 Task: Find a property in Scunthorpe, UK for 9 guests from 8th to 15th August with a price range of ₹10,000 to ₹14,000, 5 bedrooms, 8+ beds, 5 bathrooms, house type, and amenities including free parking, Wifi, TV, gym, breakfast, and self check-in.
Action: Mouse moved to (576, 125)
Screenshot: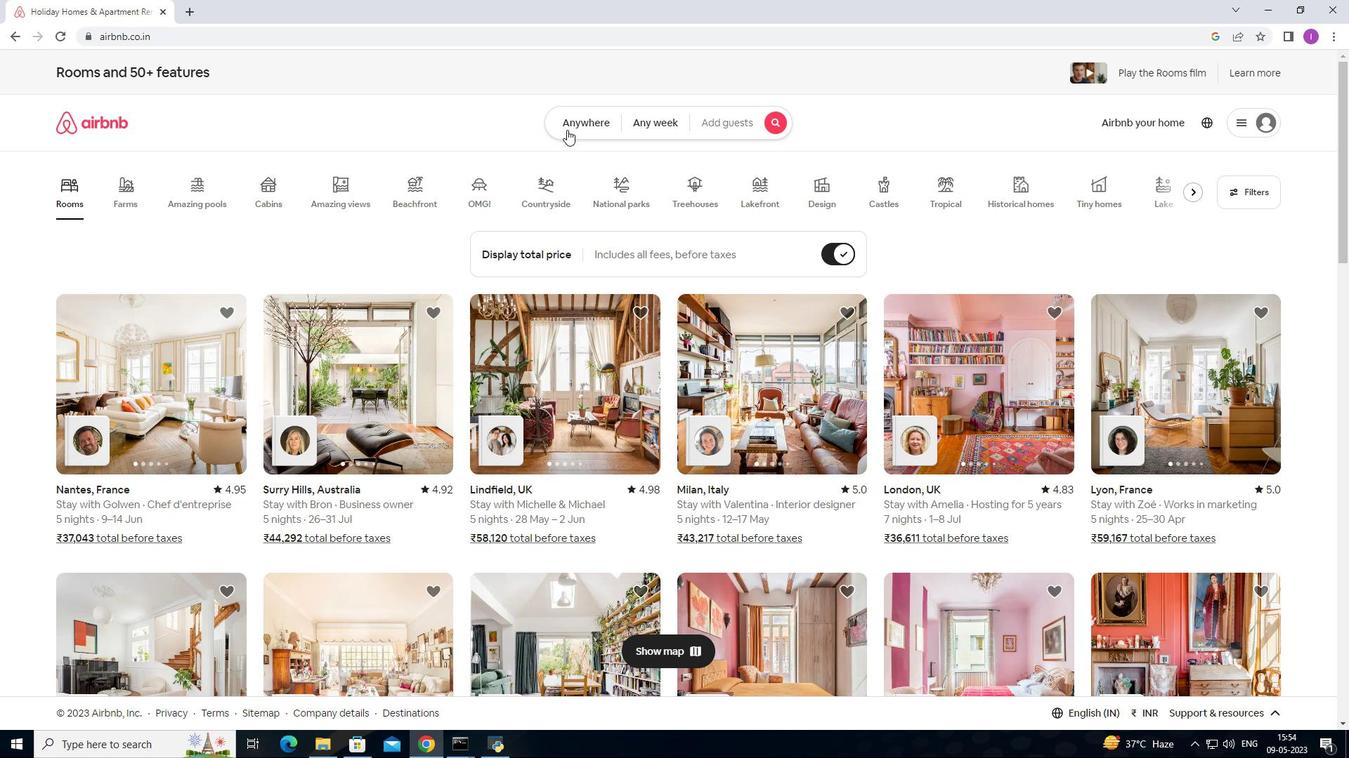 
Action: Mouse pressed left at (576, 125)
Screenshot: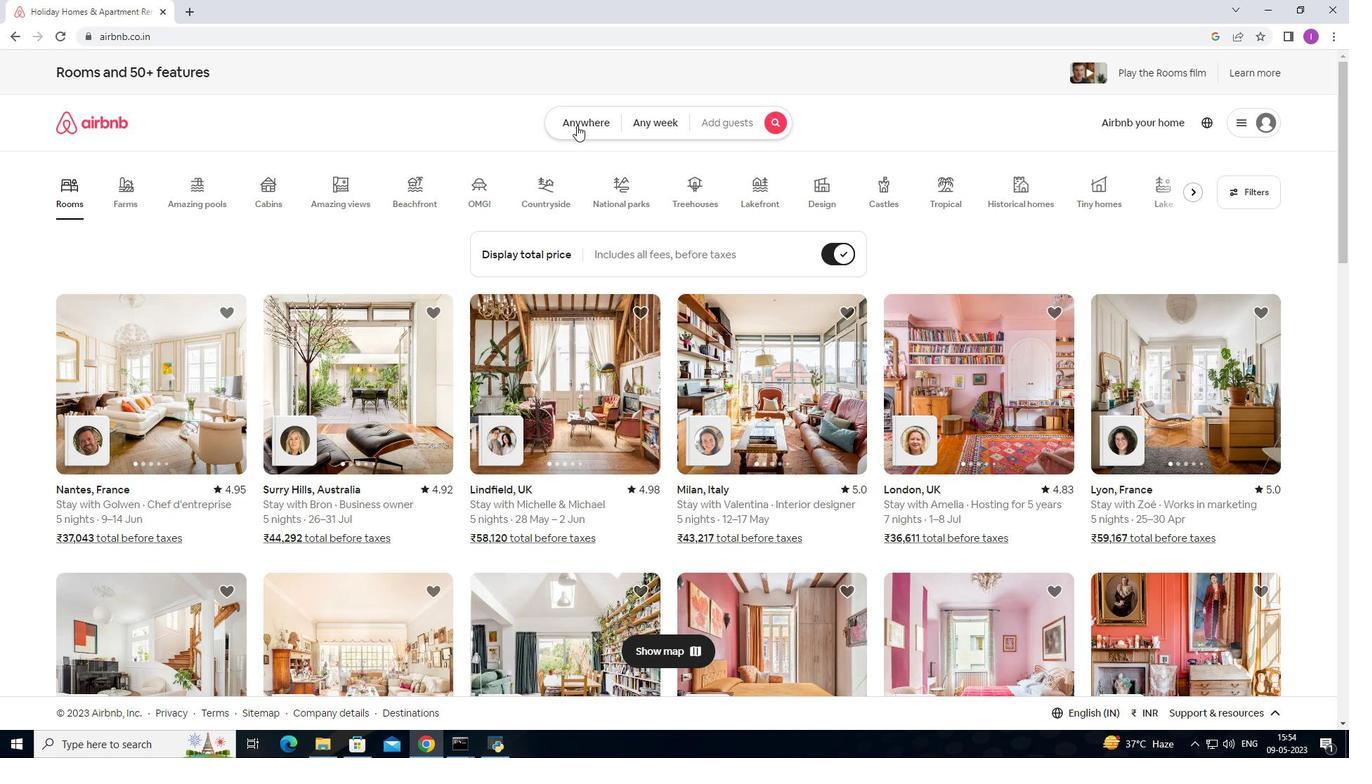 
Action: Mouse moved to (489, 179)
Screenshot: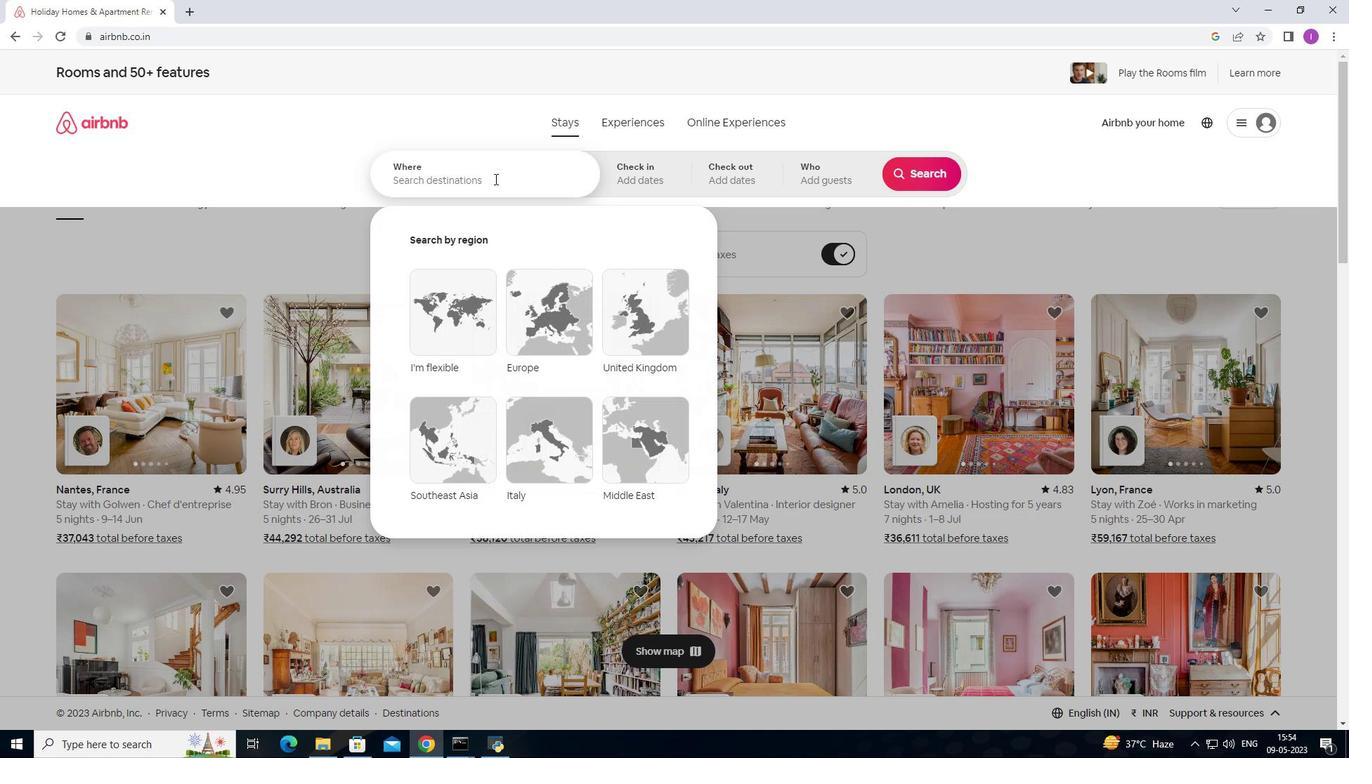 
Action: Mouse pressed left at (489, 179)
Screenshot: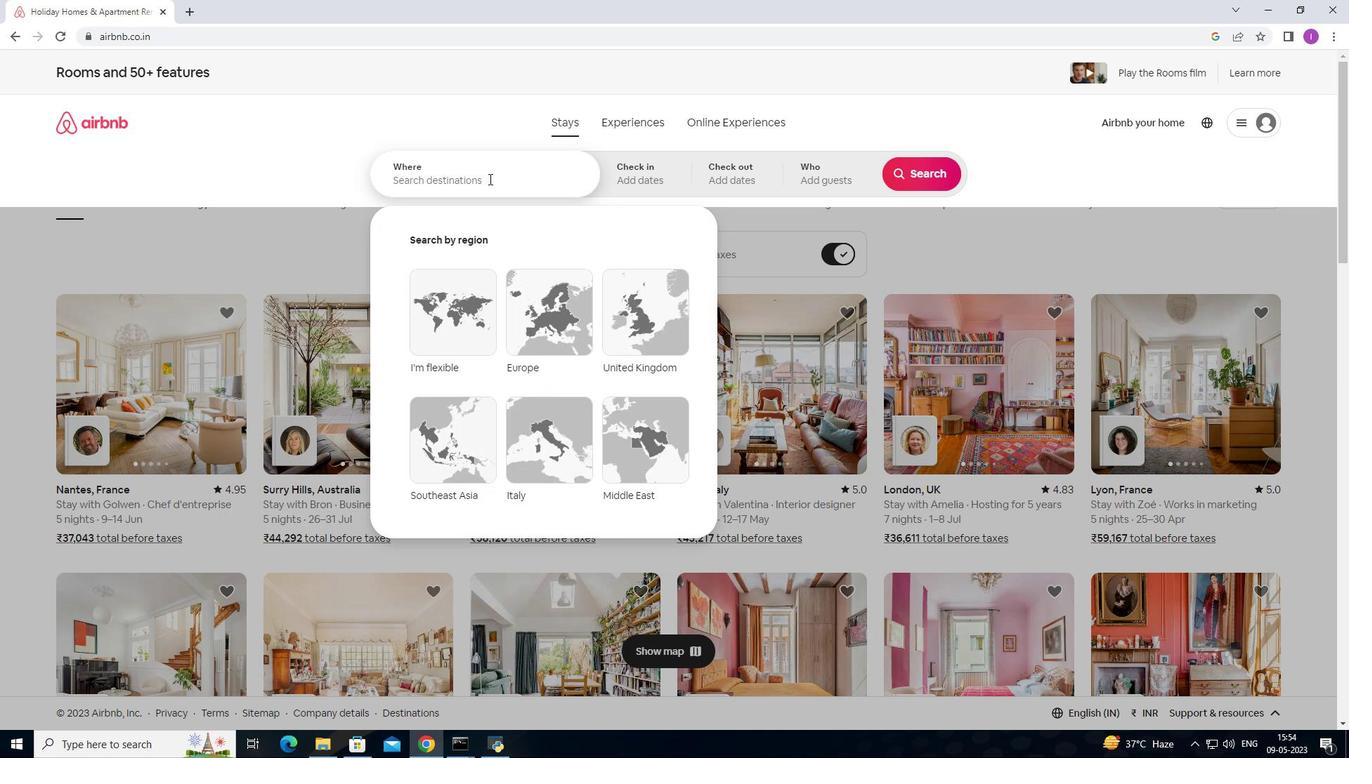 
Action: Mouse moved to (535, 196)
Screenshot: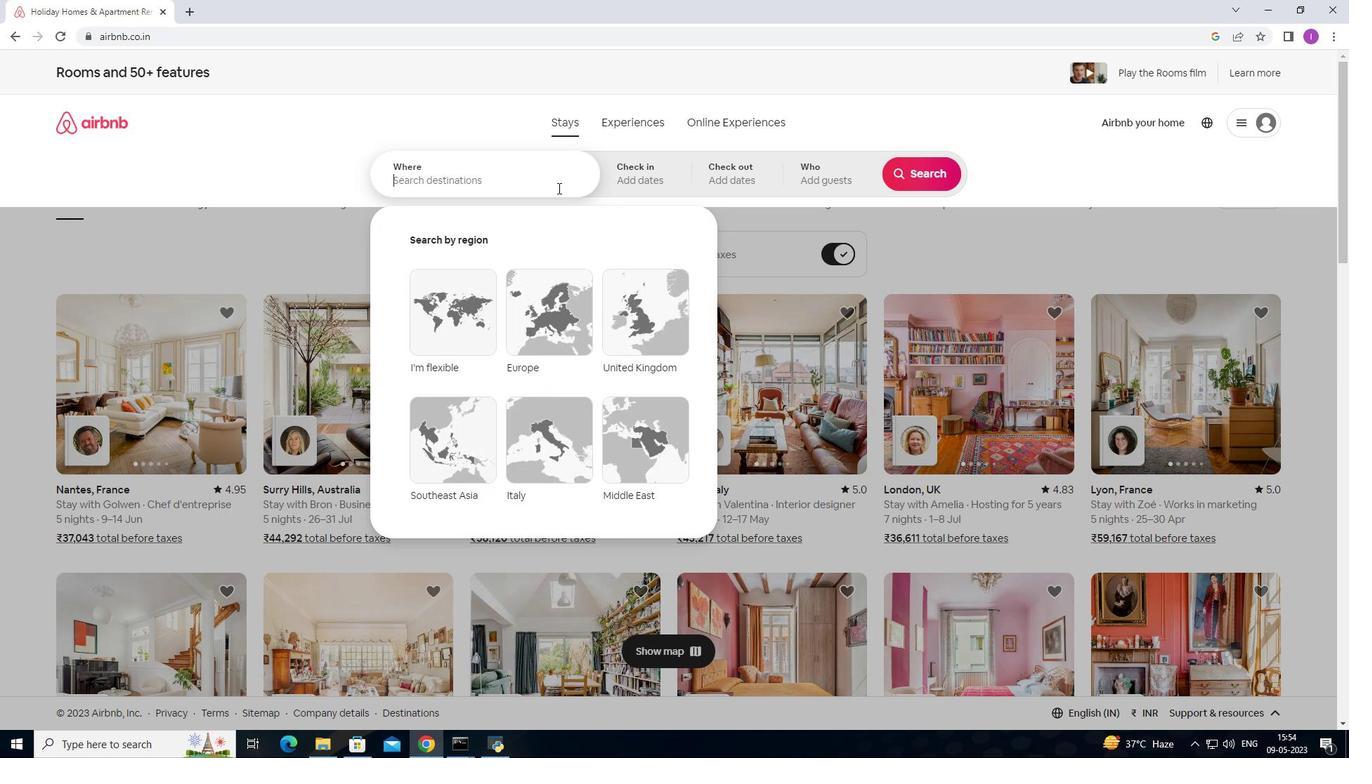 
Action: Key pressed <Key.shift>Scunthorpe,<Key.shift>United<Key.space><Key.shift><Key.shift><Key.shift><Key.shift><Key.shift><Key.shift><Key.shift><Key.shift><Key.shift><Key.shift>Kin
Screenshot: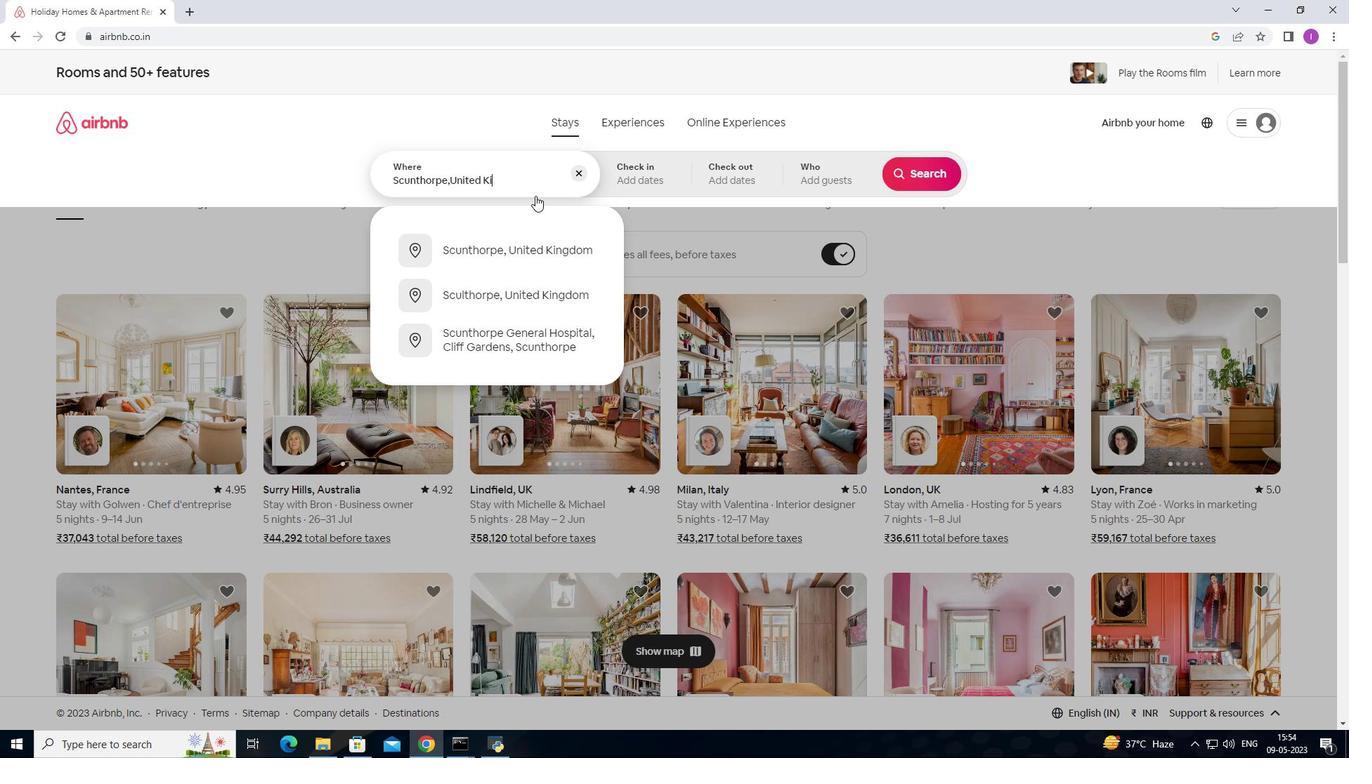 
Action: Mouse moved to (538, 243)
Screenshot: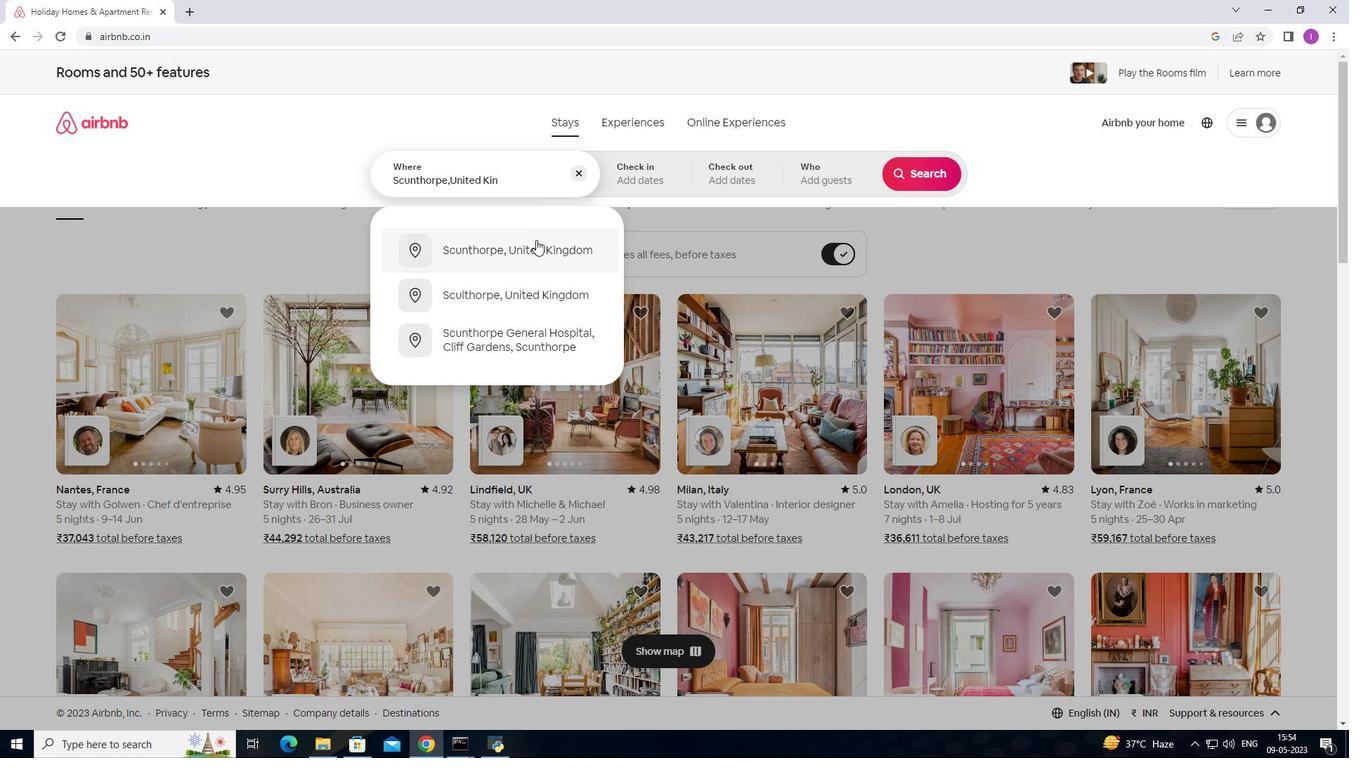 
Action: Mouse pressed left at (538, 243)
Screenshot: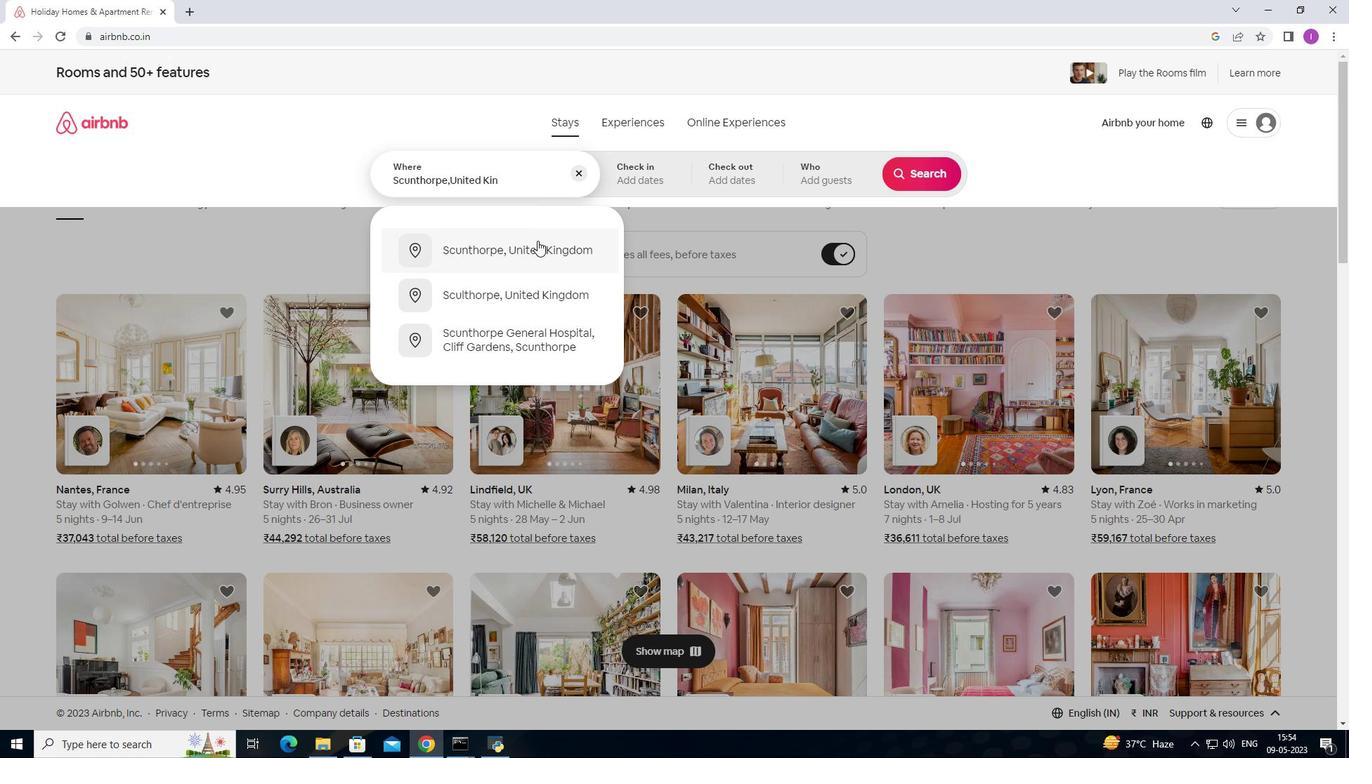
Action: Mouse moved to (916, 287)
Screenshot: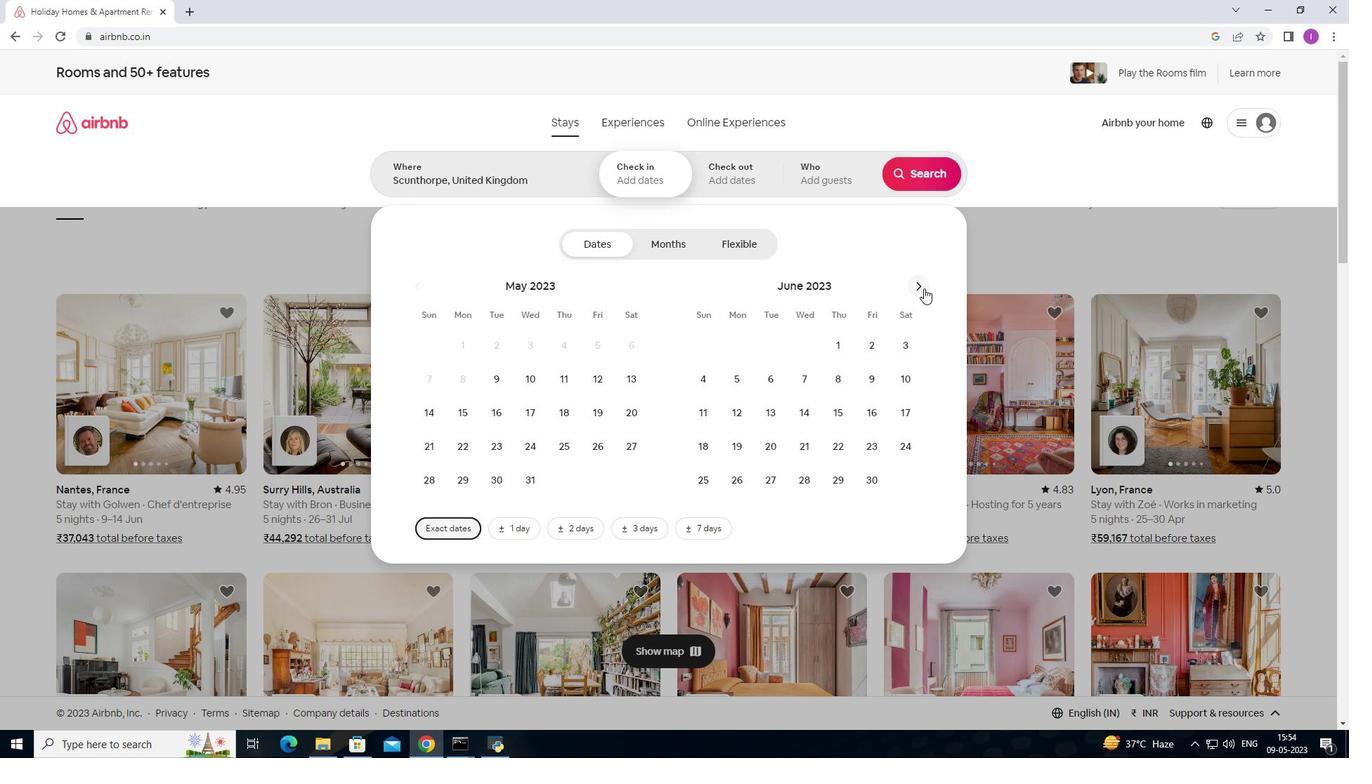 
Action: Mouse pressed left at (916, 287)
Screenshot: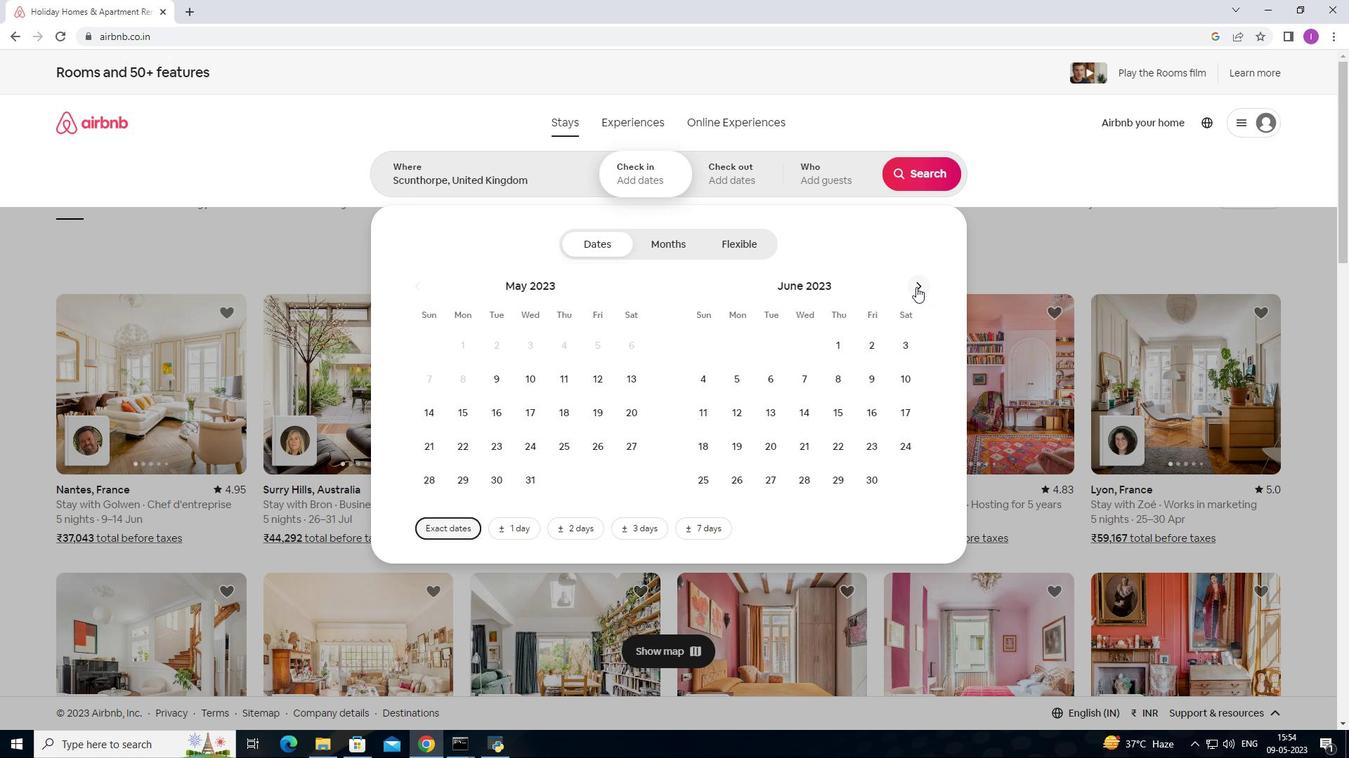 
Action: Mouse pressed left at (916, 287)
Screenshot: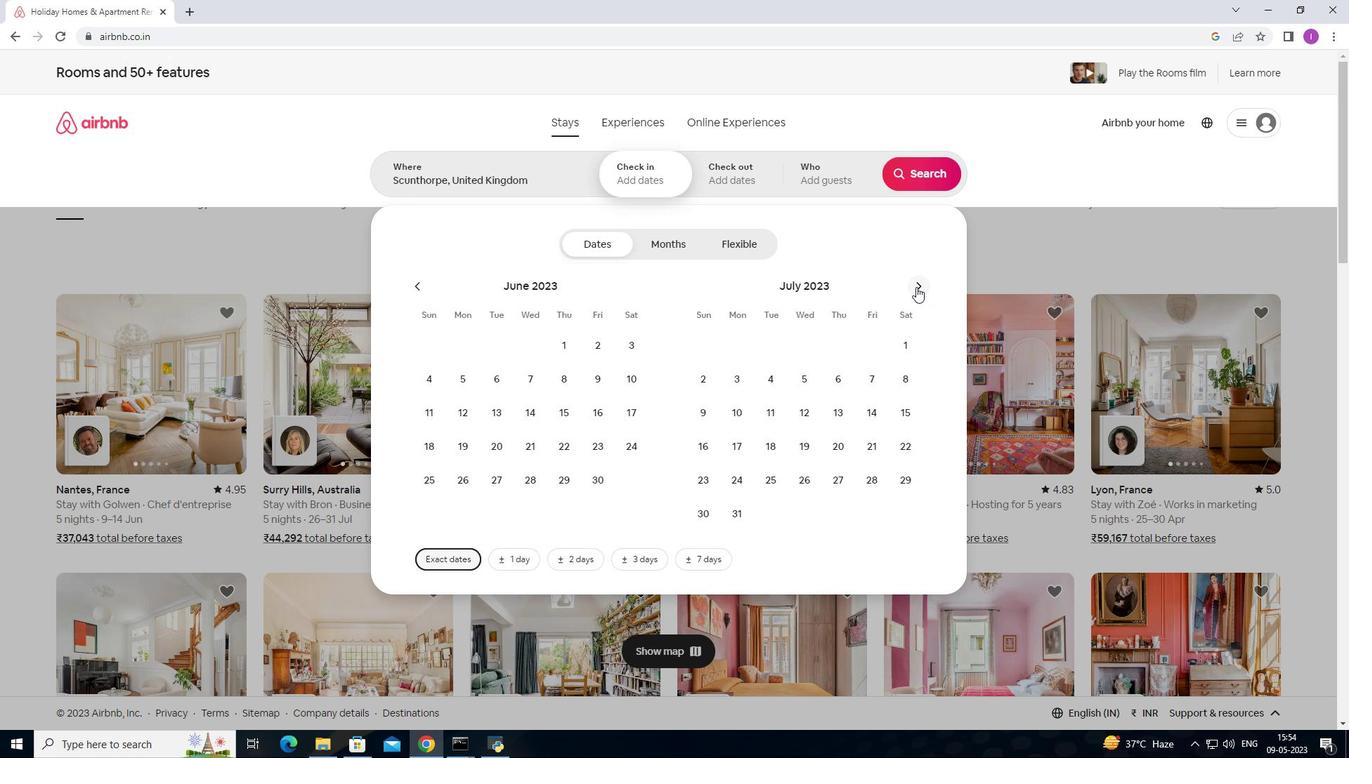 
Action: Mouse moved to (770, 377)
Screenshot: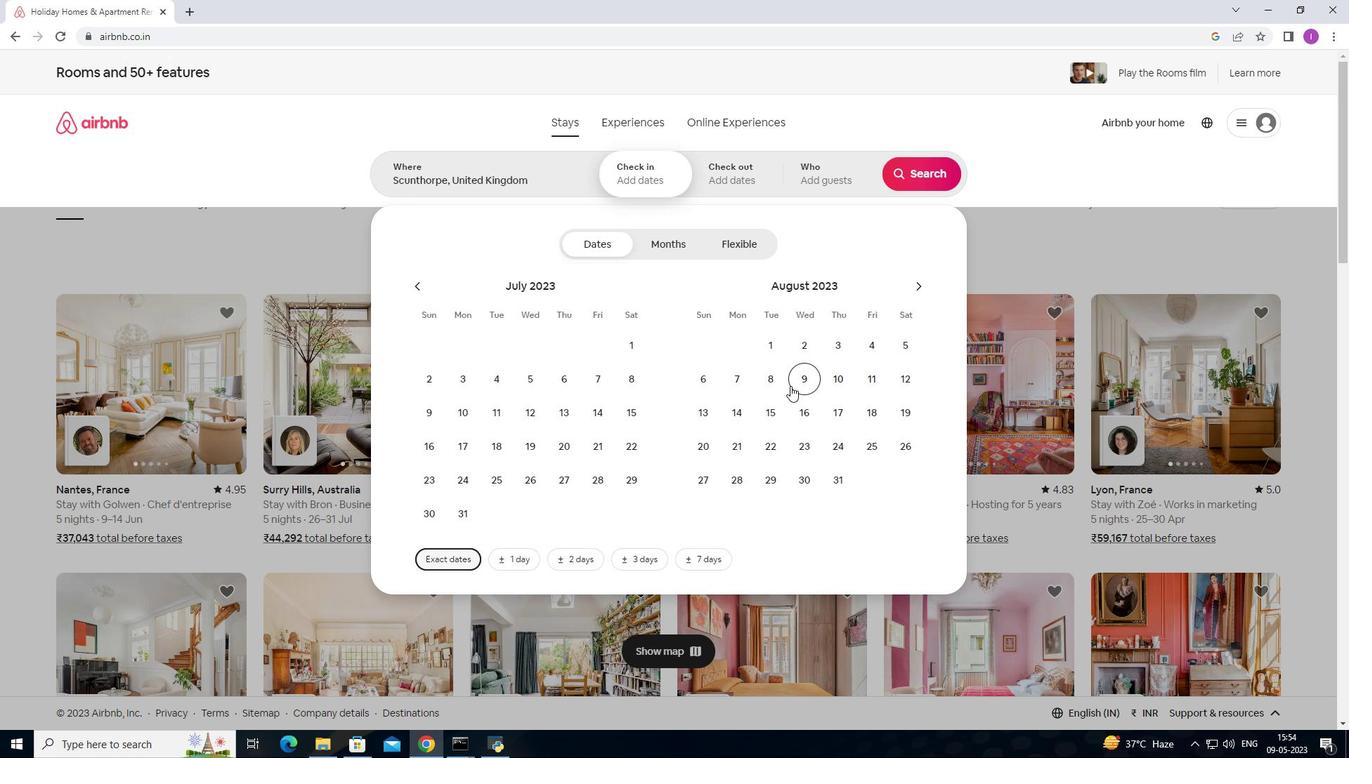 
Action: Mouse pressed left at (770, 377)
Screenshot: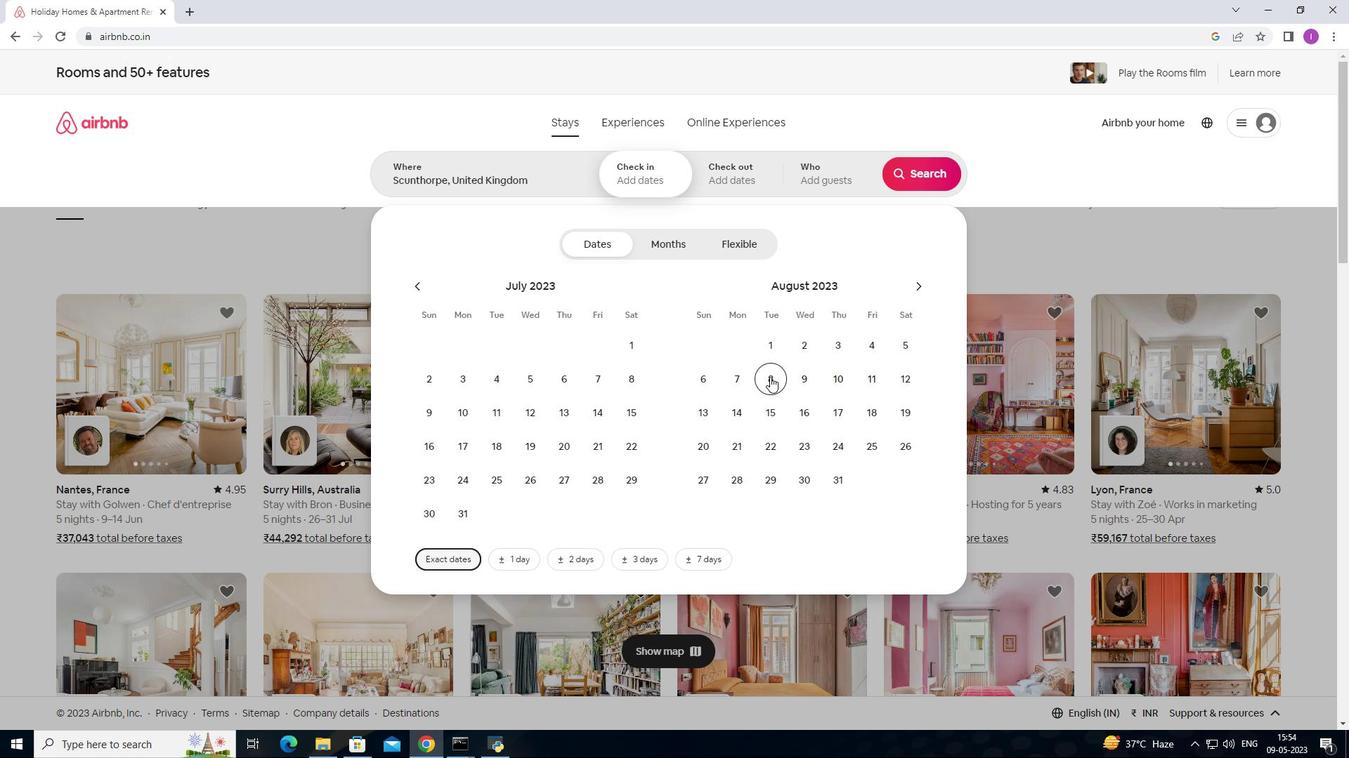 
Action: Mouse moved to (779, 412)
Screenshot: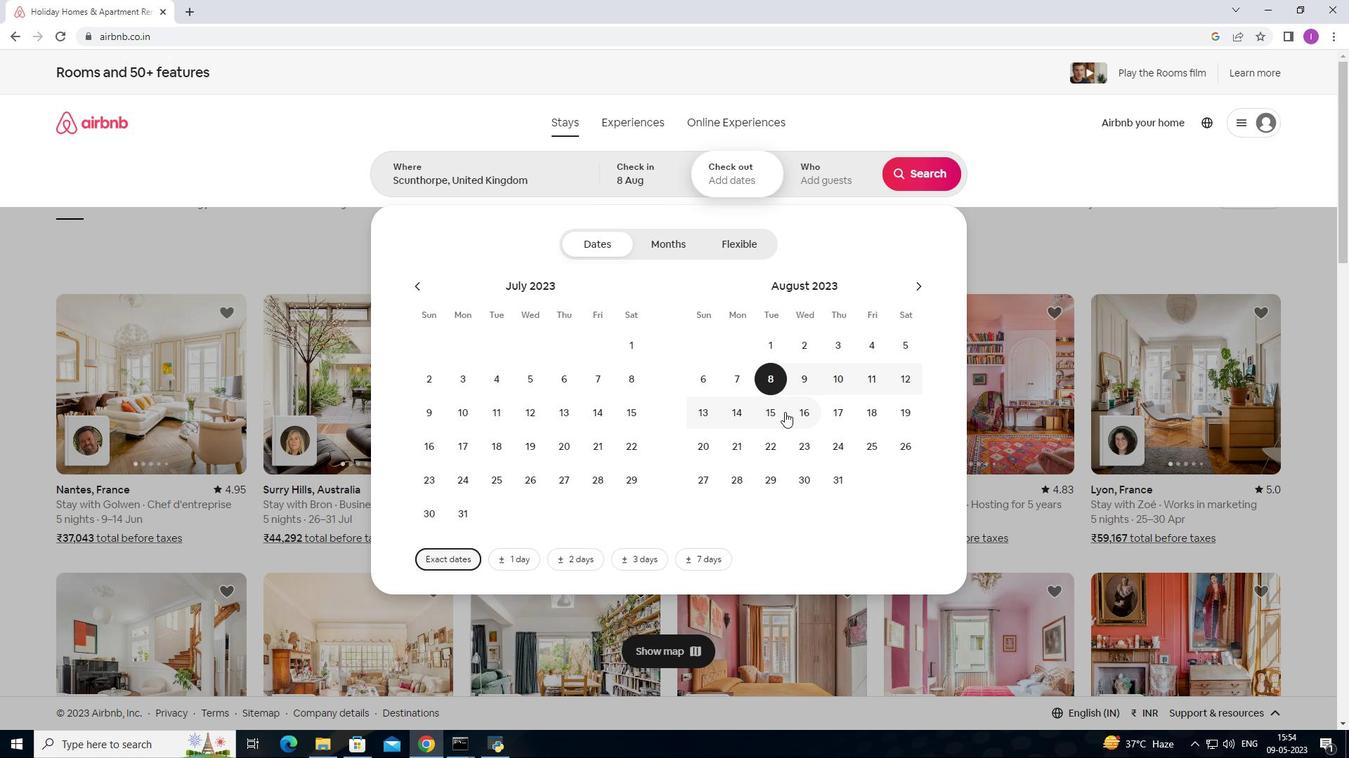 
Action: Mouse pressed left at (779, 412)
Screenshot: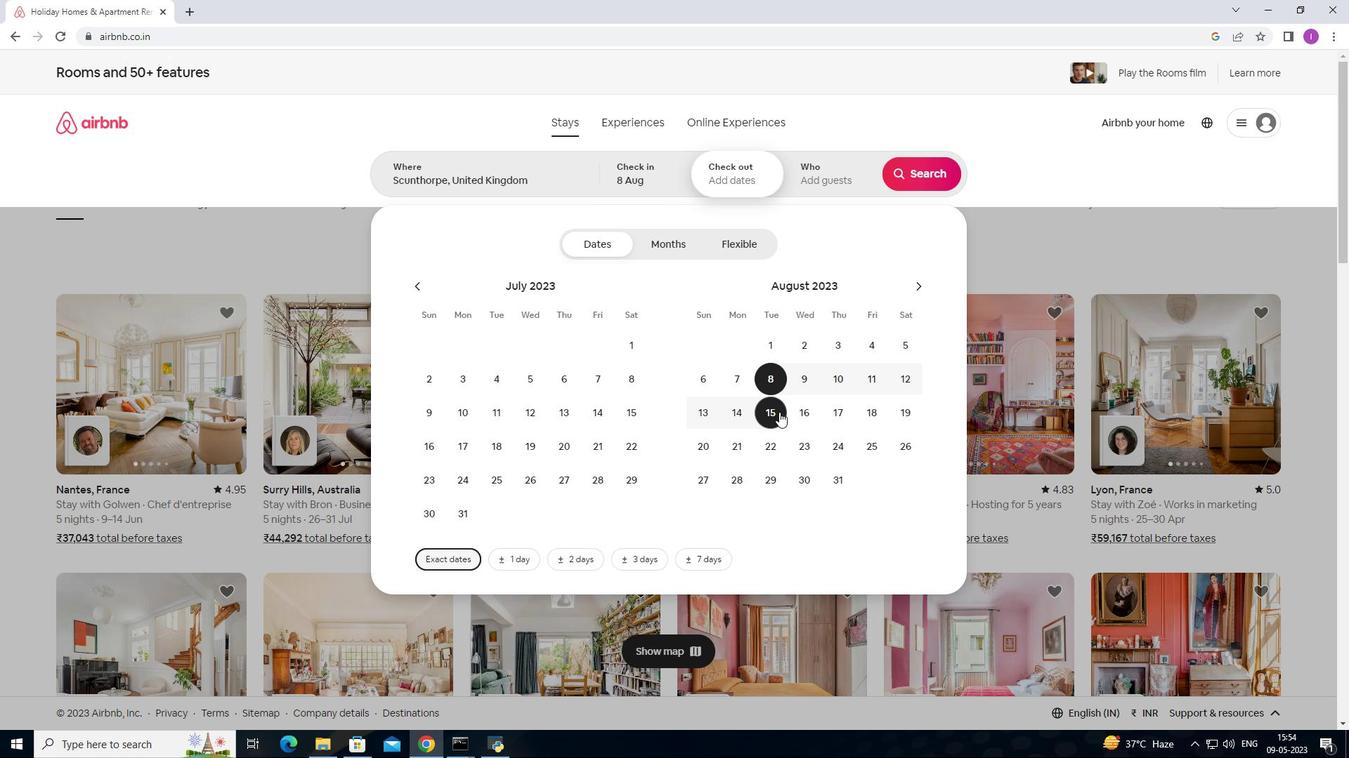 
Action: Mouse moved to (817, 183)
Screenshot: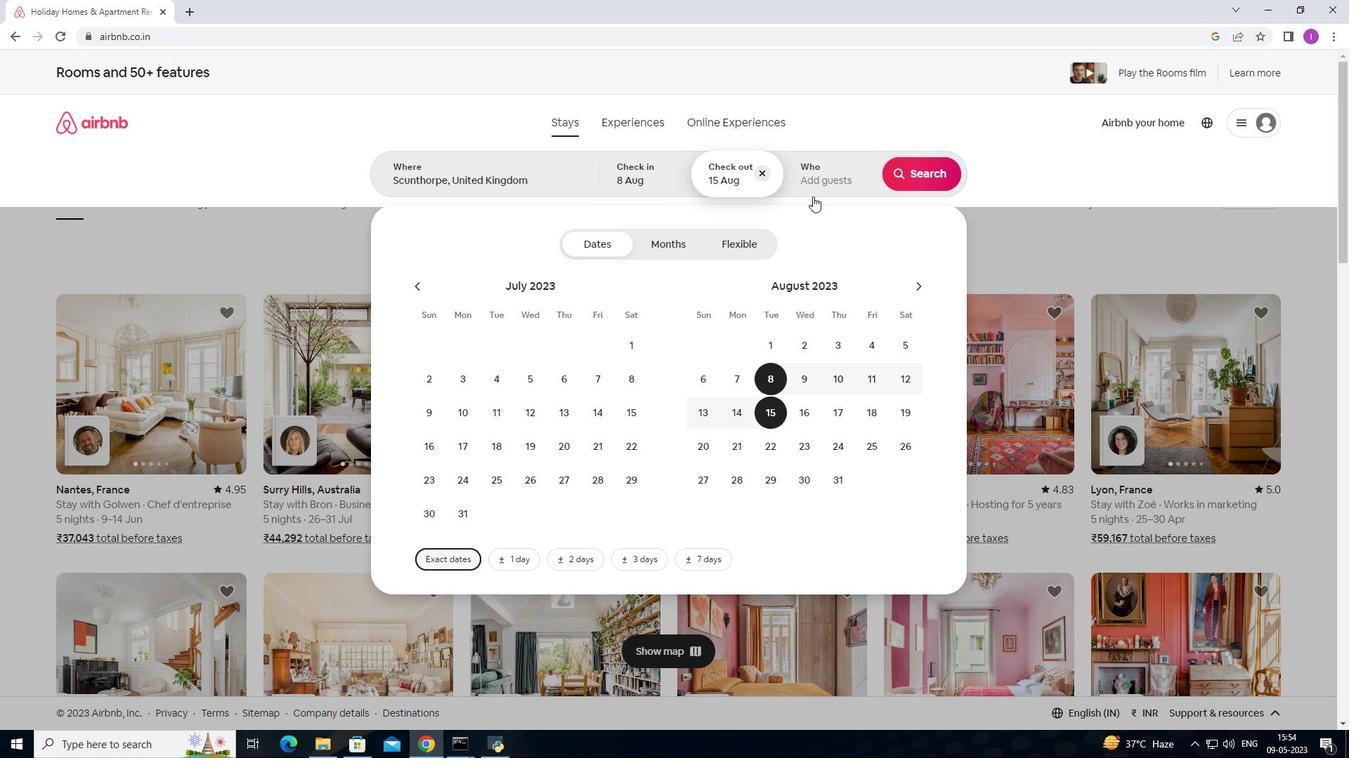 
Action: Mouse pressed left at (817, 183)
Screenshot: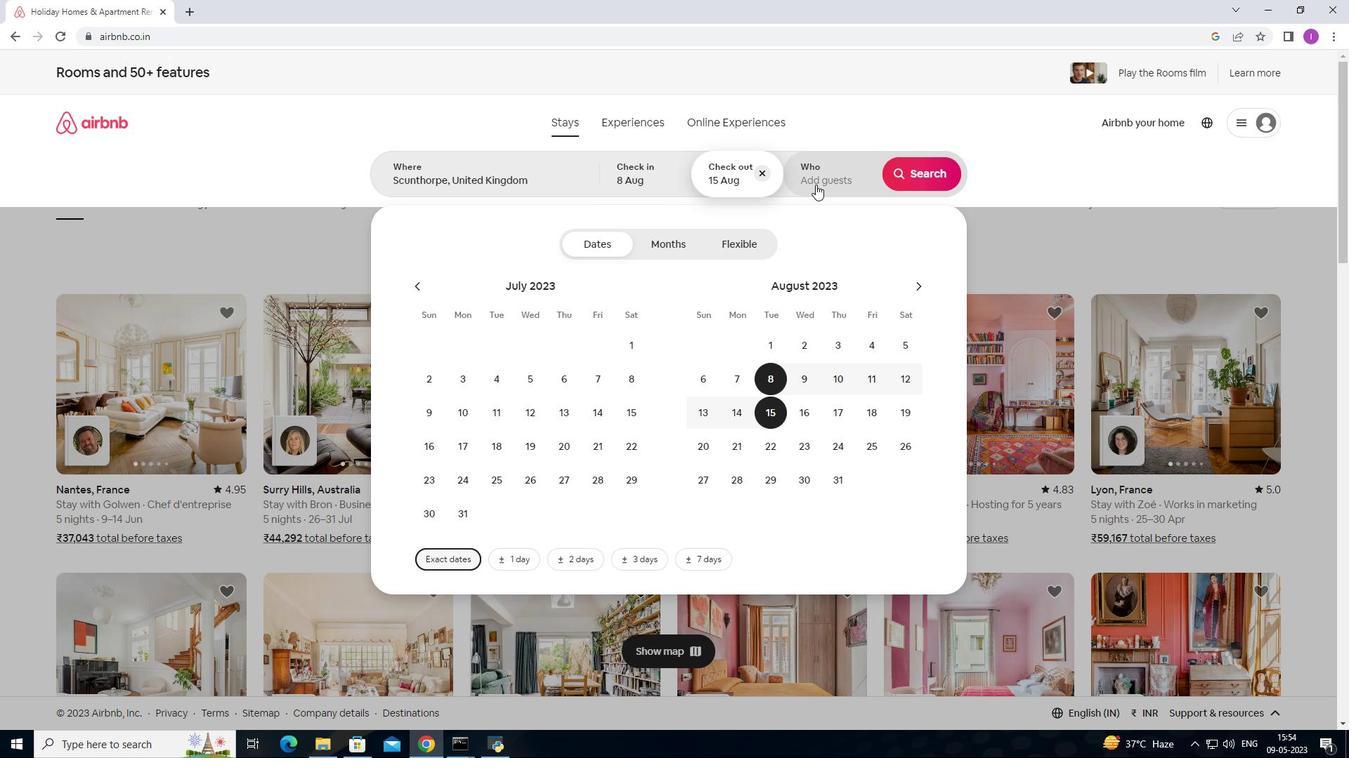 
Action: Mouse moved to (926, 252)
Screenshot: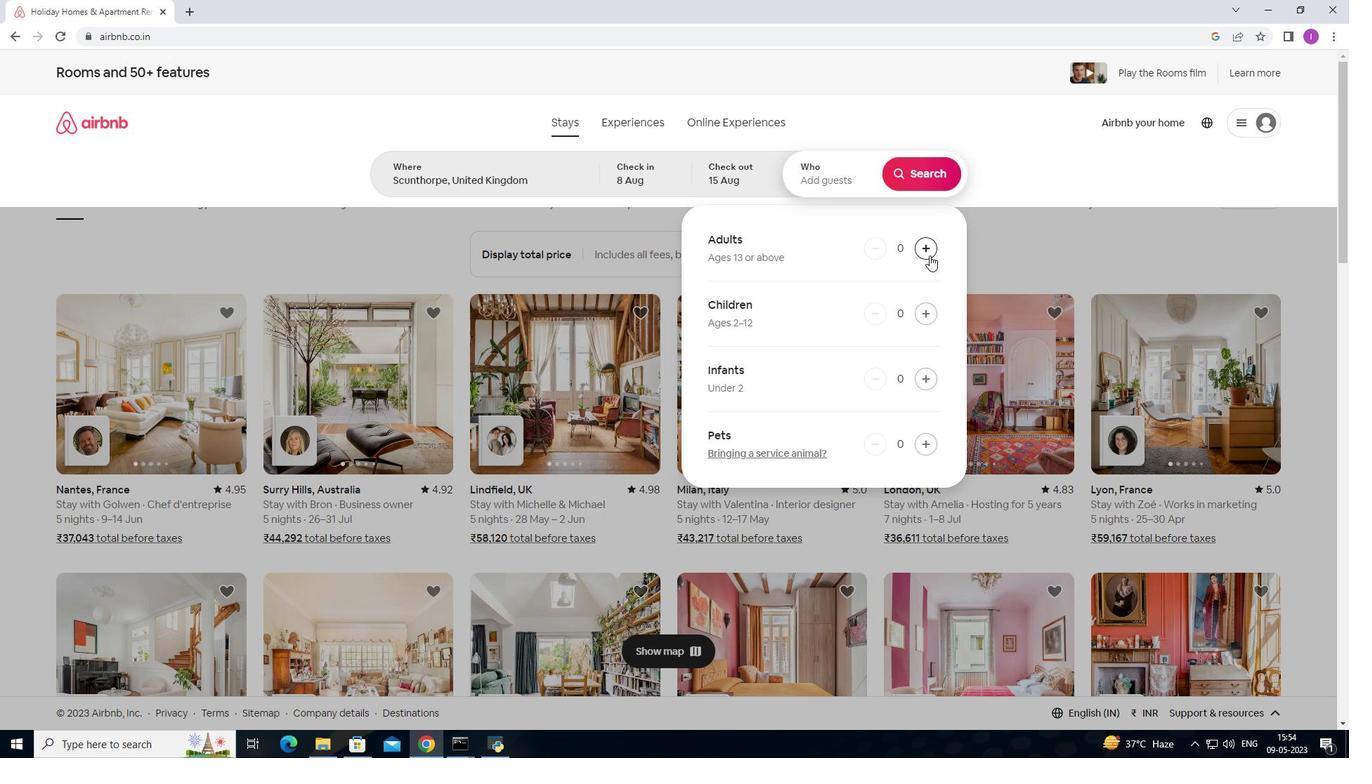 
Action: Mouse pressed left at (926, 252)
Screenshot: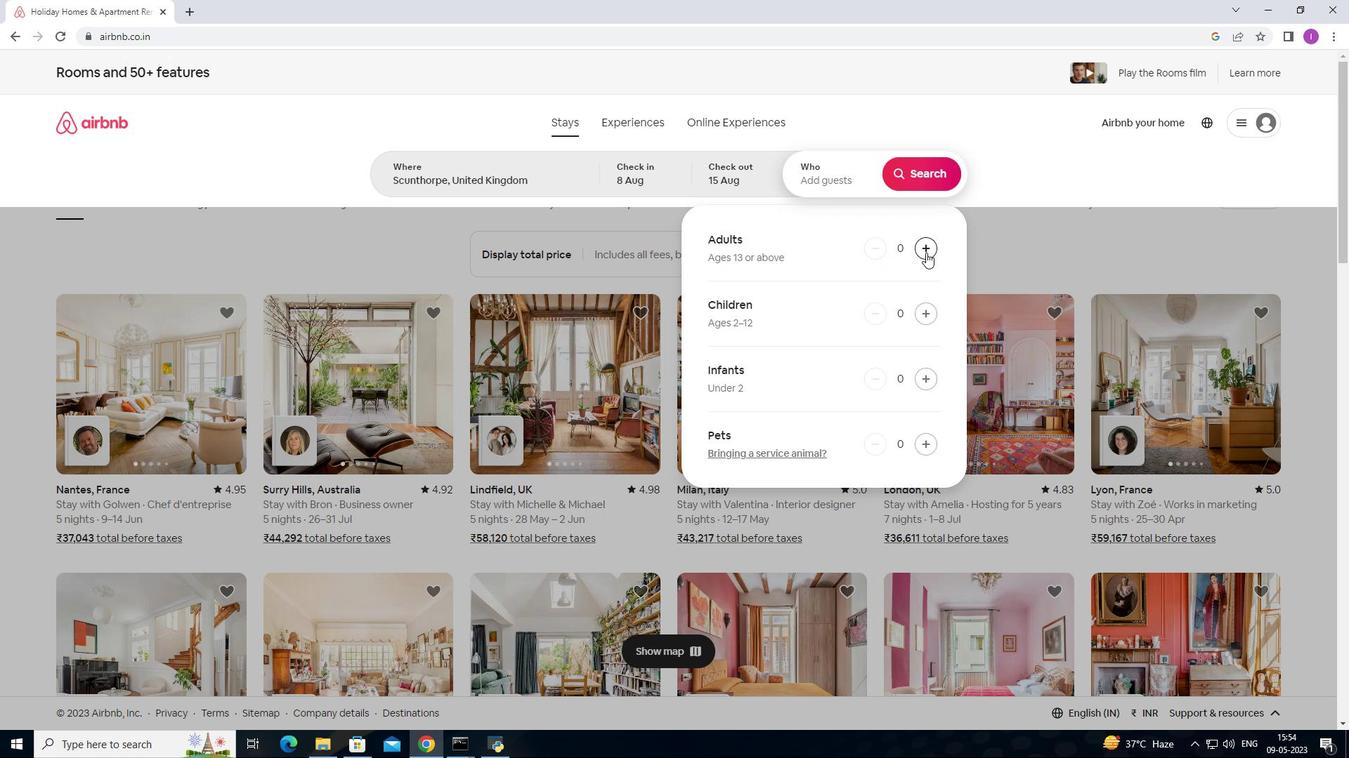 
Action: Mouse pressed left at (926, 252)
Screenshot: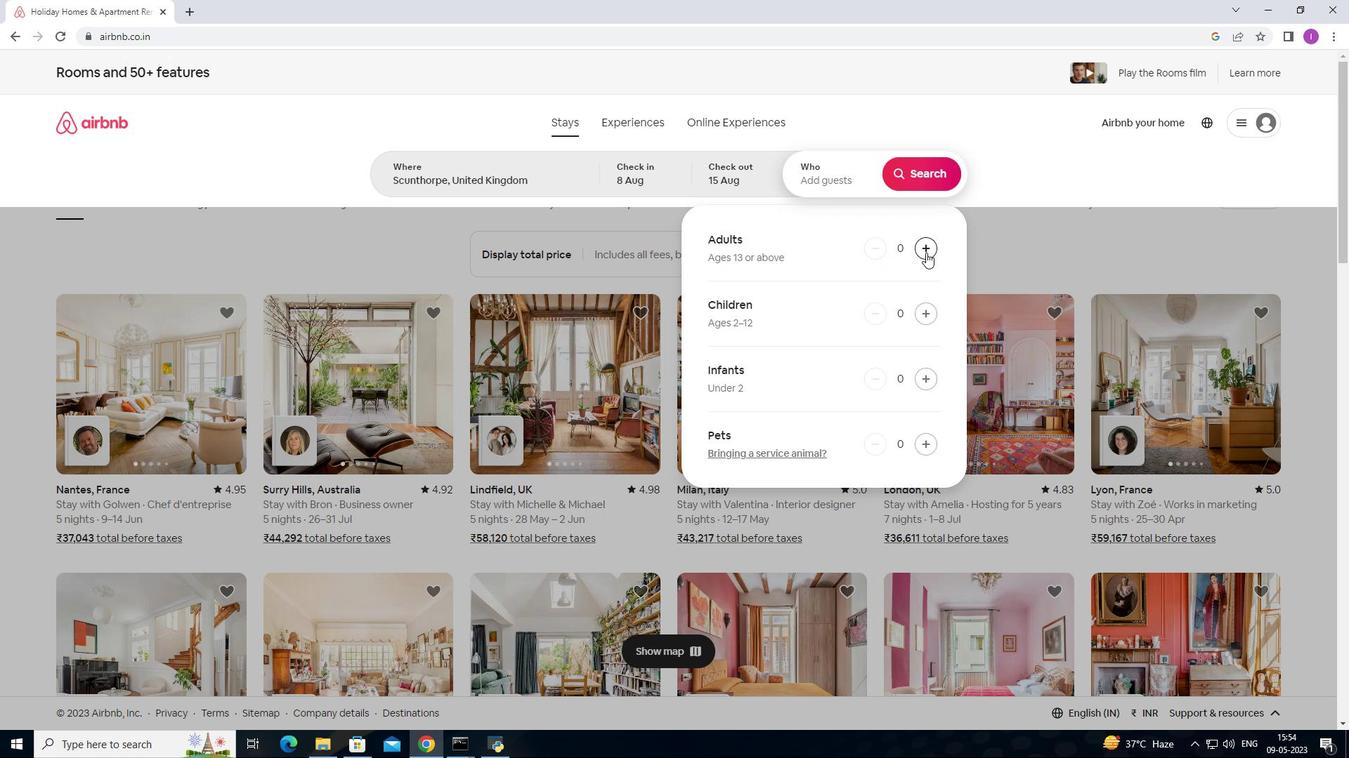 
Action: Mouse pressed left at (926, 252)
Screenshot: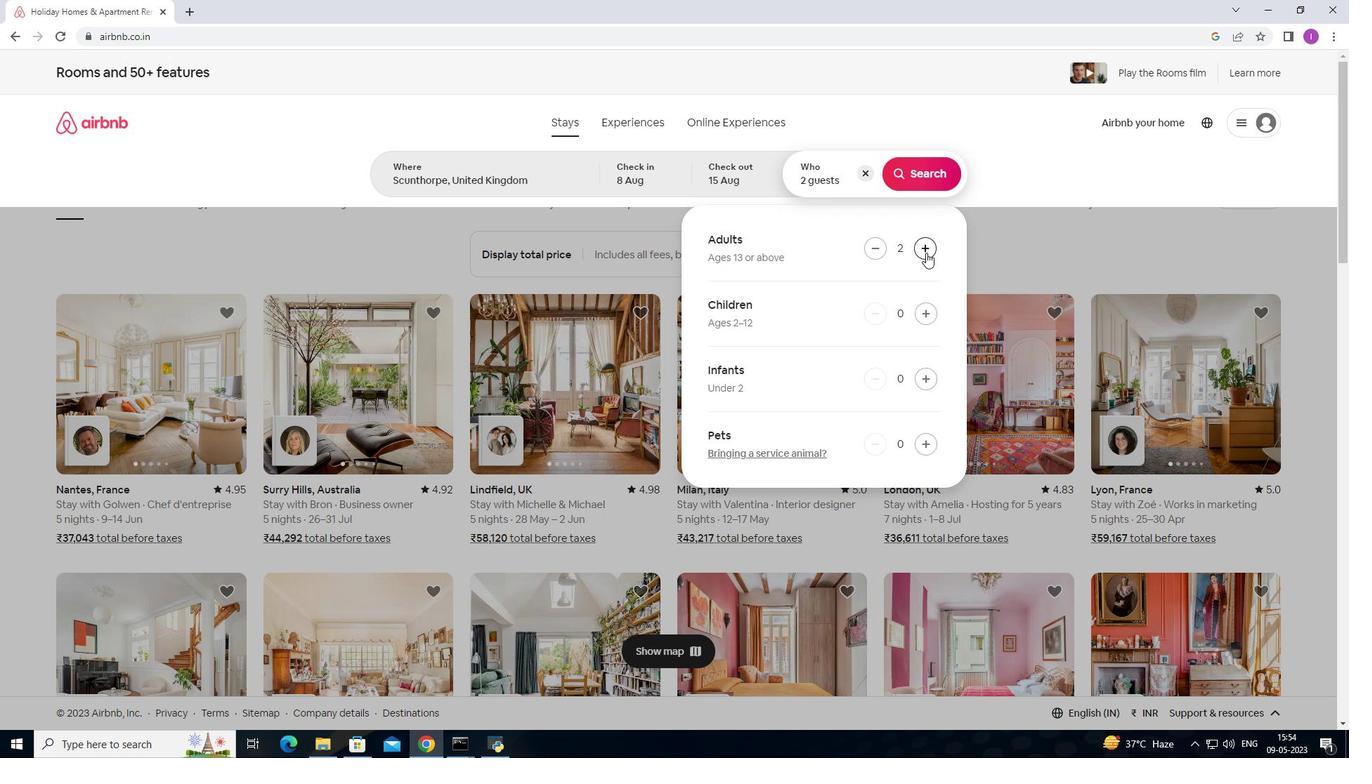 
Action: Mouse pressed left at (926, 252)
Screenshot: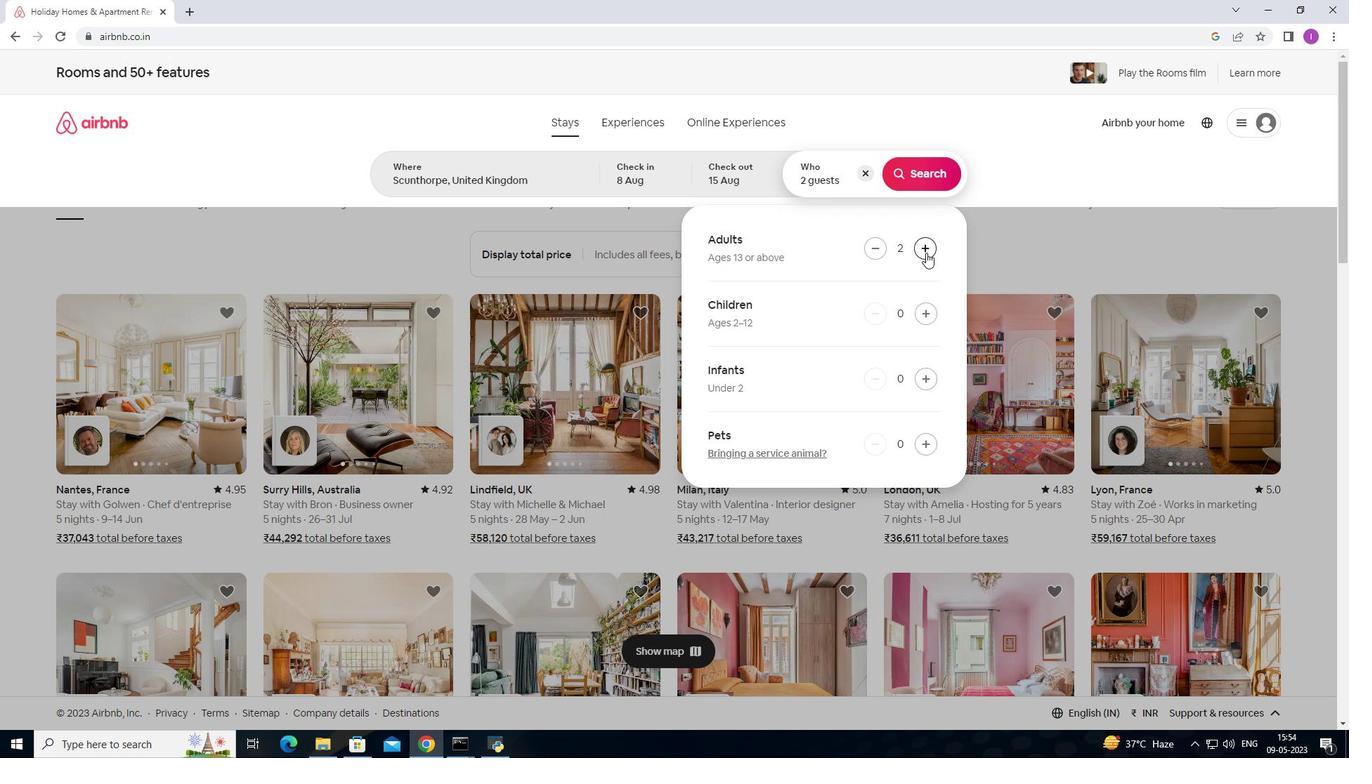 
Action: Mouse pressed left at (926, 252)
Screenshot: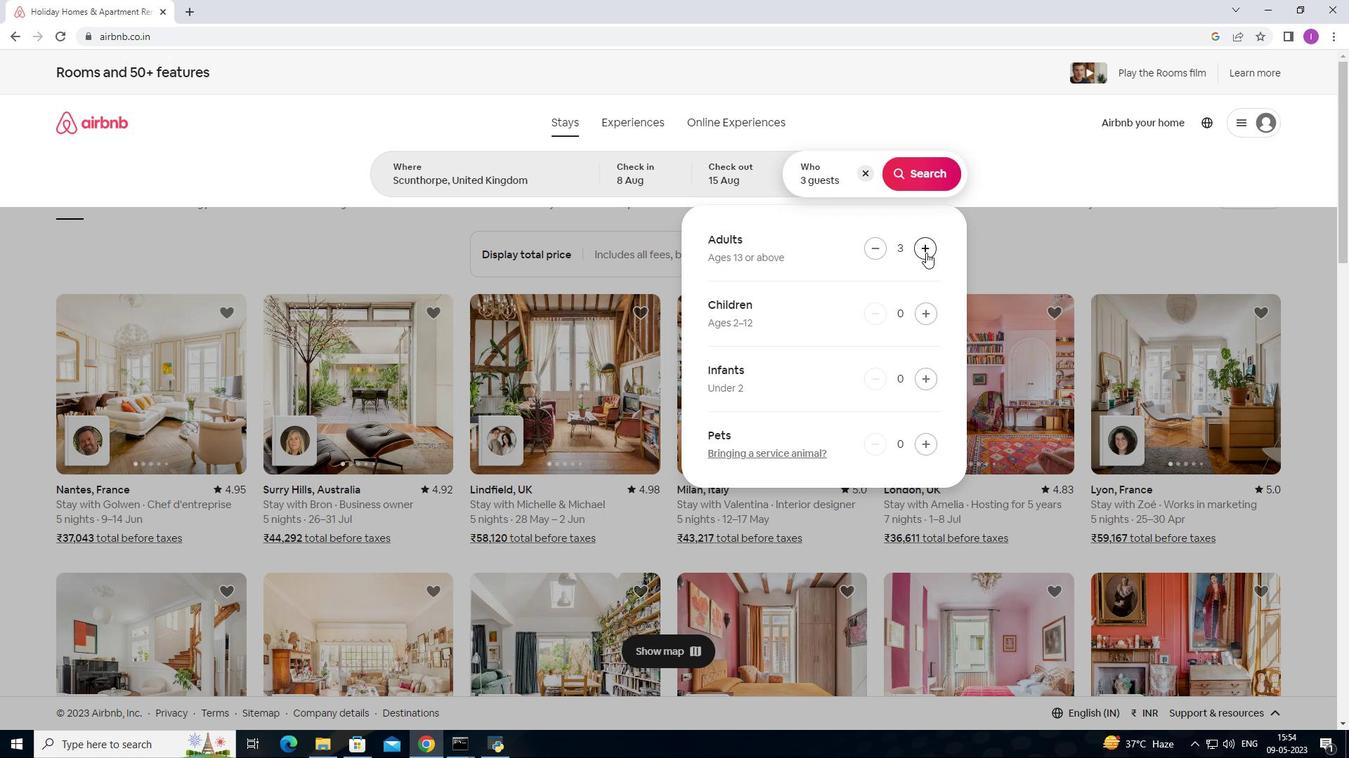 
Action: Mouse pressed left at (926, 252)
Screenshot: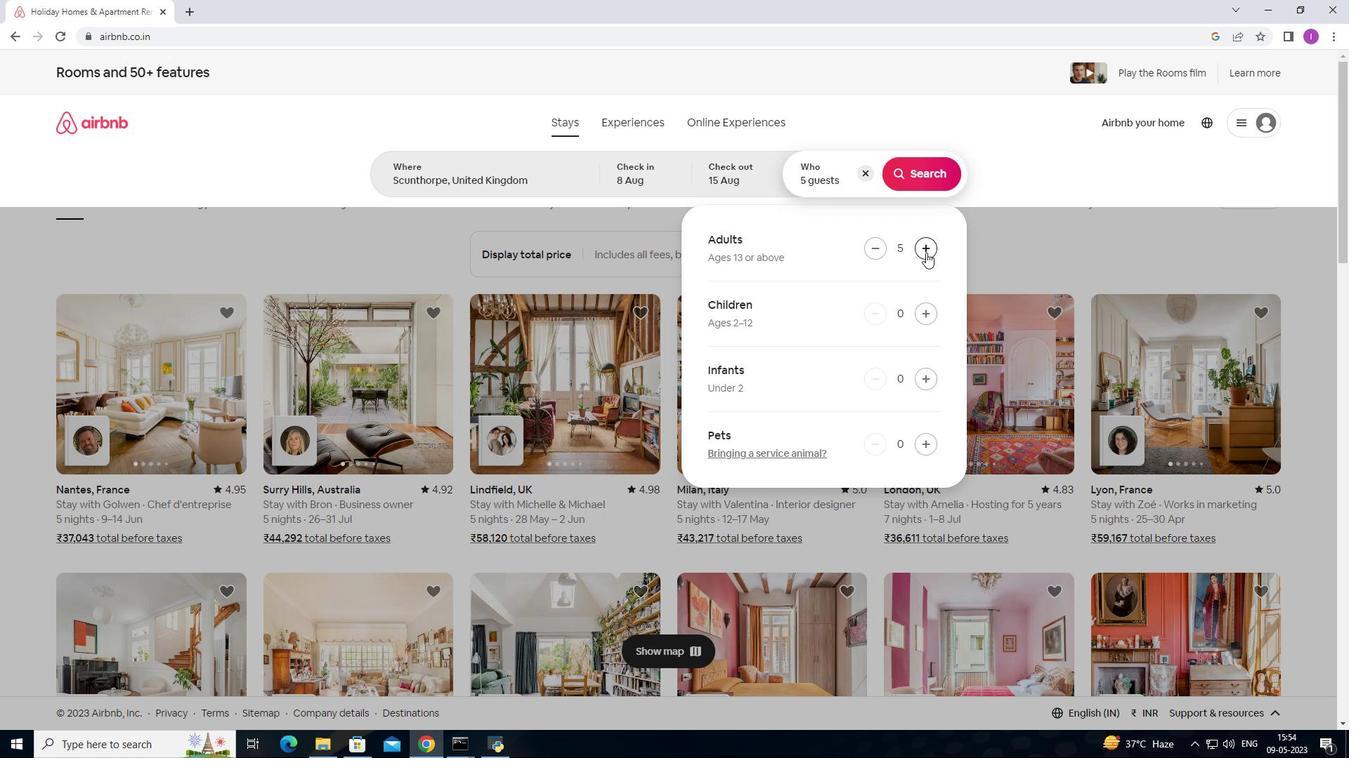 
Action: Mouse pressed left at (926, 252)
Screenshot: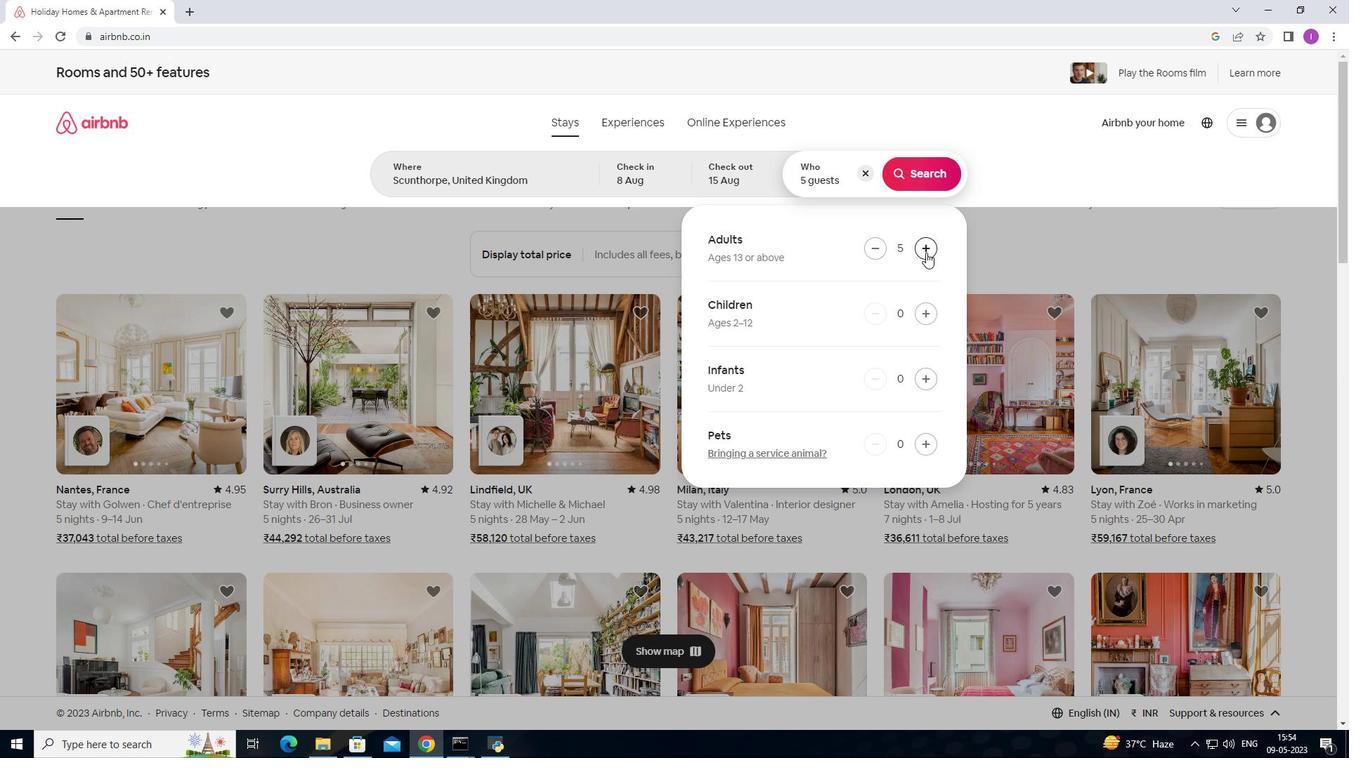 
Action: Mouse pressed left at (926, 252)
Screenshot: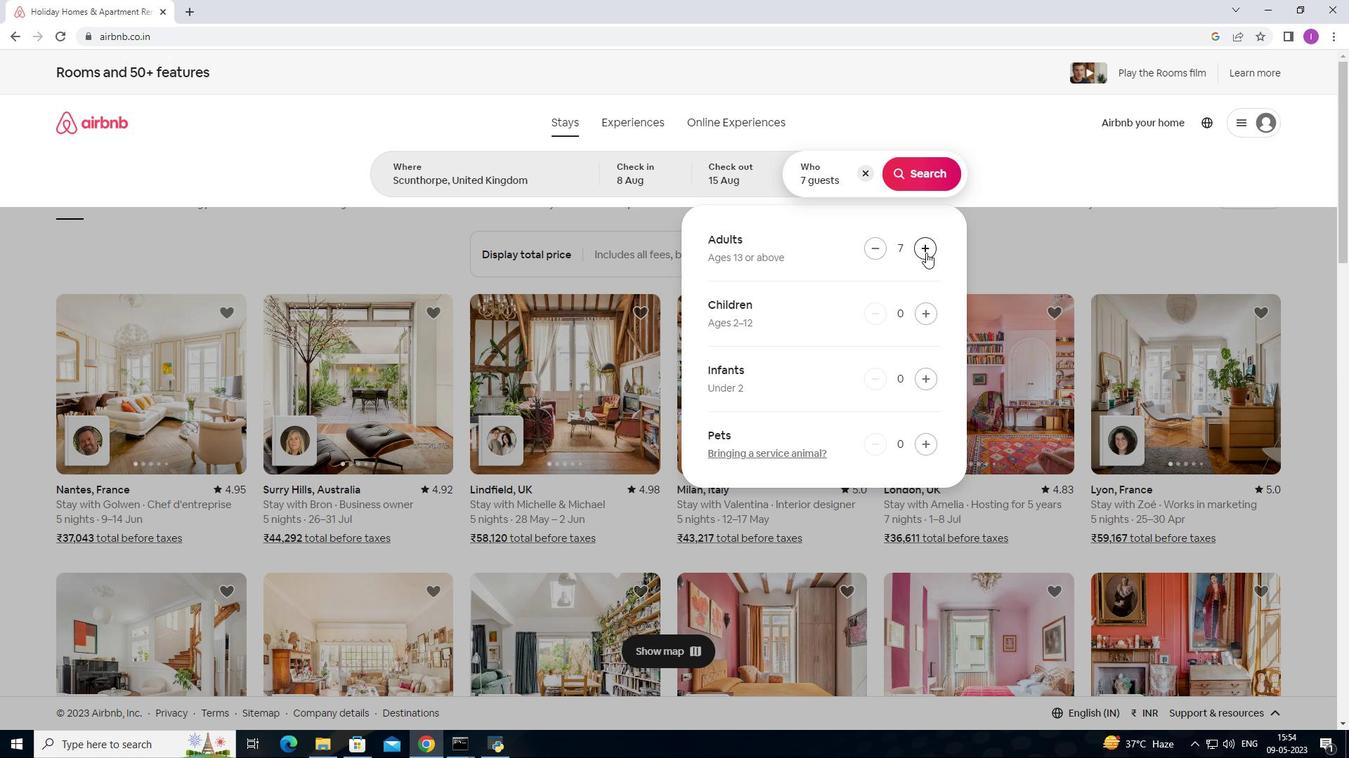 
Action: Mouse pressed left at (926, 252)
Screenshot: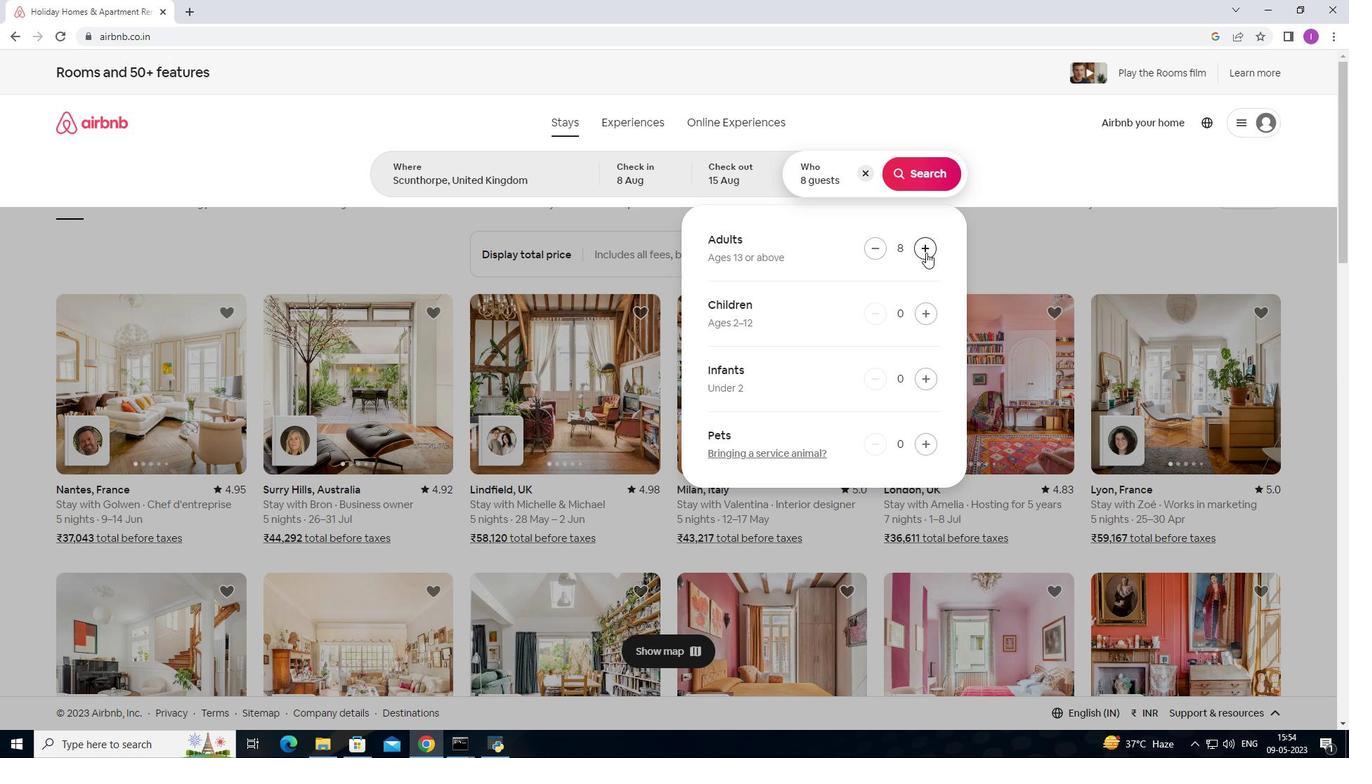 
Action: Mouse moved to (926, 177)
Screenshot: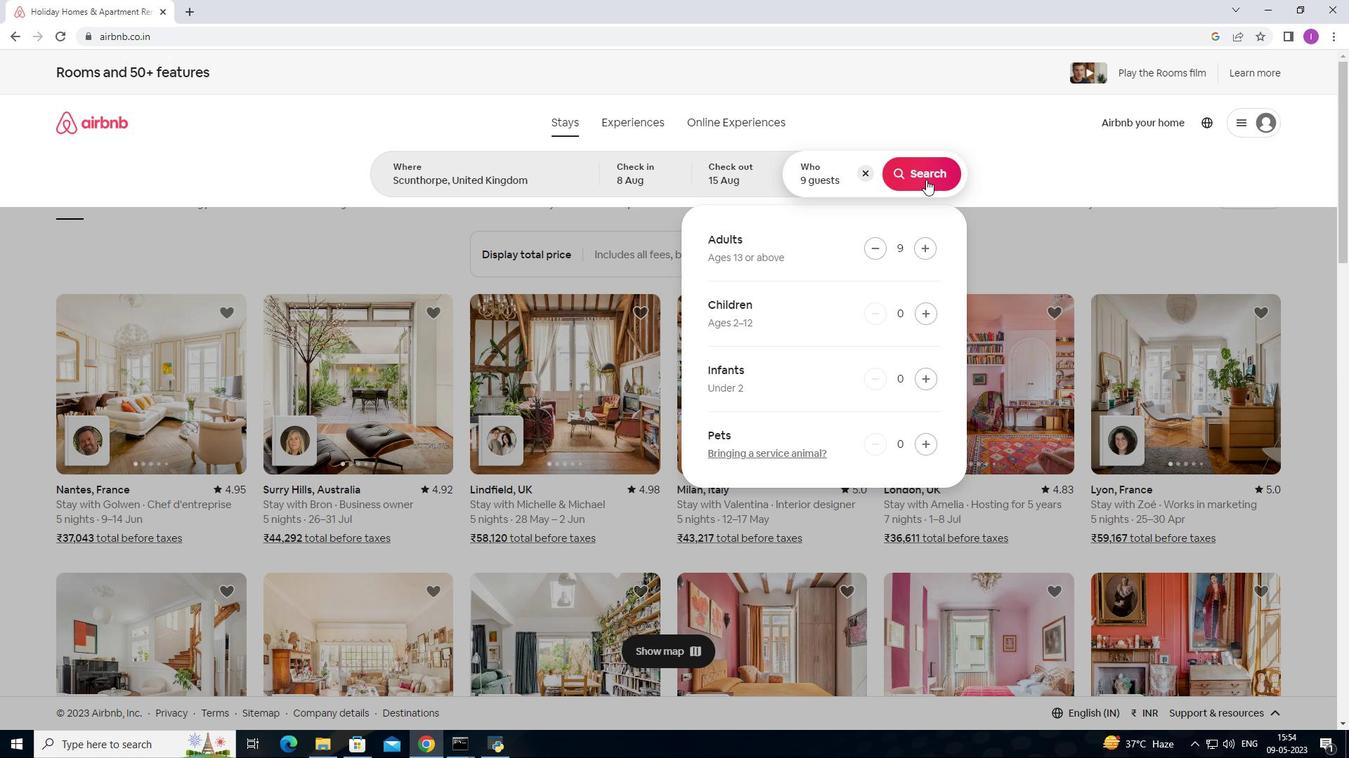 
Action: Mouse pressed left at (926, 177)
Screenshot: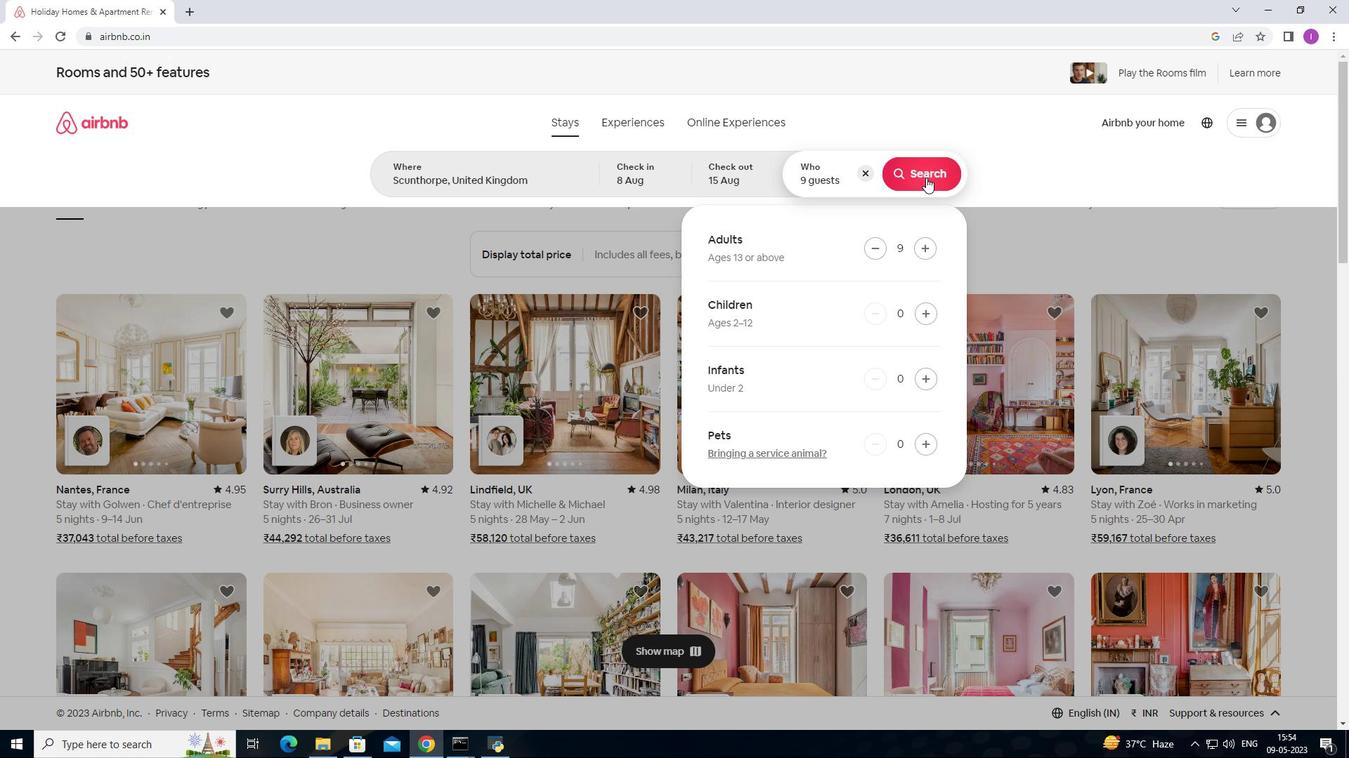 
Action: Mouse moved to (1294, 140)
Screenshot: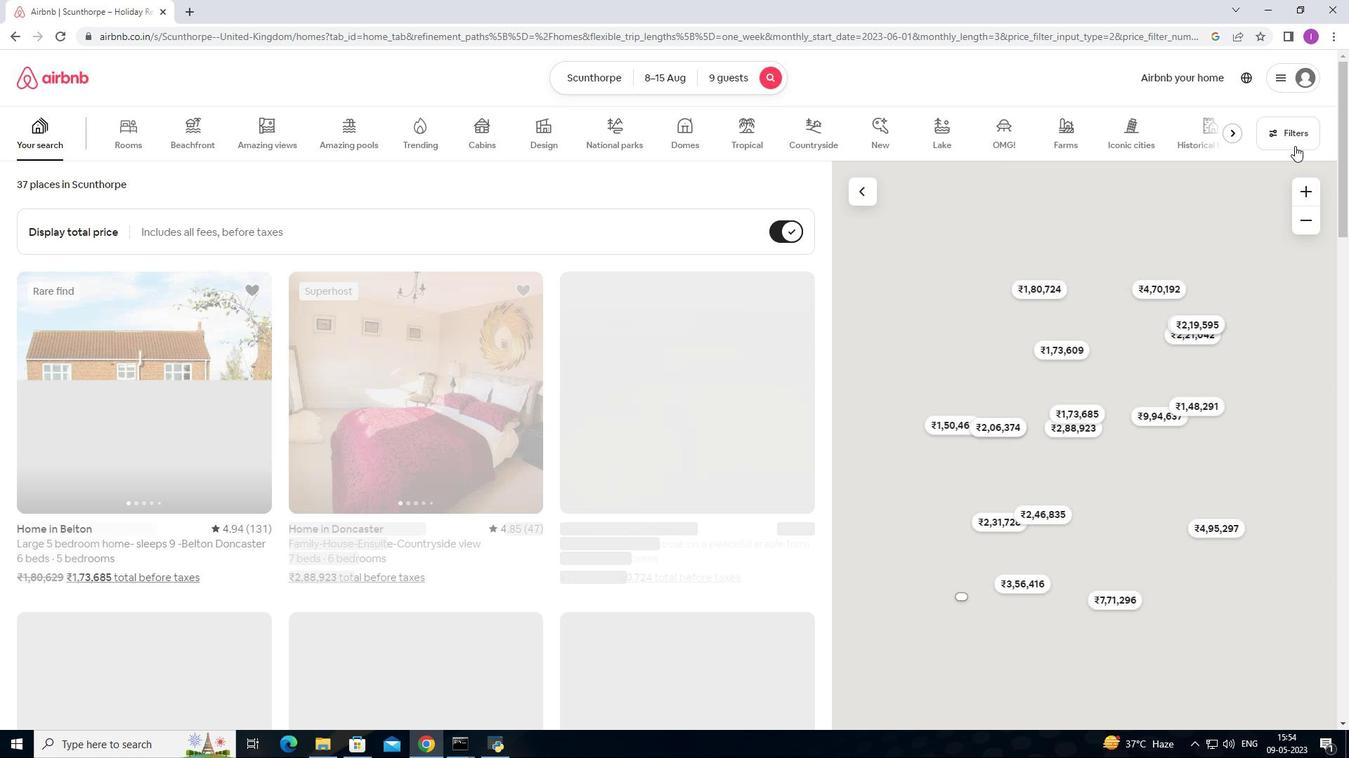 
Action: Mouse pressed left at (1294, 140)
Screenshot: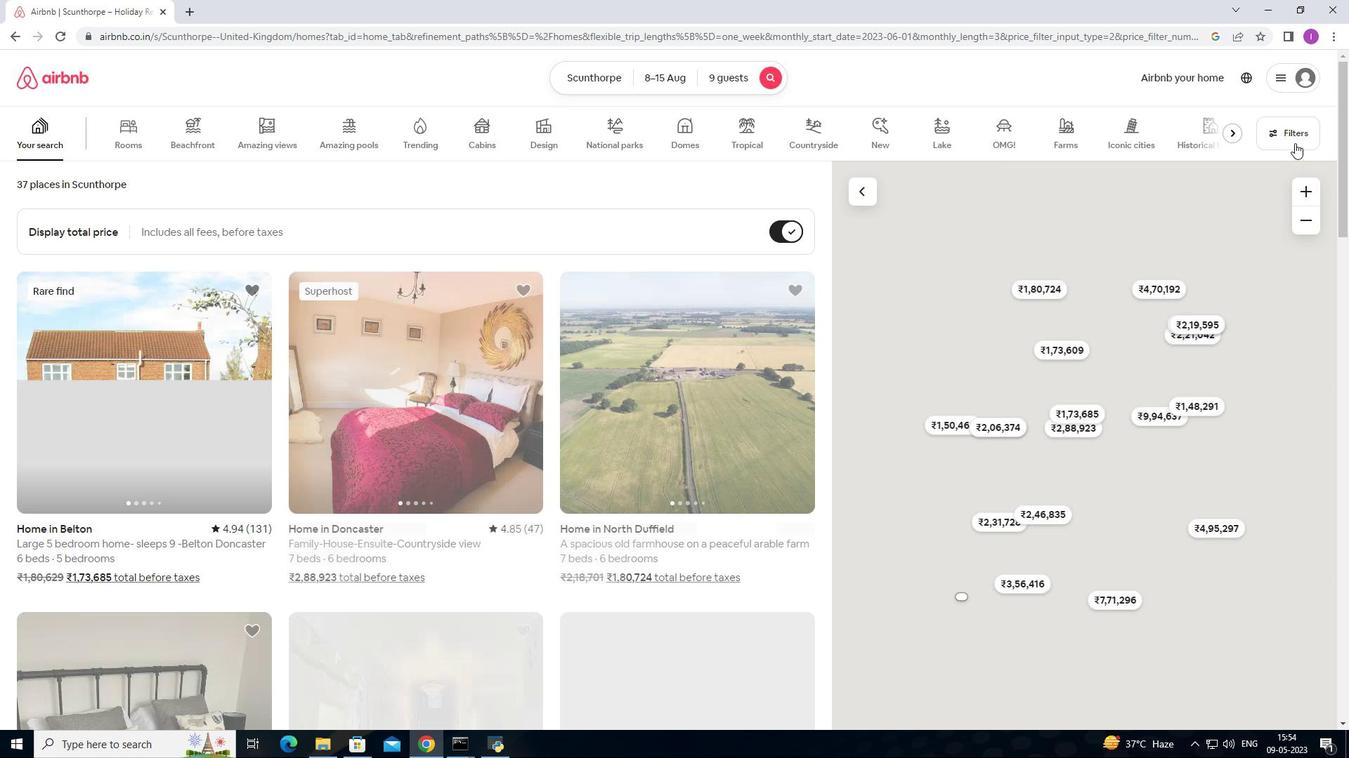 
Action: Mouse moved to (496, 480)
Screenshot: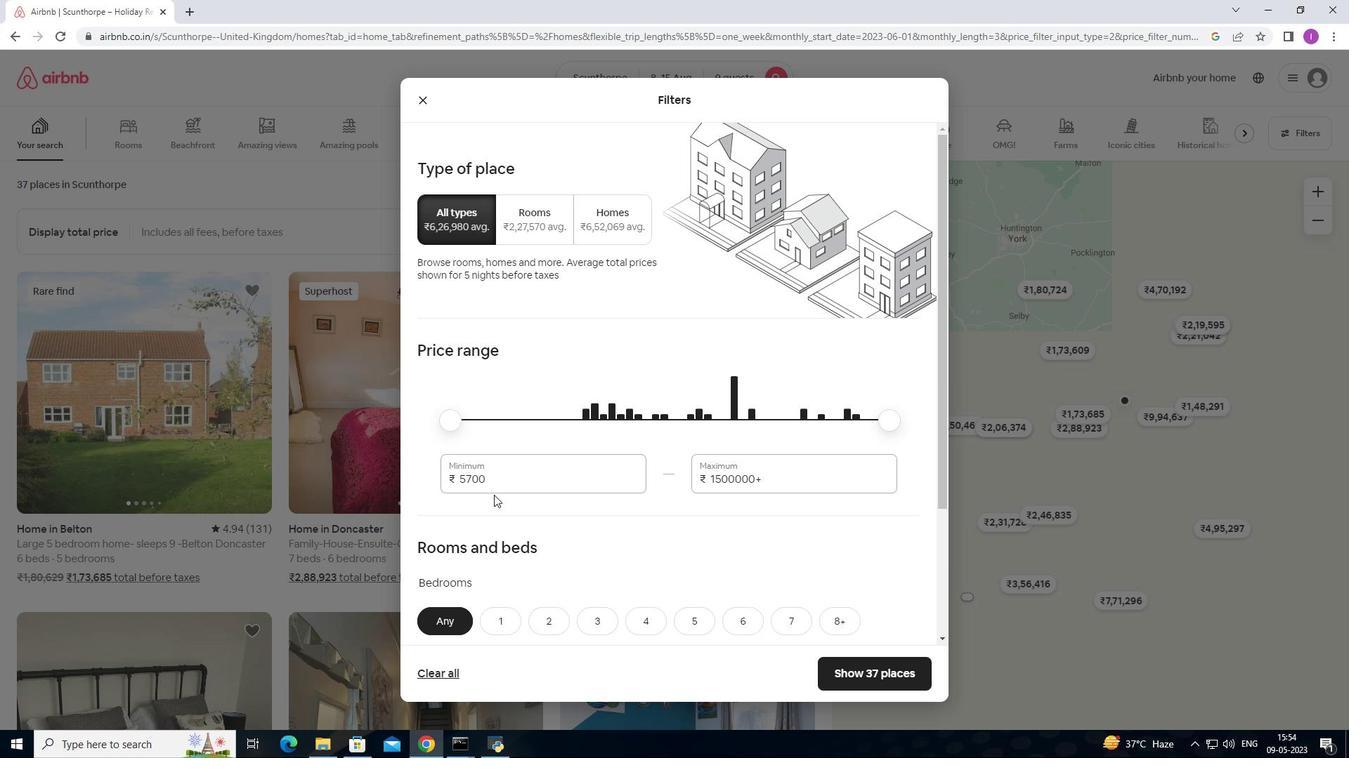 
Action: Mouse pressed left at (496, 480)
Screenshot: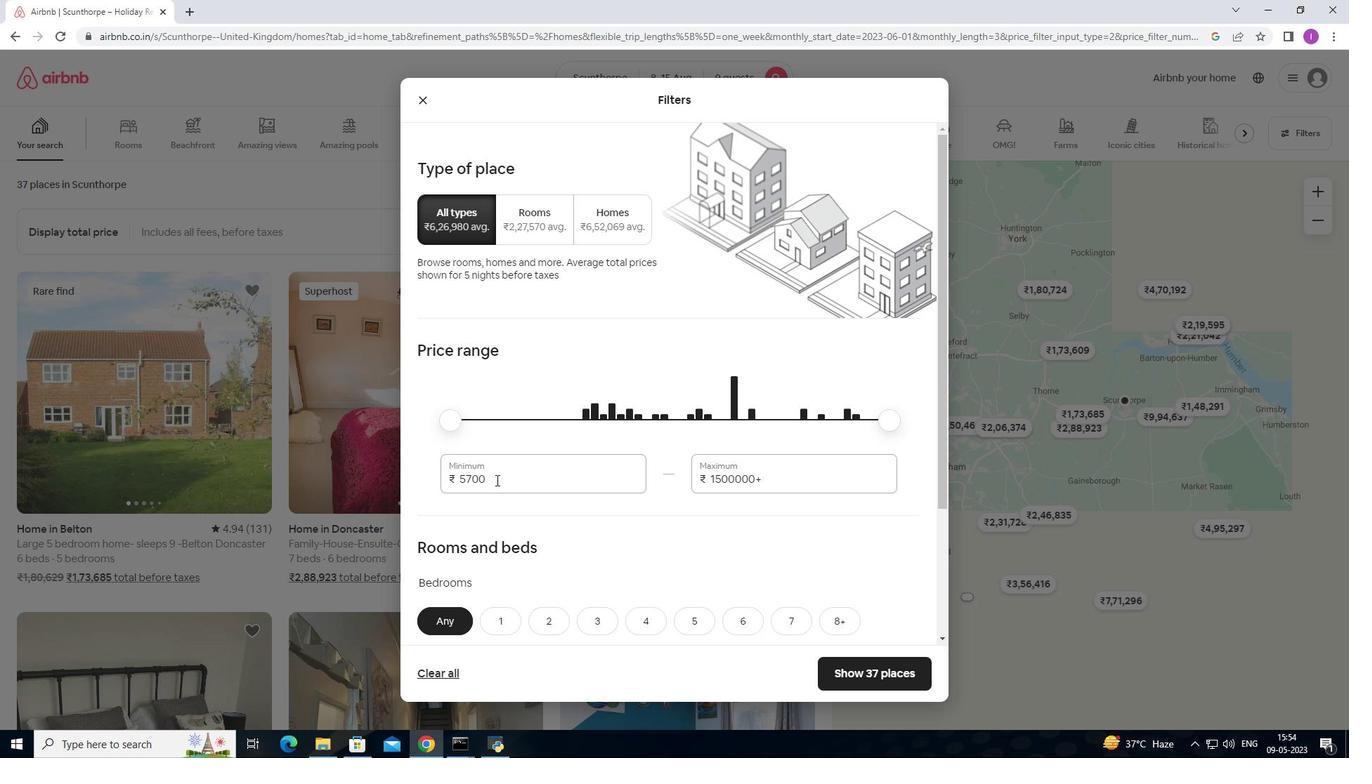 
Action: Mouse moved to (445, 478)
Screenshot: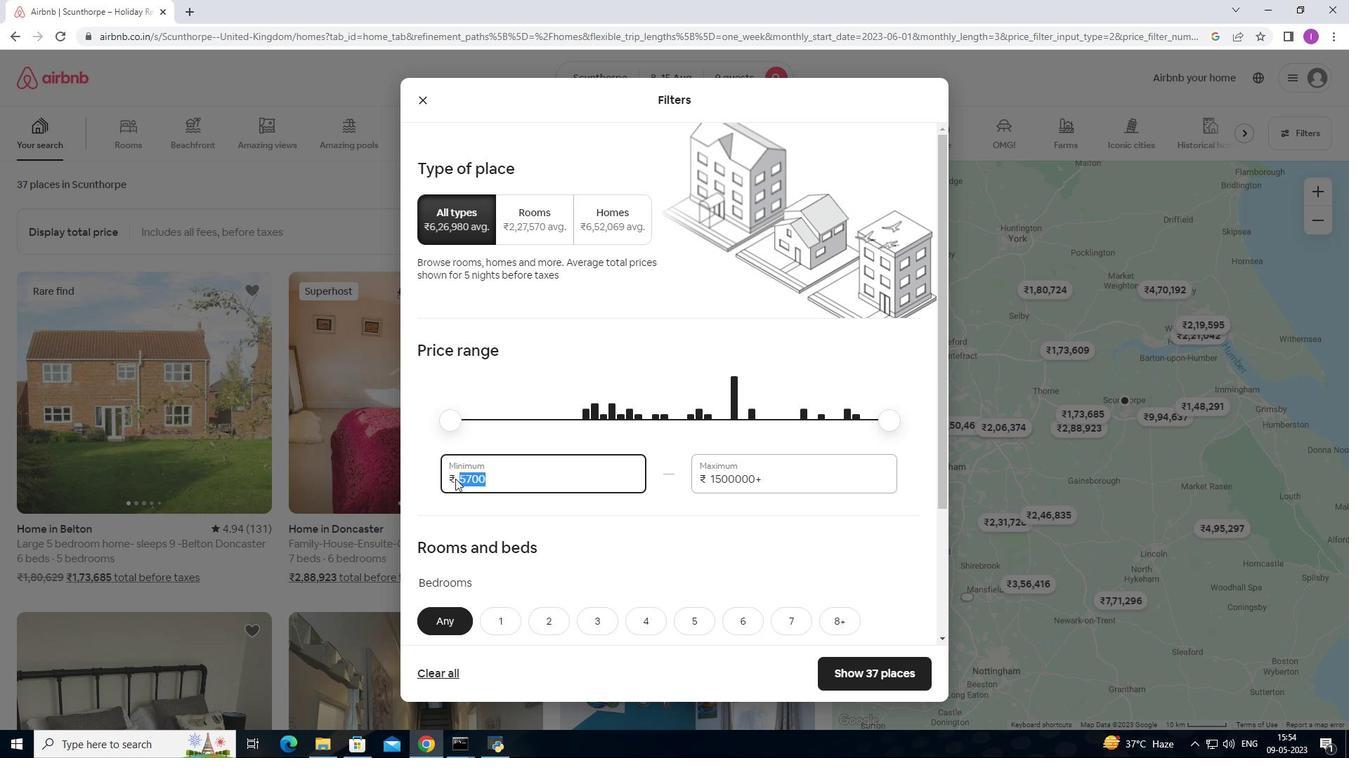 
Action: Key pressed 10000
Screenshot: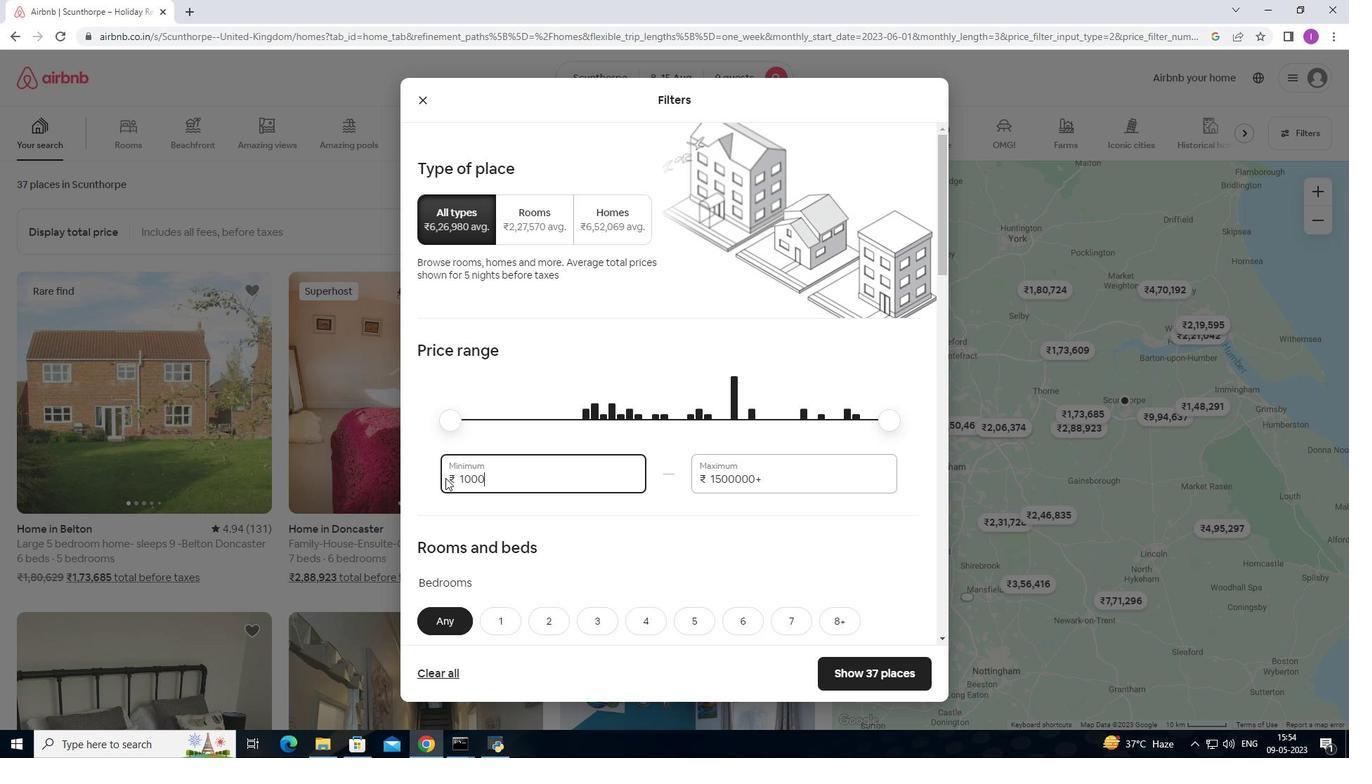 
Action: Mouse moved to (772, 474)
Screenshot: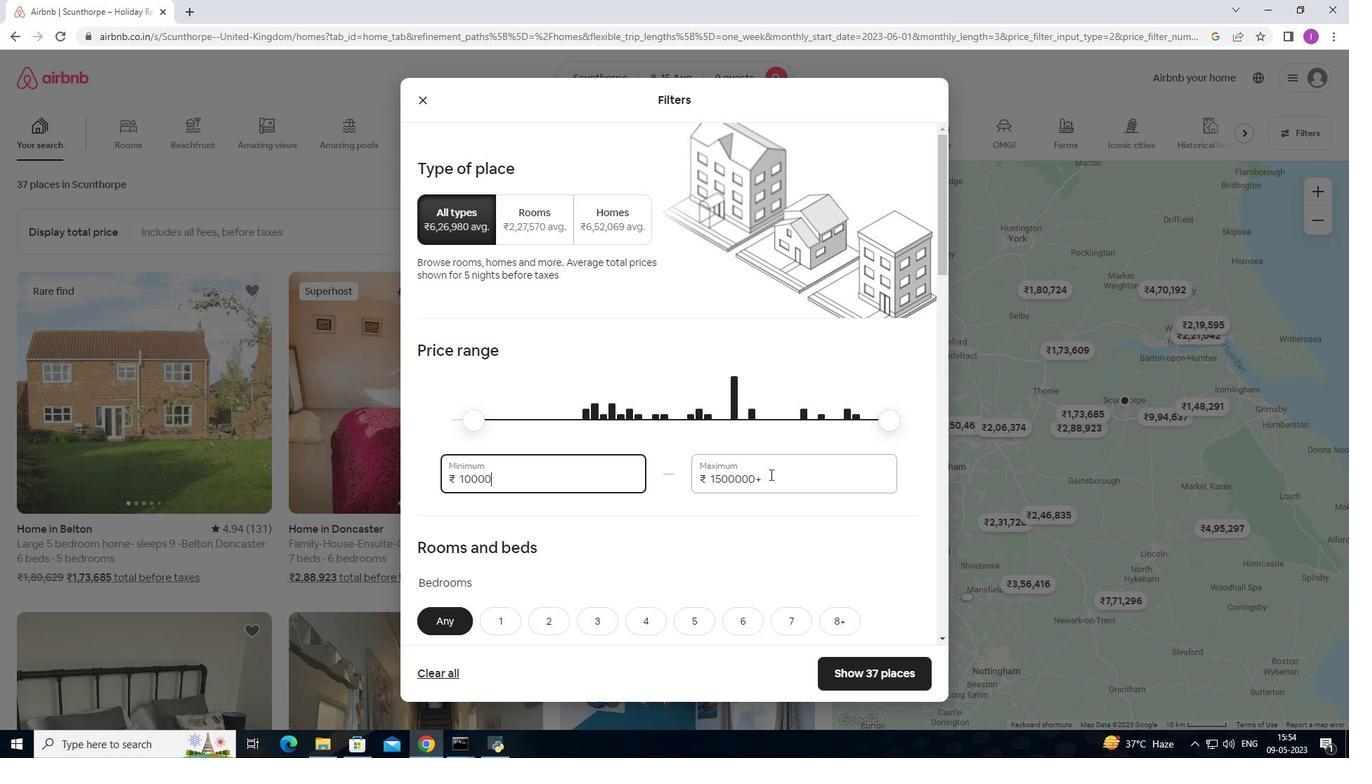 
Action: Mouse pressed left at (772, 474)
Screenshot: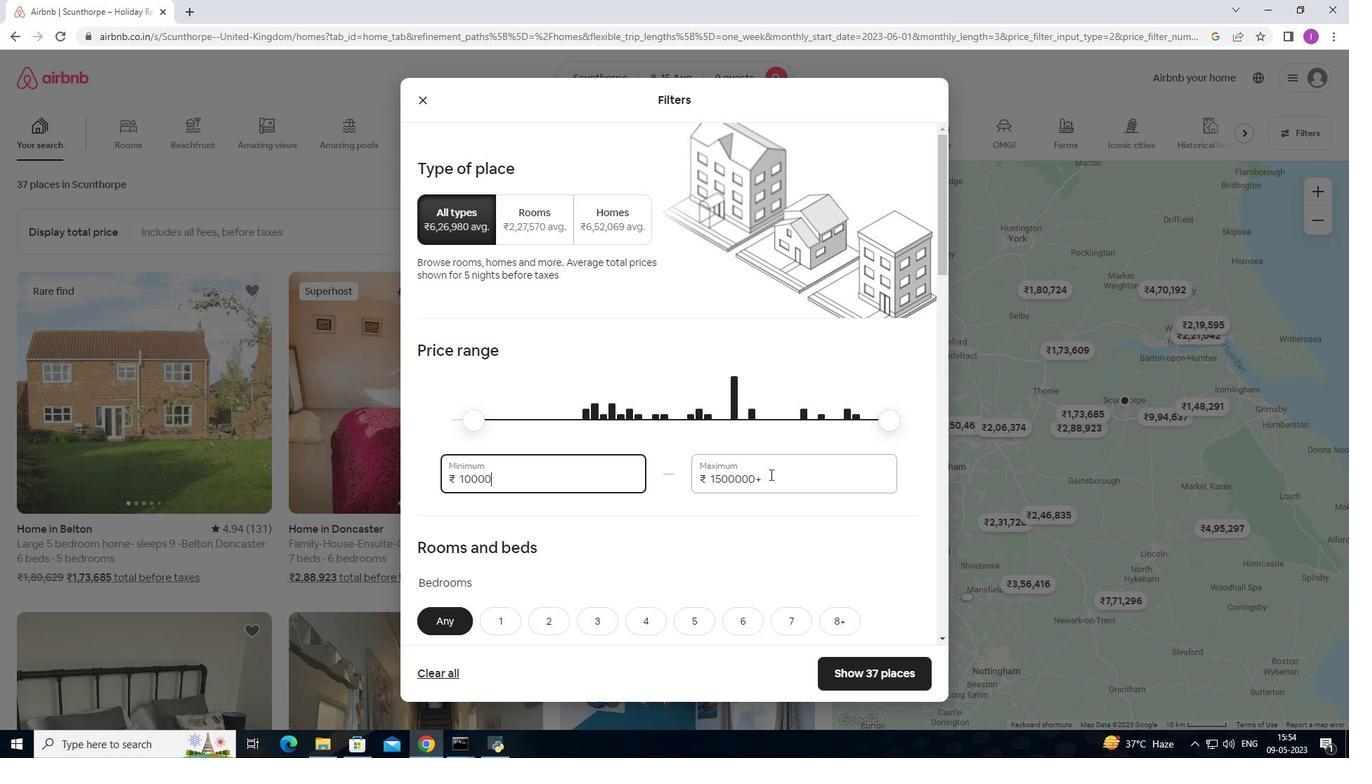 
Action: Mouse moved to (685, 480)
Screenshot: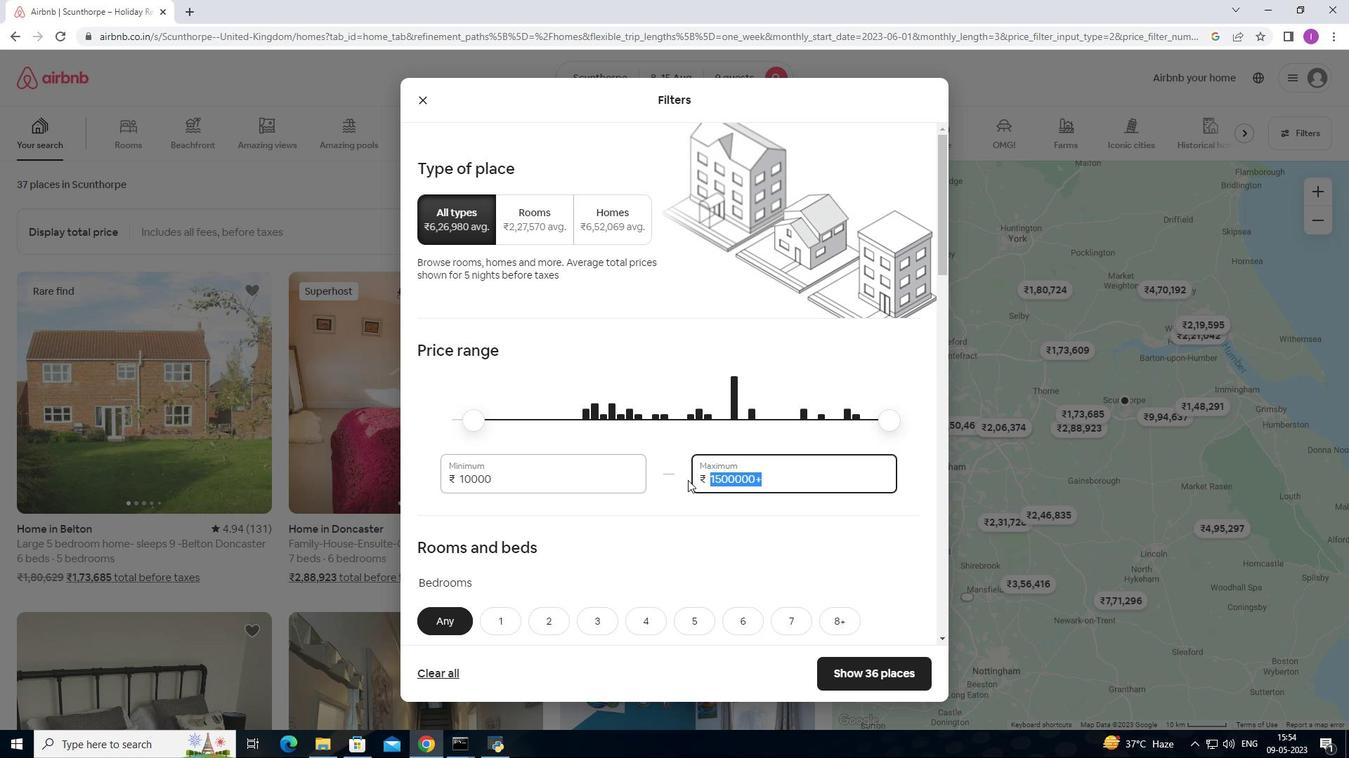 
Action: Key pressed 14000
Screenshot: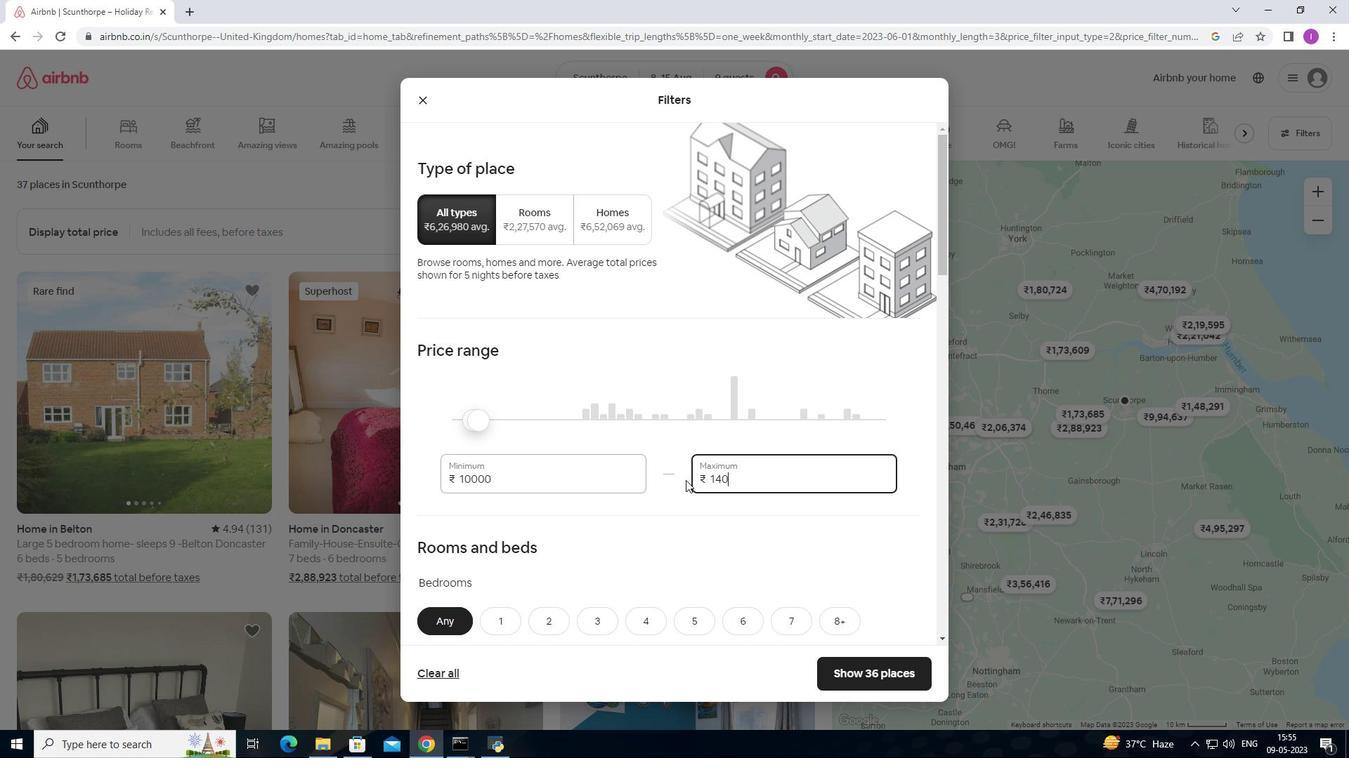
Action: Mouse scrolled (685, 479) with delta (0, 0)
Screenshot: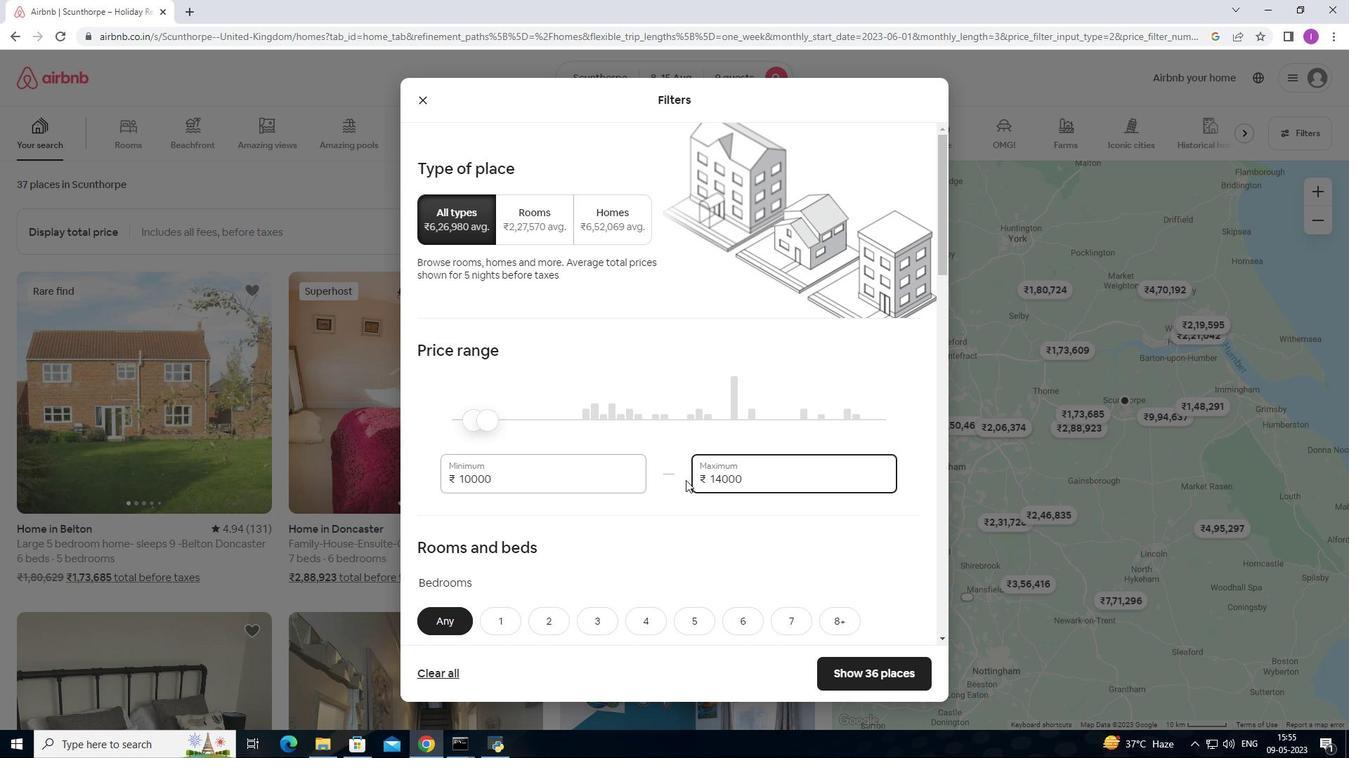 
Action: Mouse scrolled (685, 479) with delta (0, 0)
Screenshot: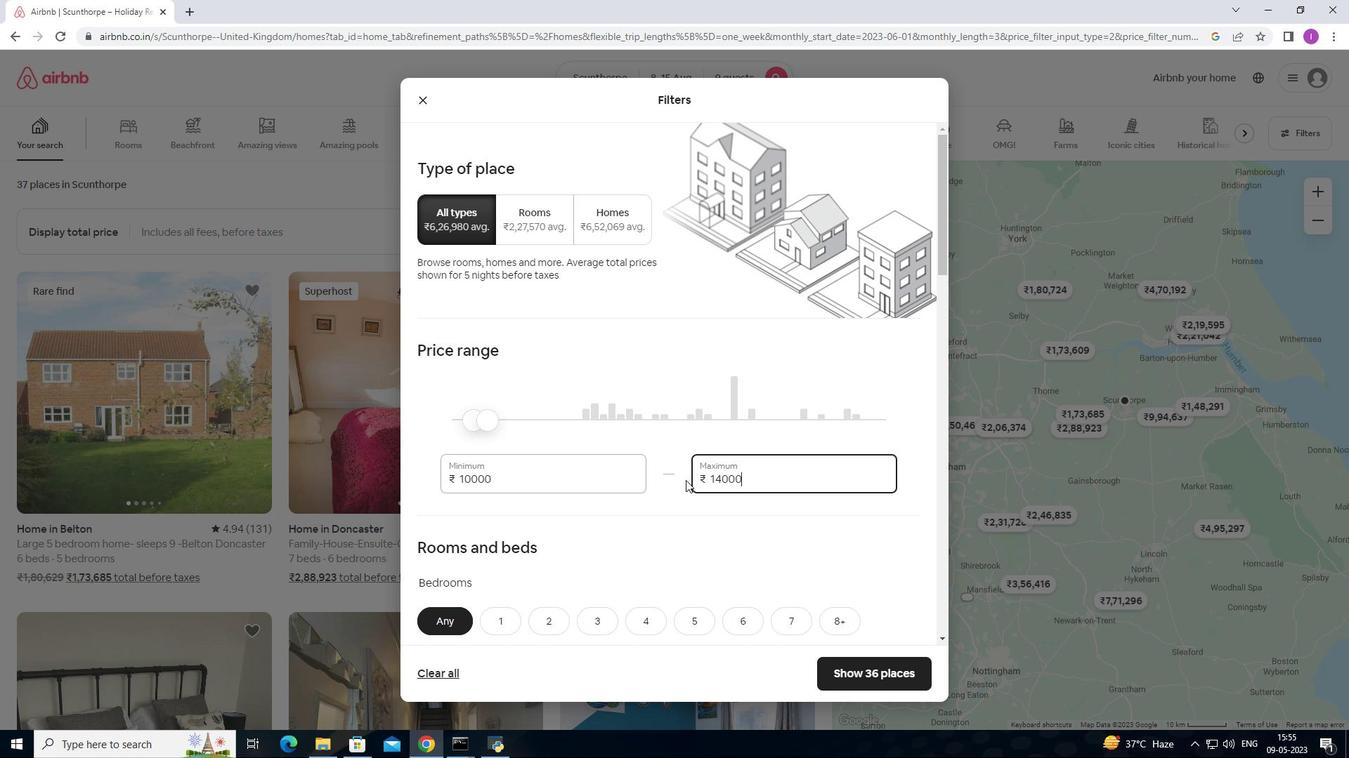 
Action: Mouse moved to (679, 480)
Screenshot: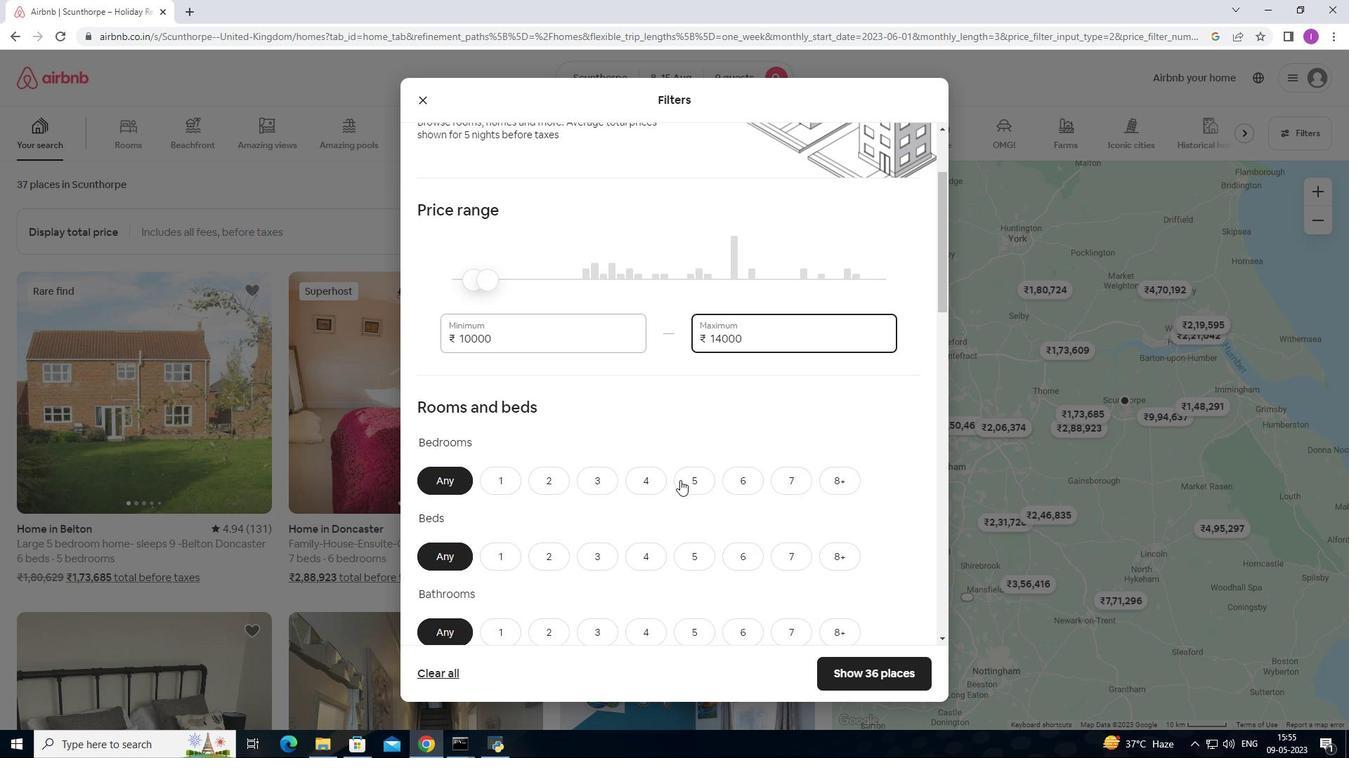 
Action: Mouse scrolled (679, 479) with delta (0, 0)
Screenshot: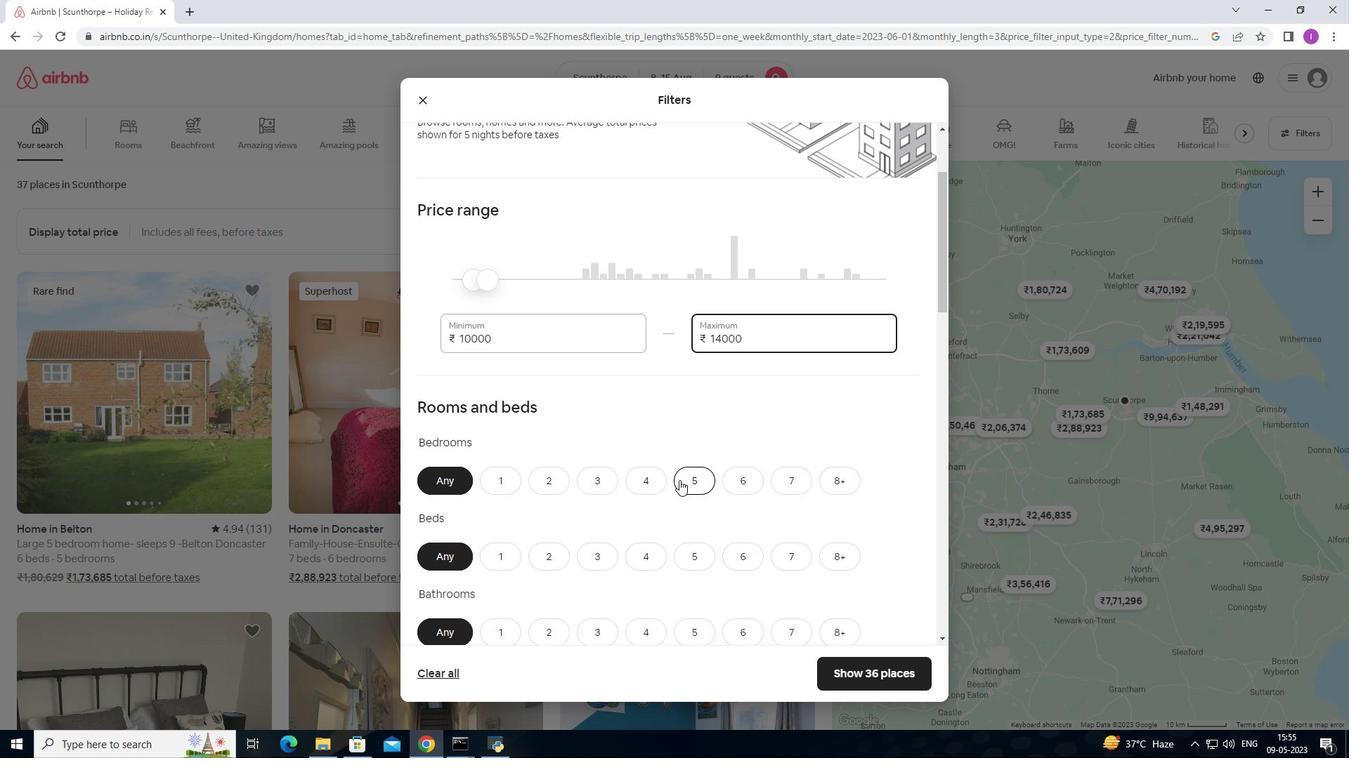 
Action: Mouse moved to (694, 413)
Screenshot: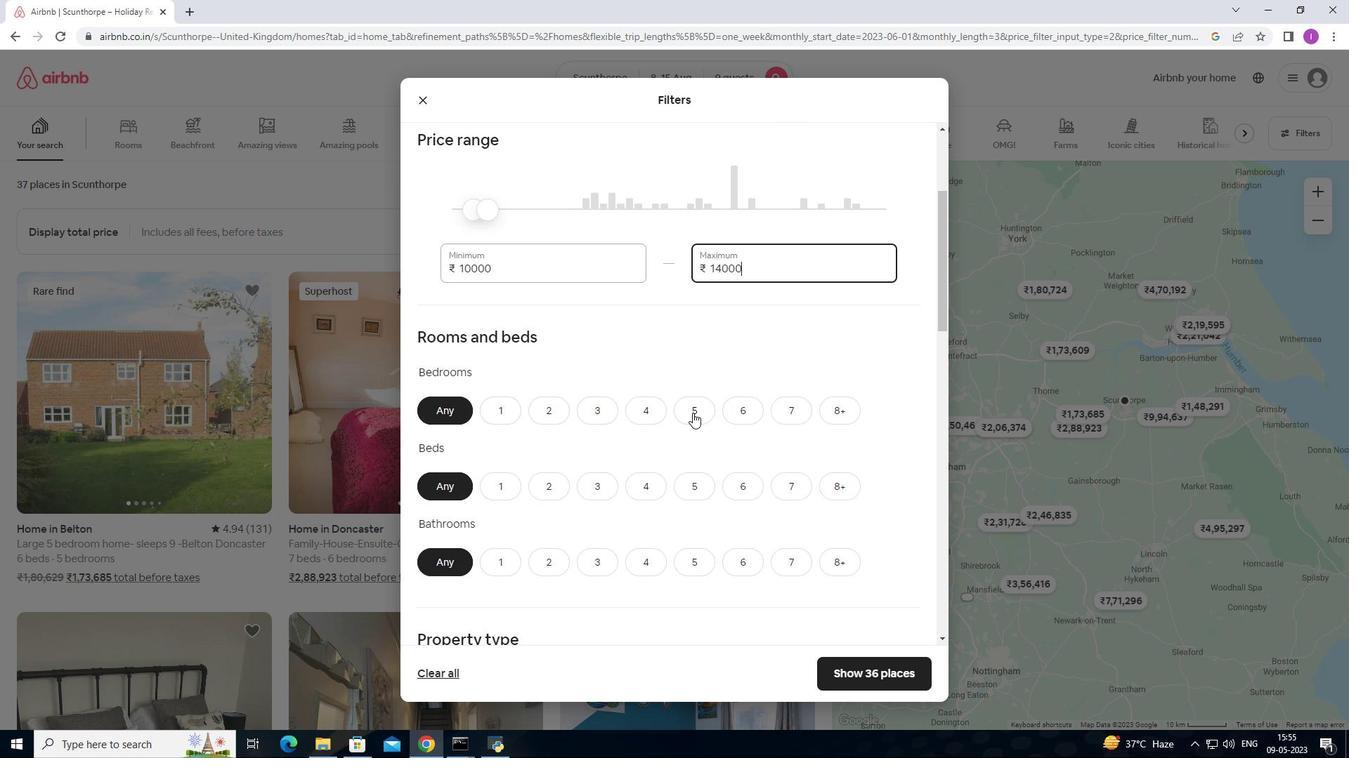 
Action: Mouse pressed left at (694, 413)
Screenshot: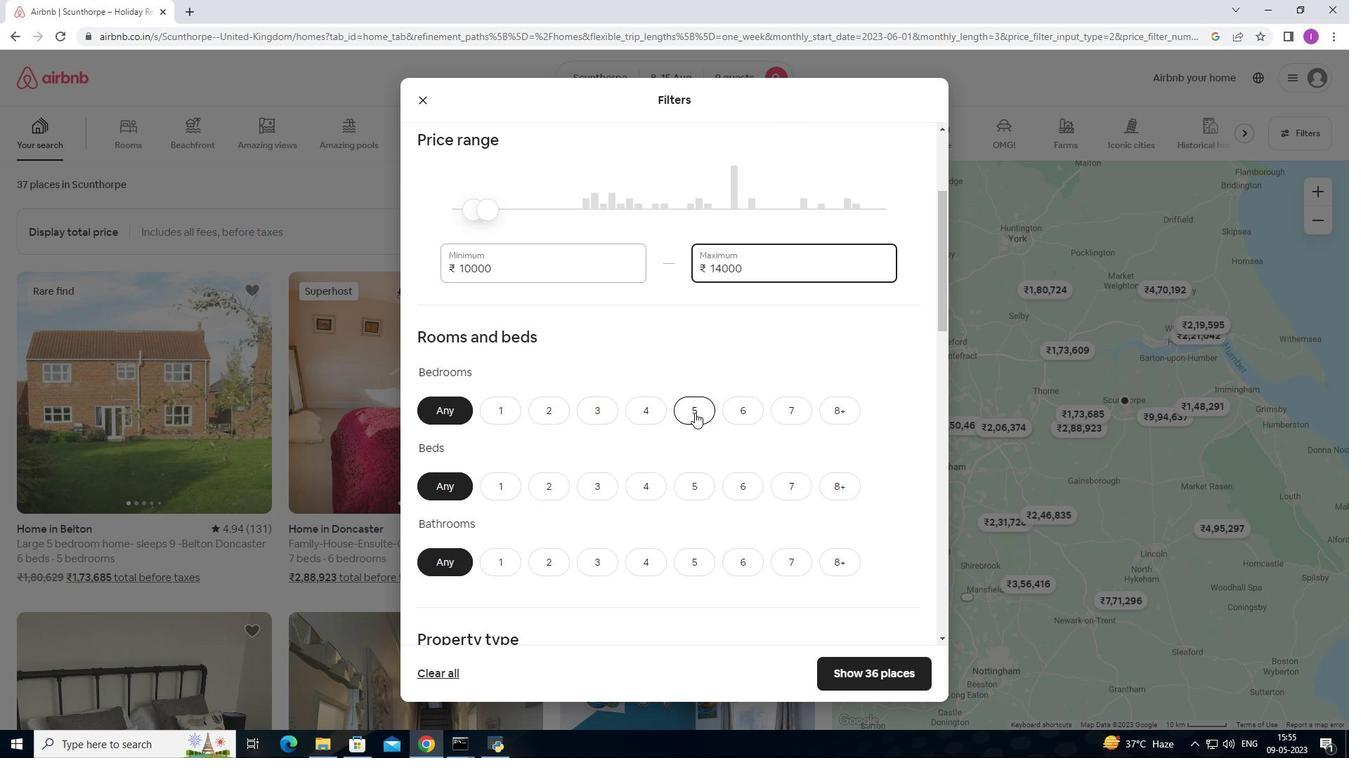 
Action: Mouse moved to (839, 486)
Screenshot: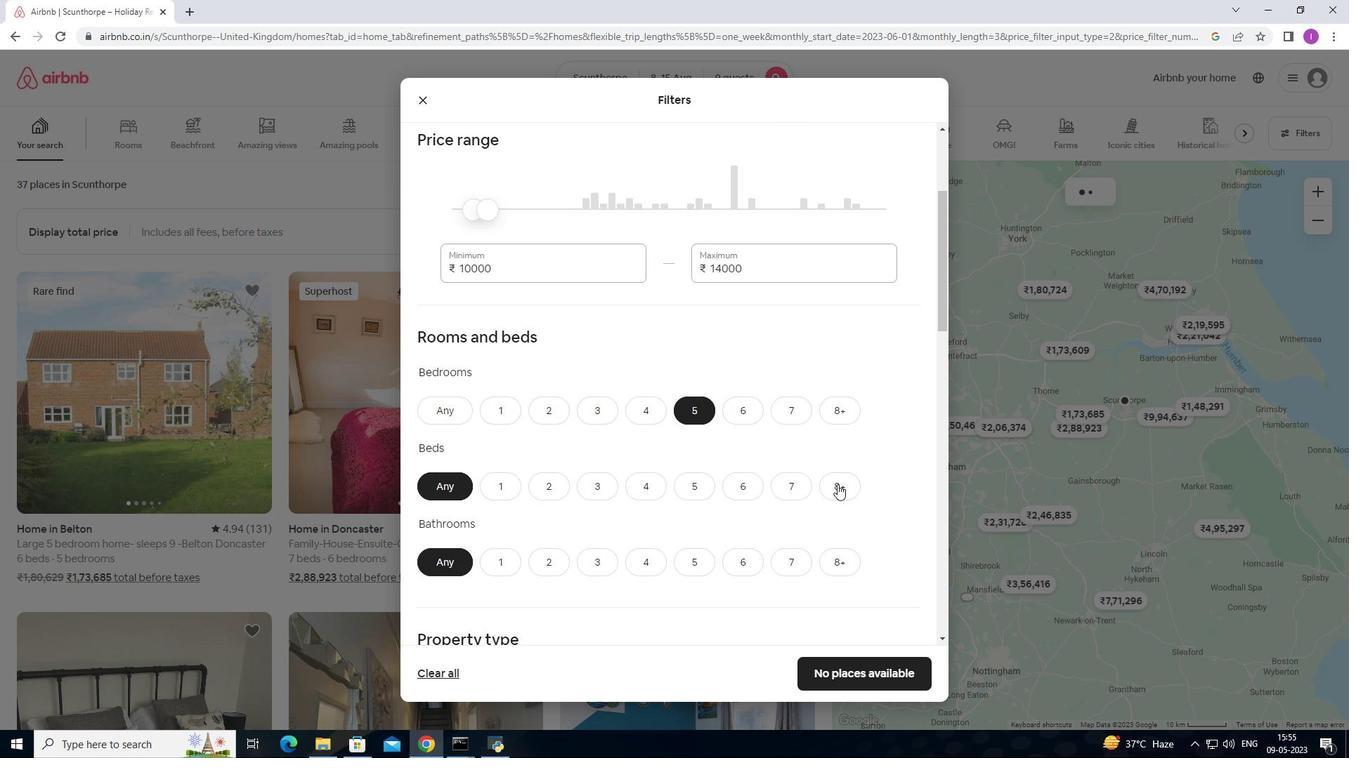 
Action: Mouse pressed left at (839, 486)
Screenshot: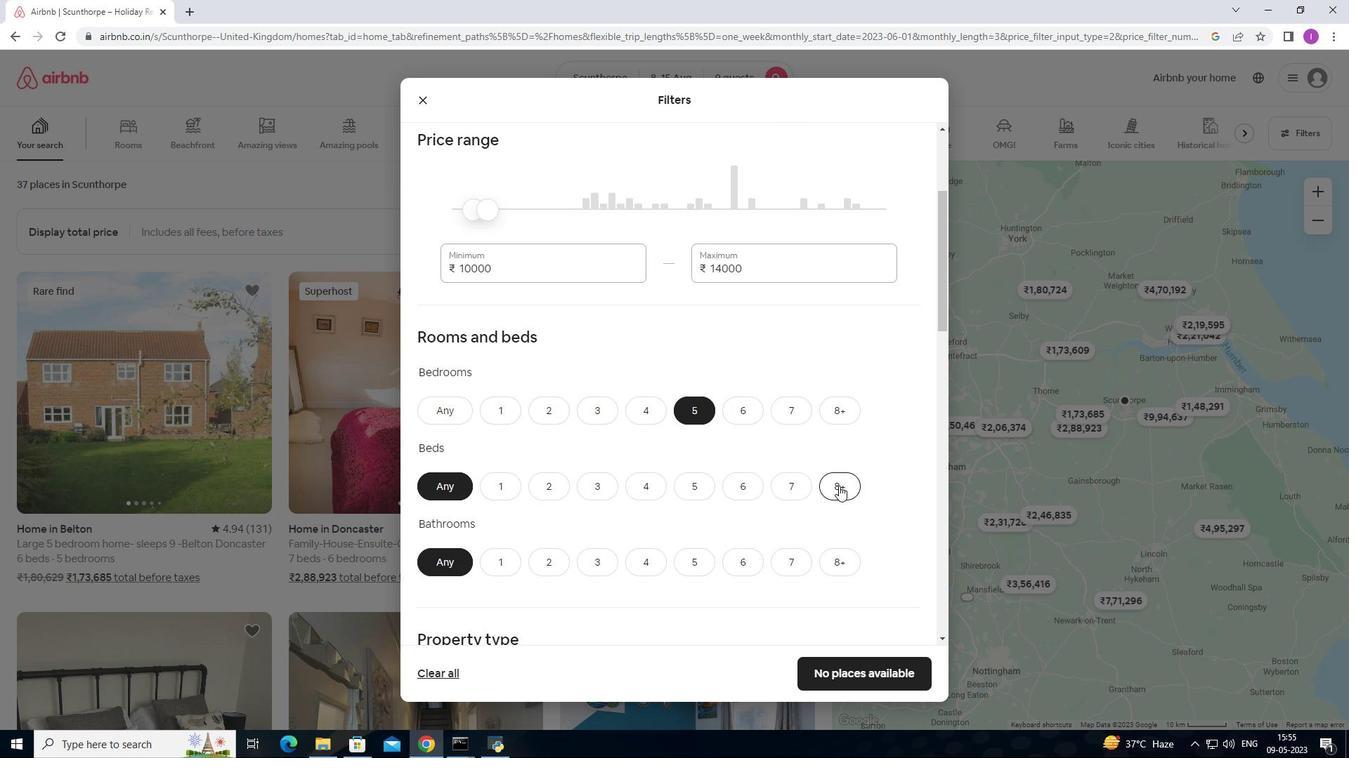 
Action: Mouse moved to (687, 563)
Screenshot: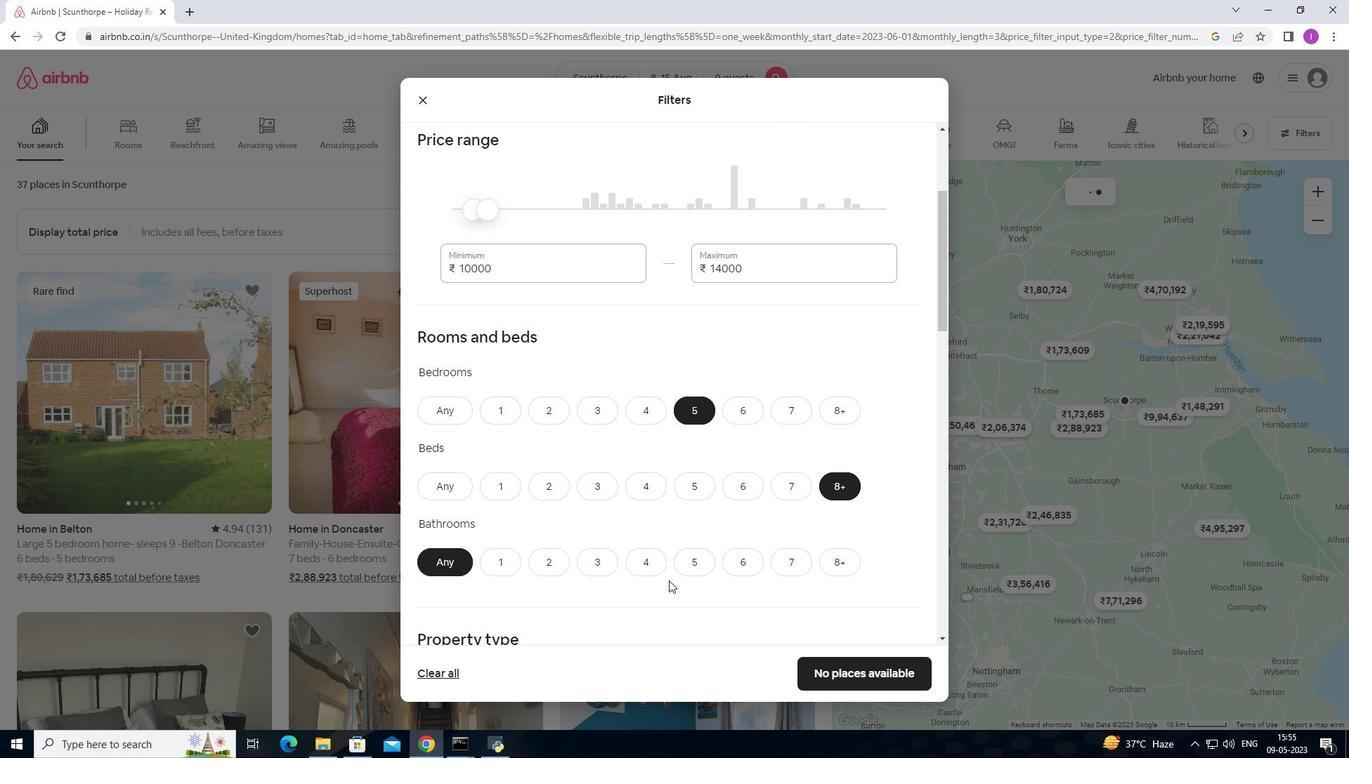 
Action: Mouse pressed left at (687, 563)
Screenshot: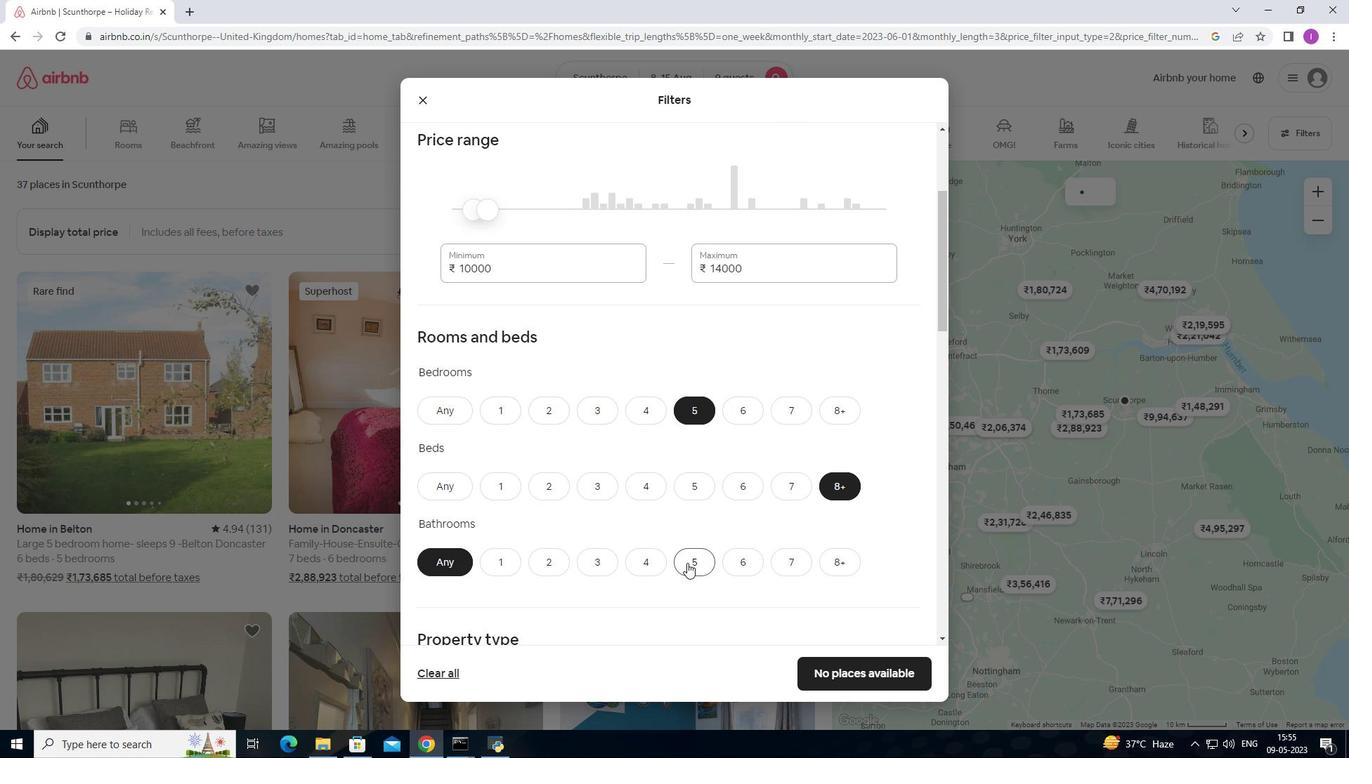 
Action: Mouse moved to (637, 597)
Screenshot: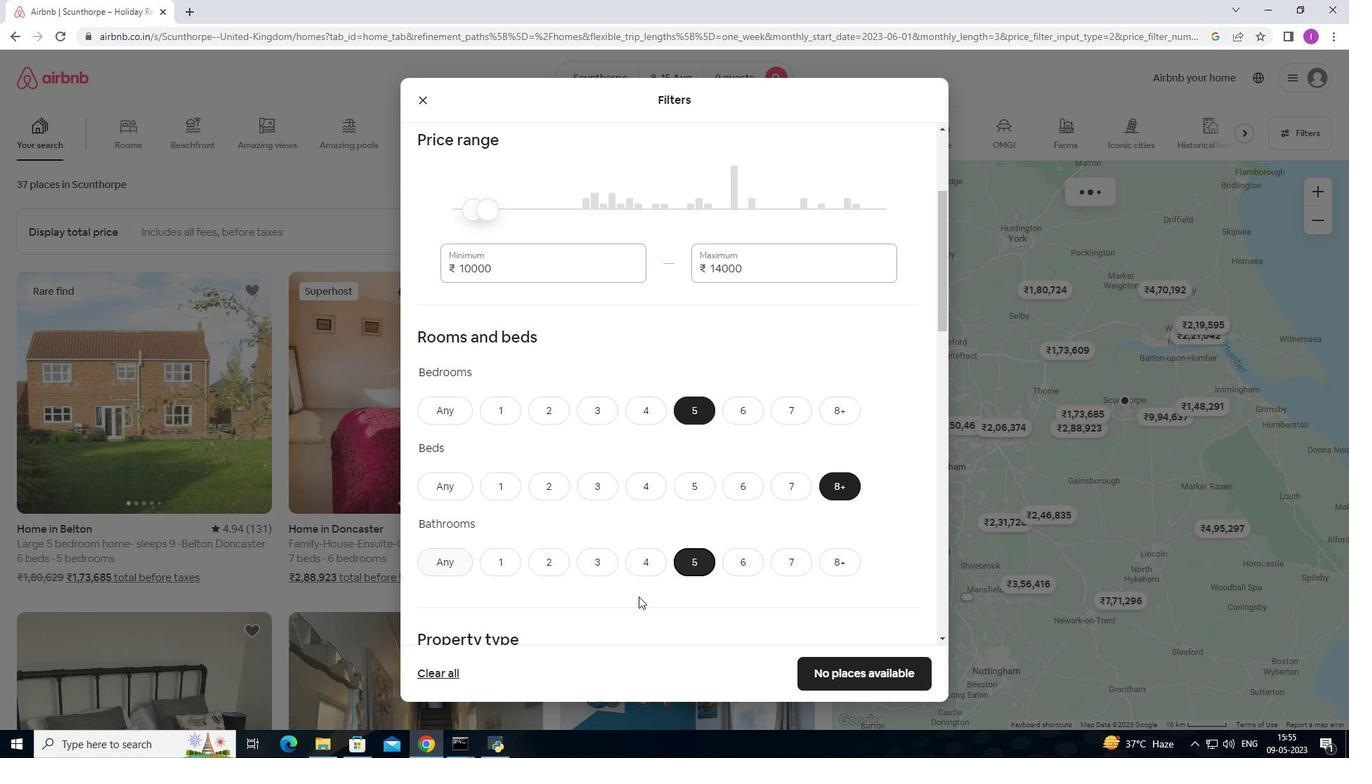 
Action: Mouse scrolled (637, 597) with delta (0, 0)
Screenshot: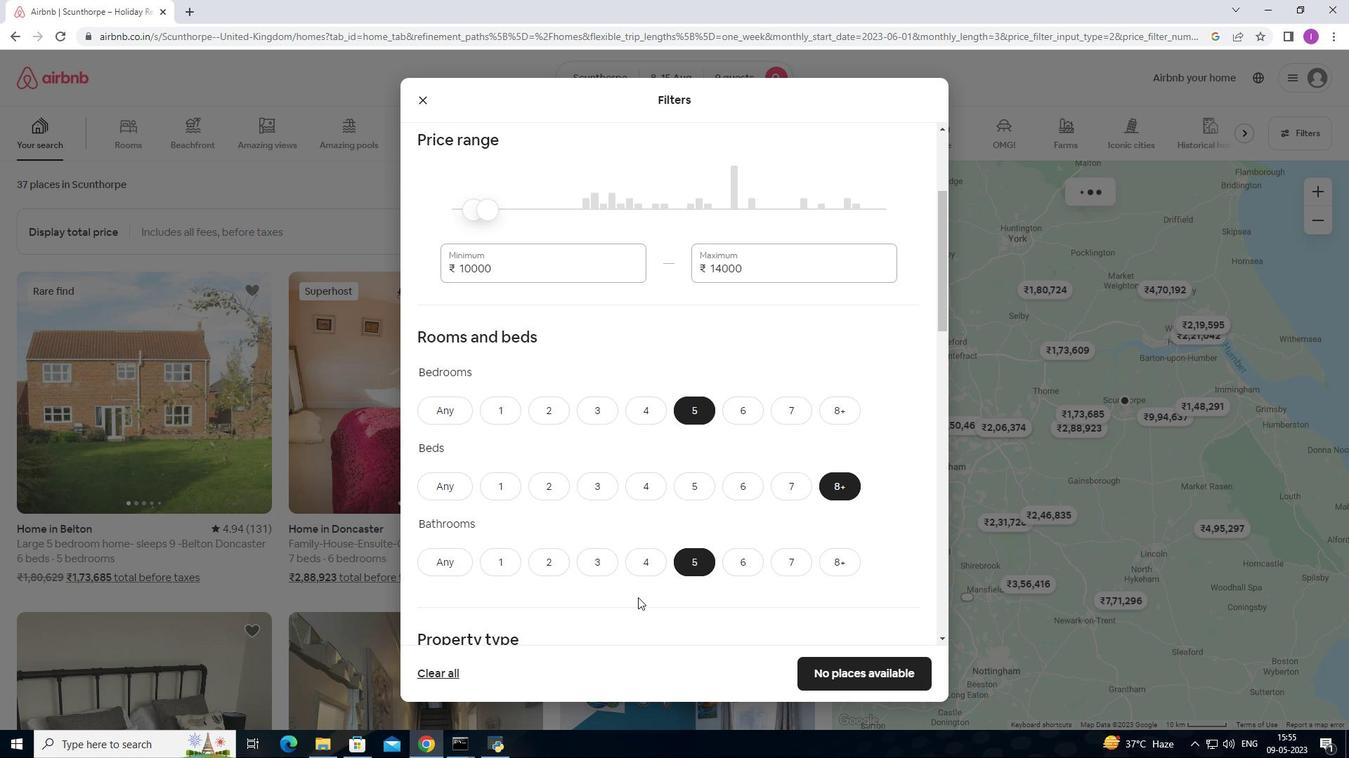 
Action: Mouse scrolled (637, 597) with delta (0, 0)
Screenshot: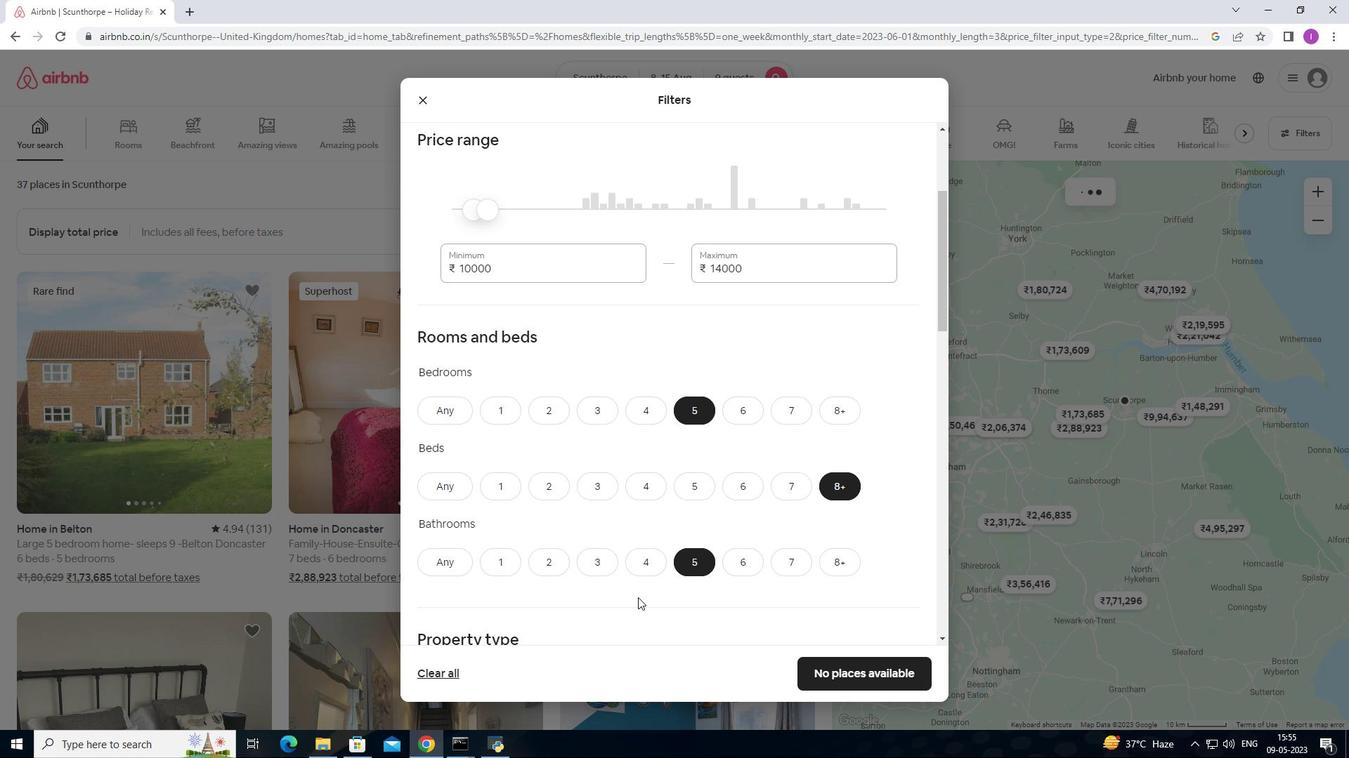 
Action: Mouse scrolled (637, 597) with delta (0, 0)
Screenshot: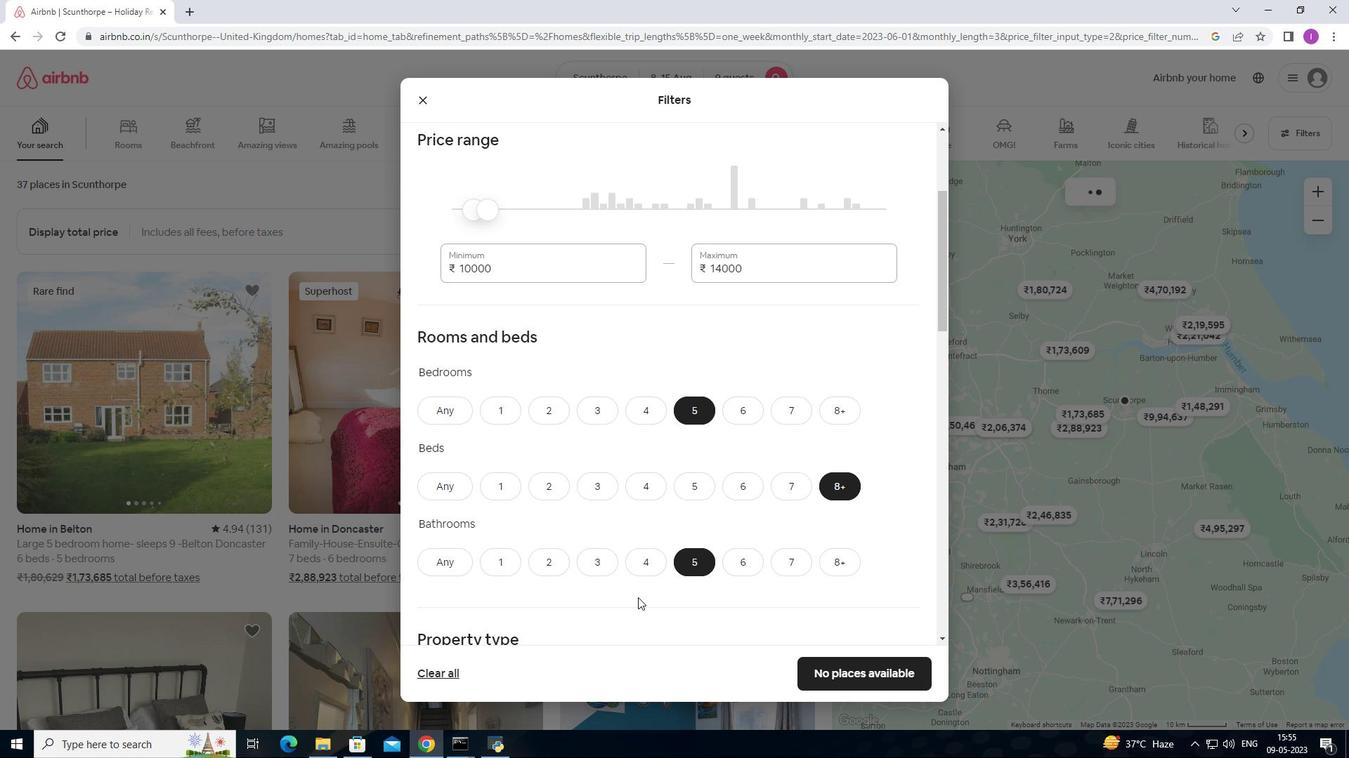 
Action: Mouse moved to (637, 588)
Screenshot: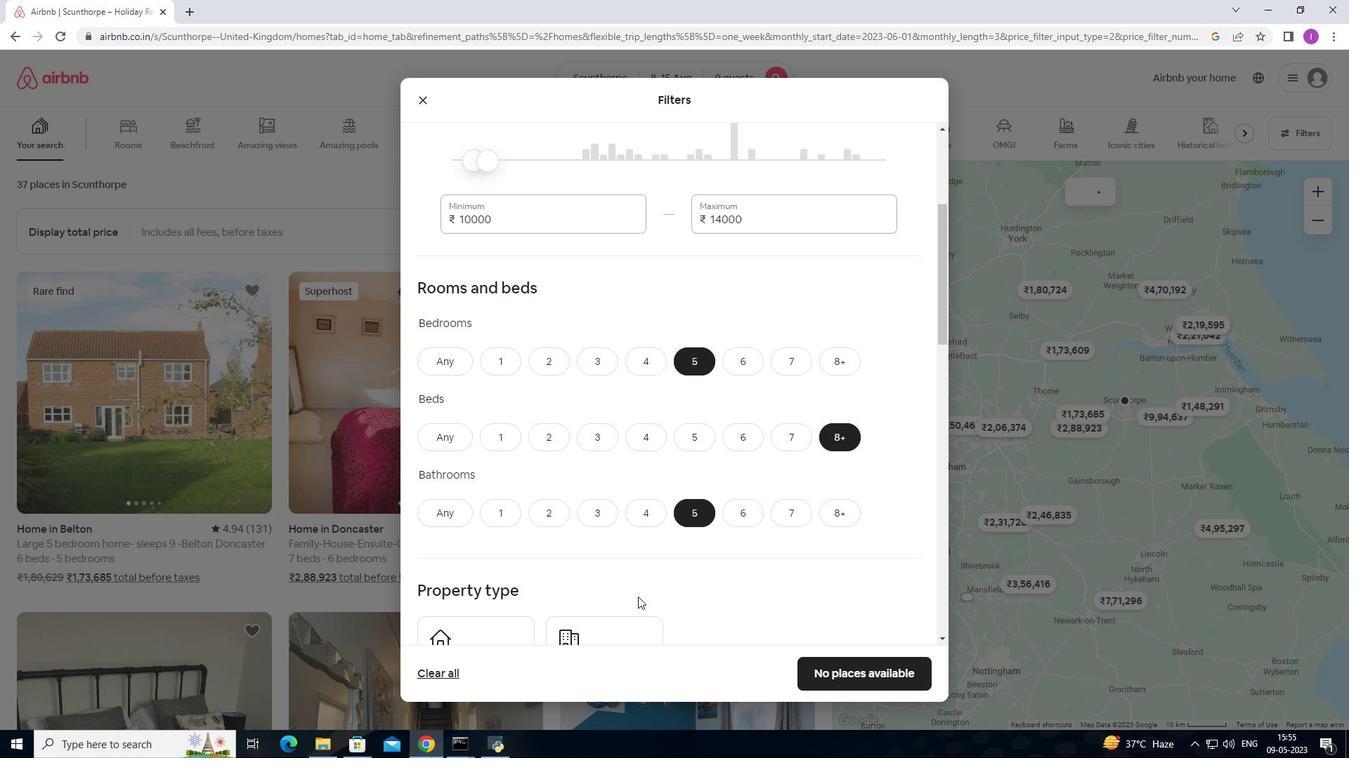 
Action: Mouse scrolled (637, 588) with delta (0, 0)
Screenshot: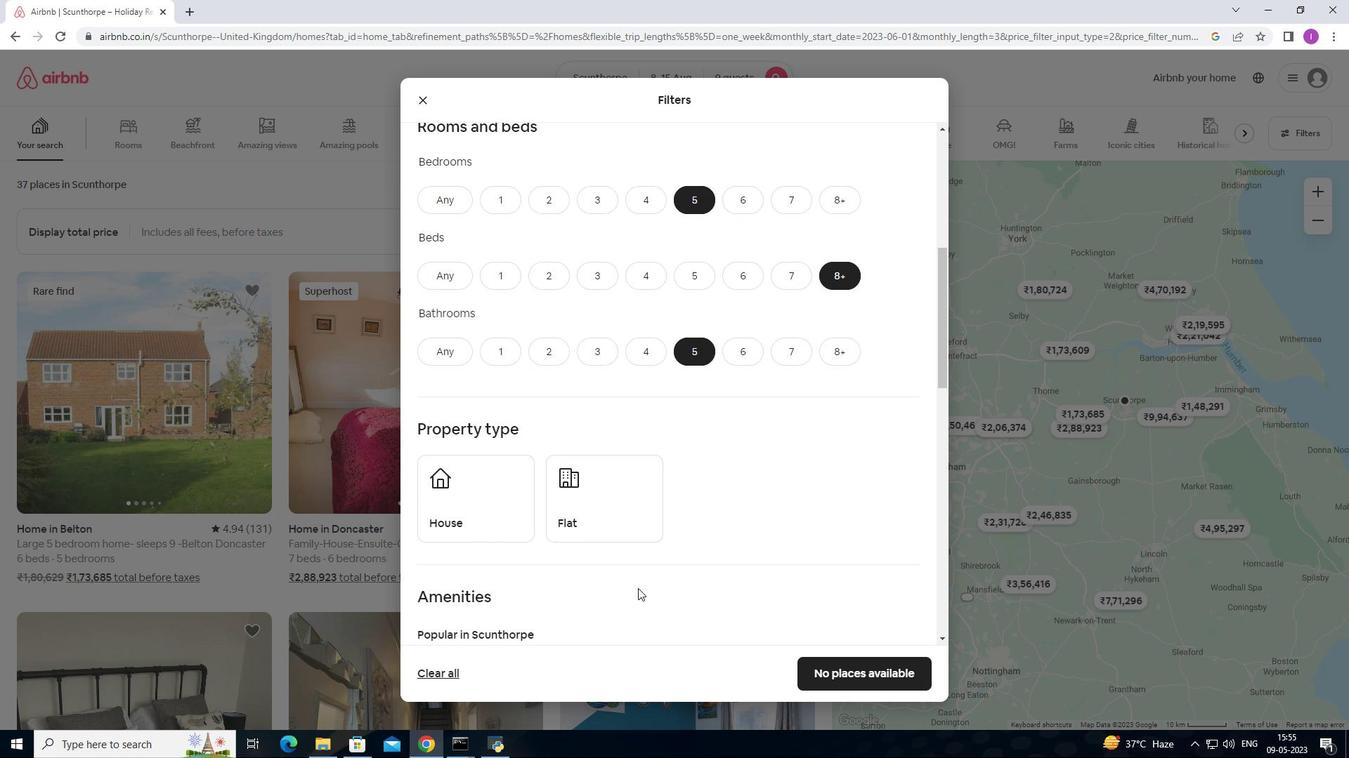 
Action: Mouse scrolled (637, 588) with delta (0, 0)
Screenshot: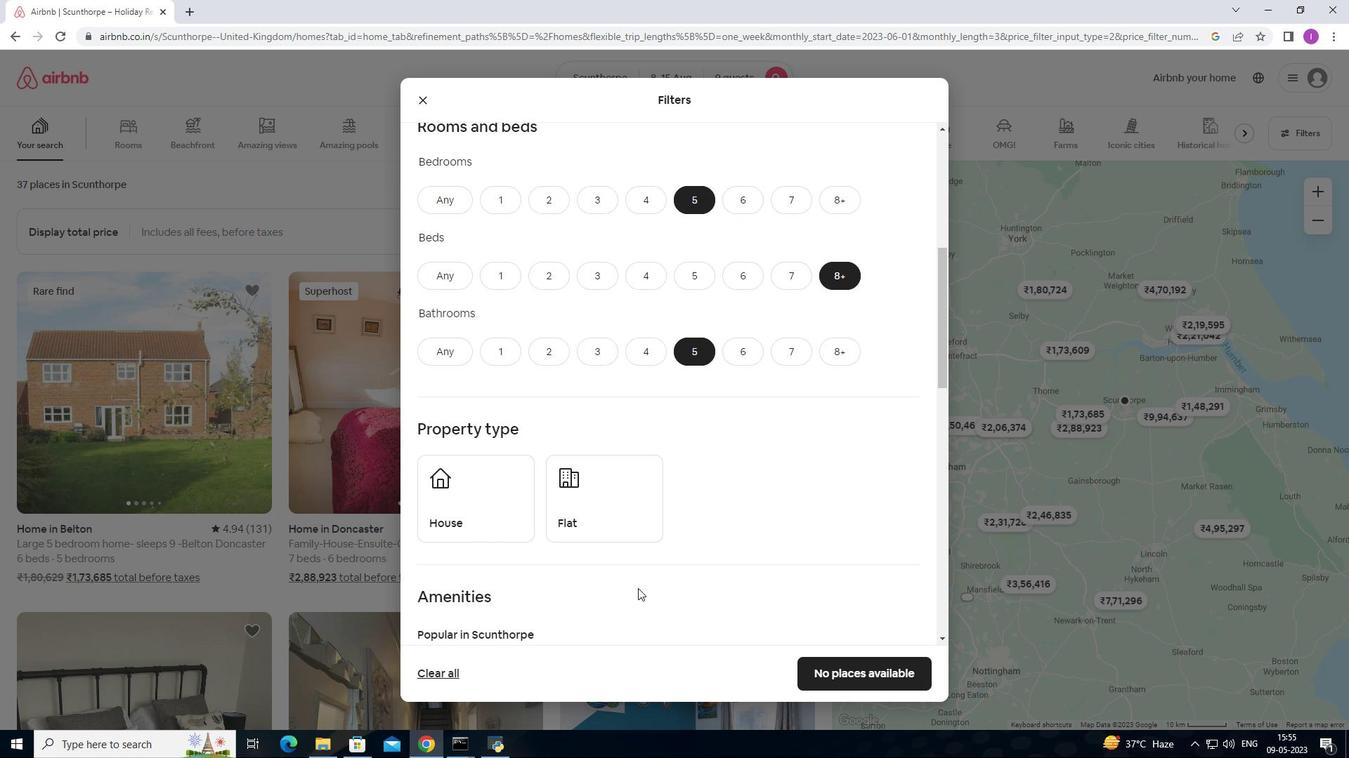 
Action: Mouse moved to (485, 381)
Screenshot: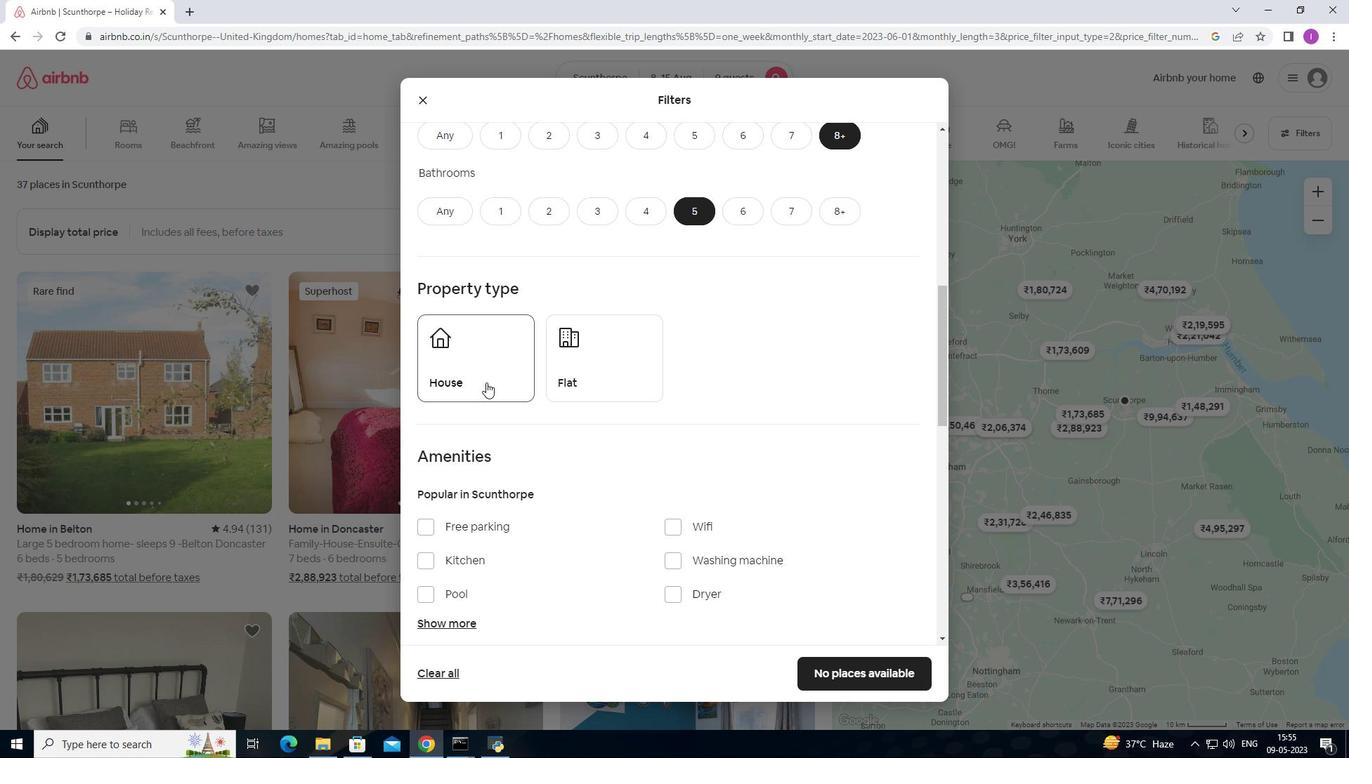 
Action: Mouse pressed left at (485, 381)
Screenshot: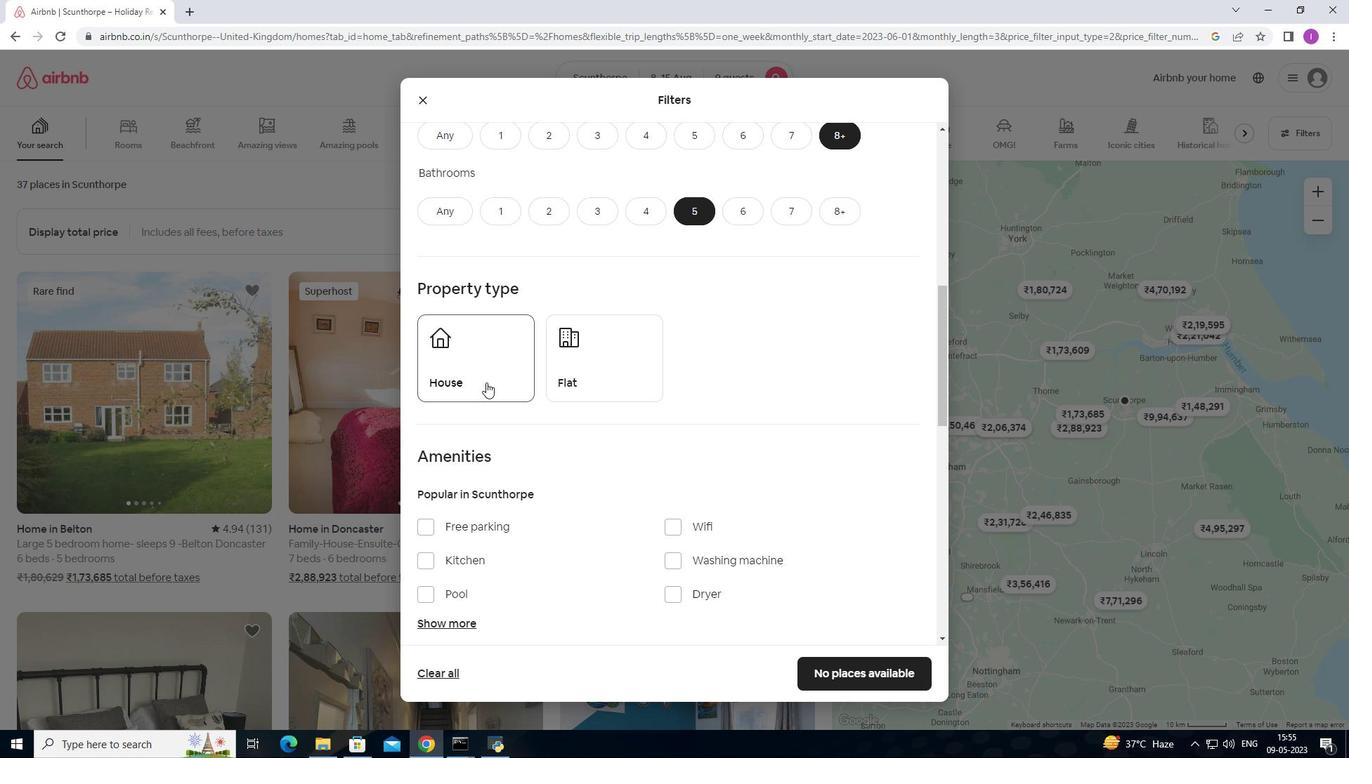 
Action: Mouse moved to (585, 378)
Screenshot: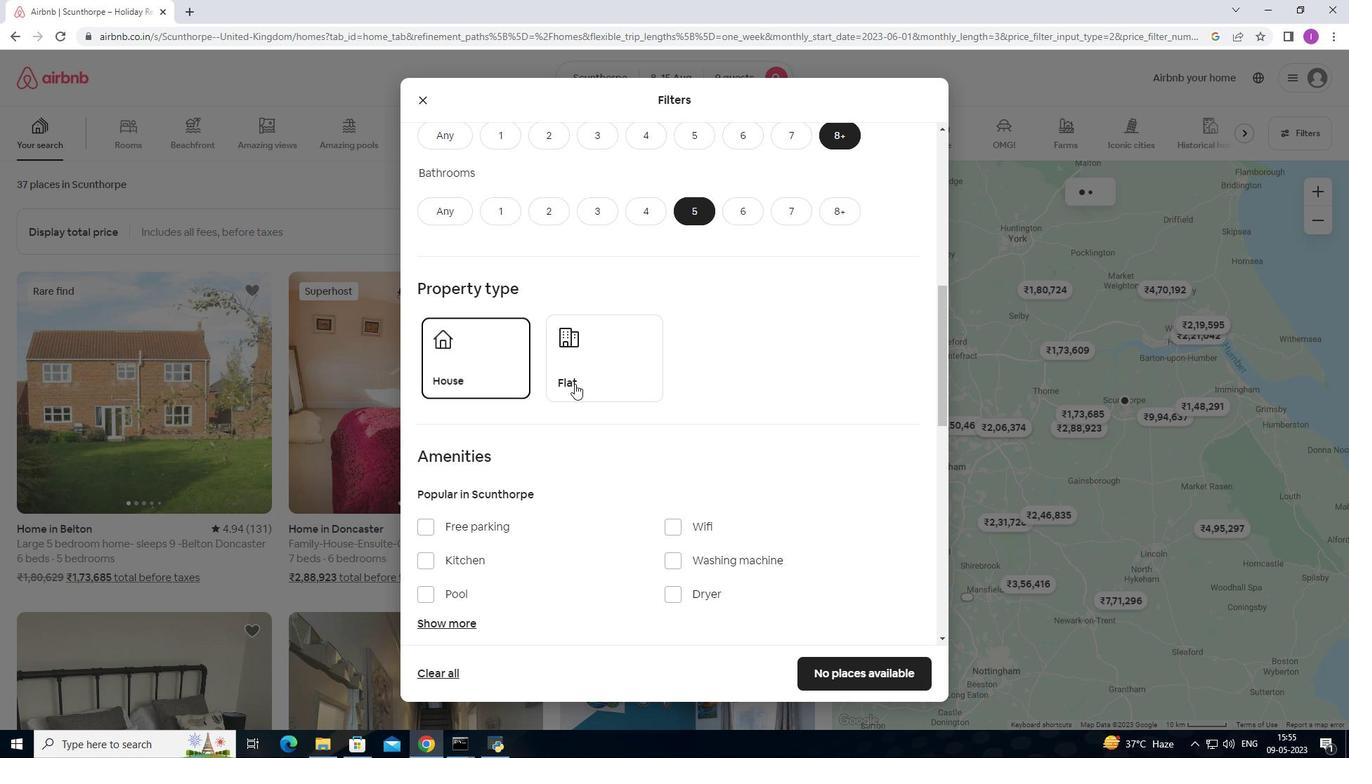 
Action: Mouse pressed left at (585, 378)
Screenshot: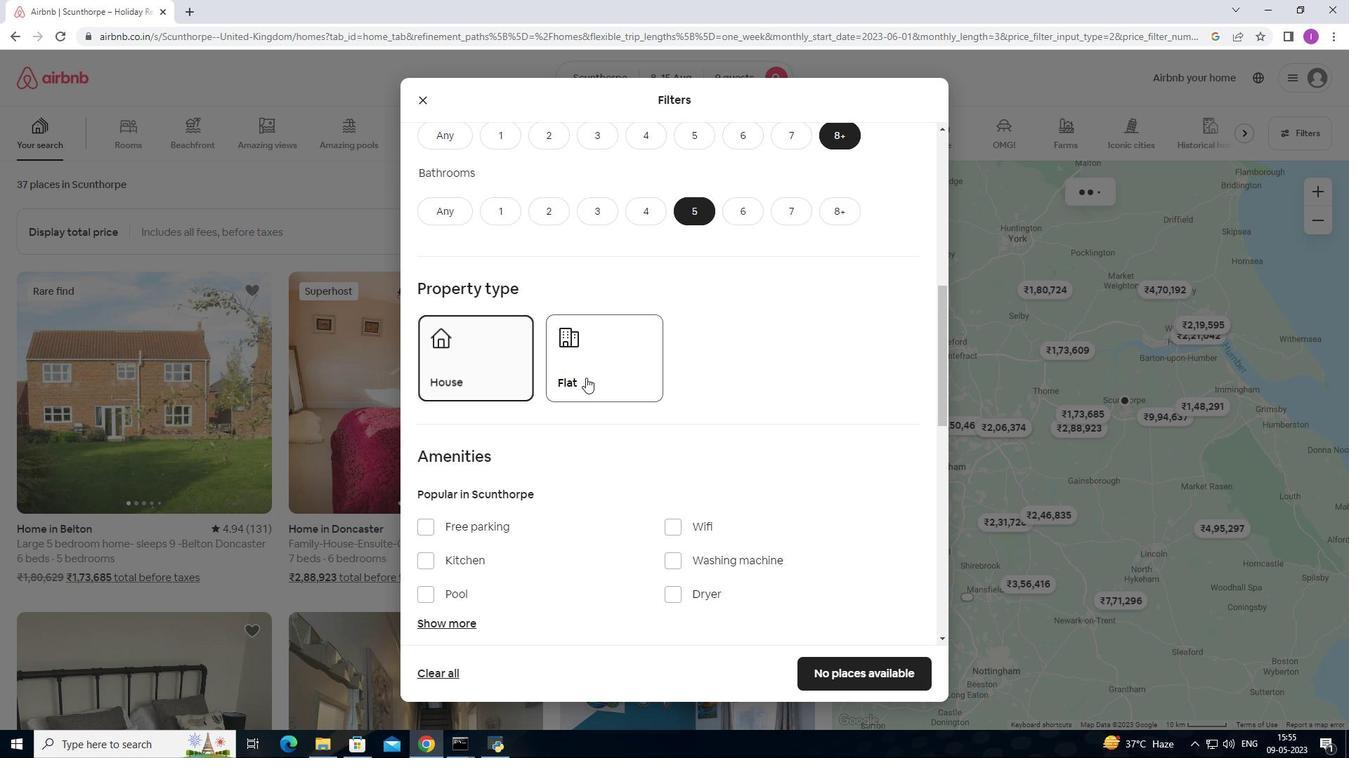 
Action: Mouse moved to (642, 437)
Screenshot: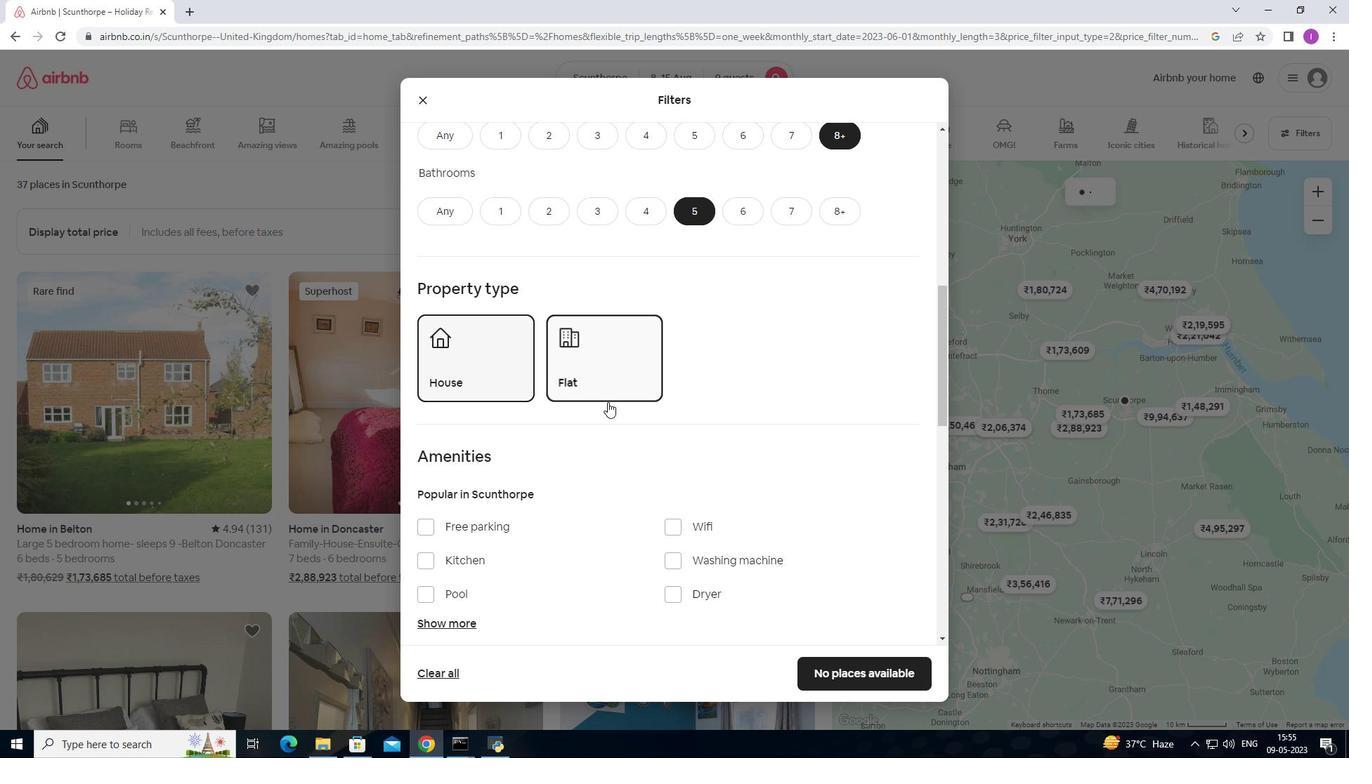 
Action: Mouse scrolled (642, 436) with delta (0, 0)
Screenshot: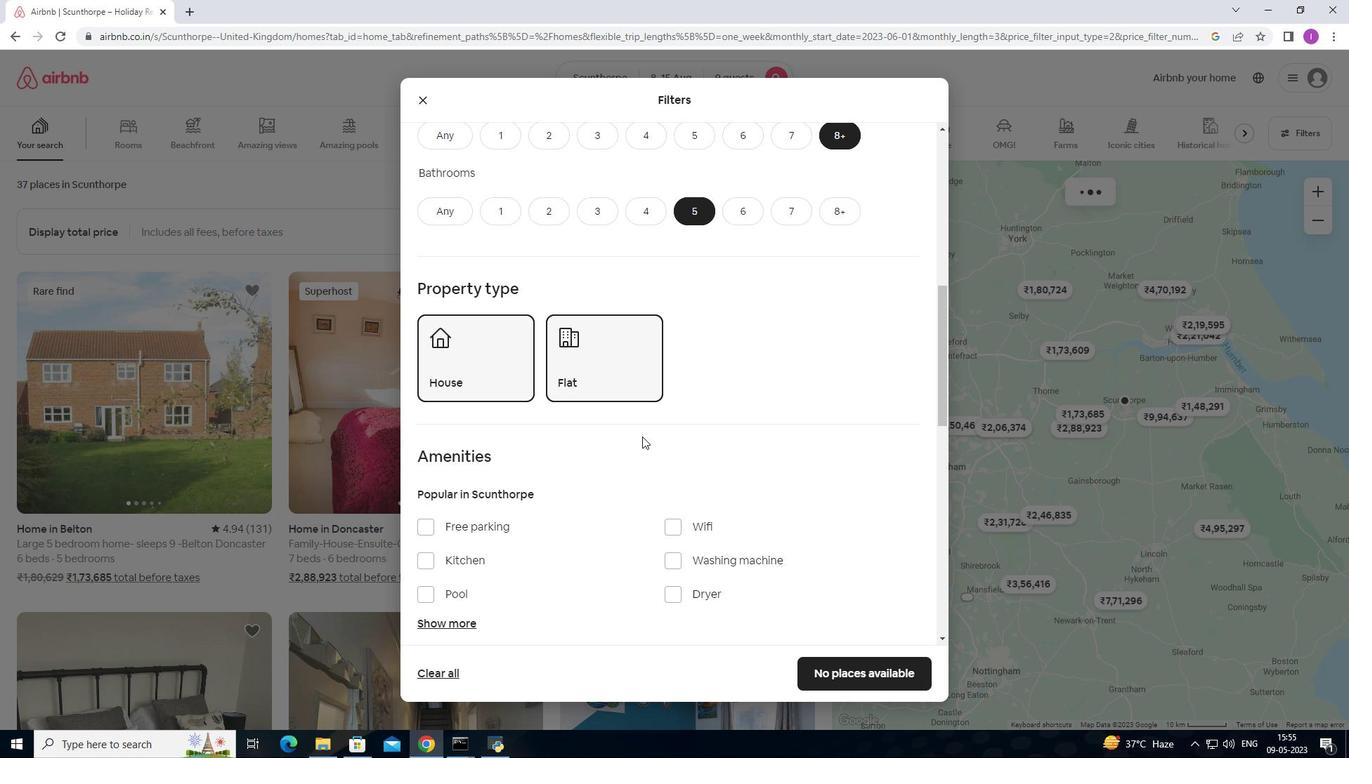
Action: Mouse moved to (427, 454)
Screenshot: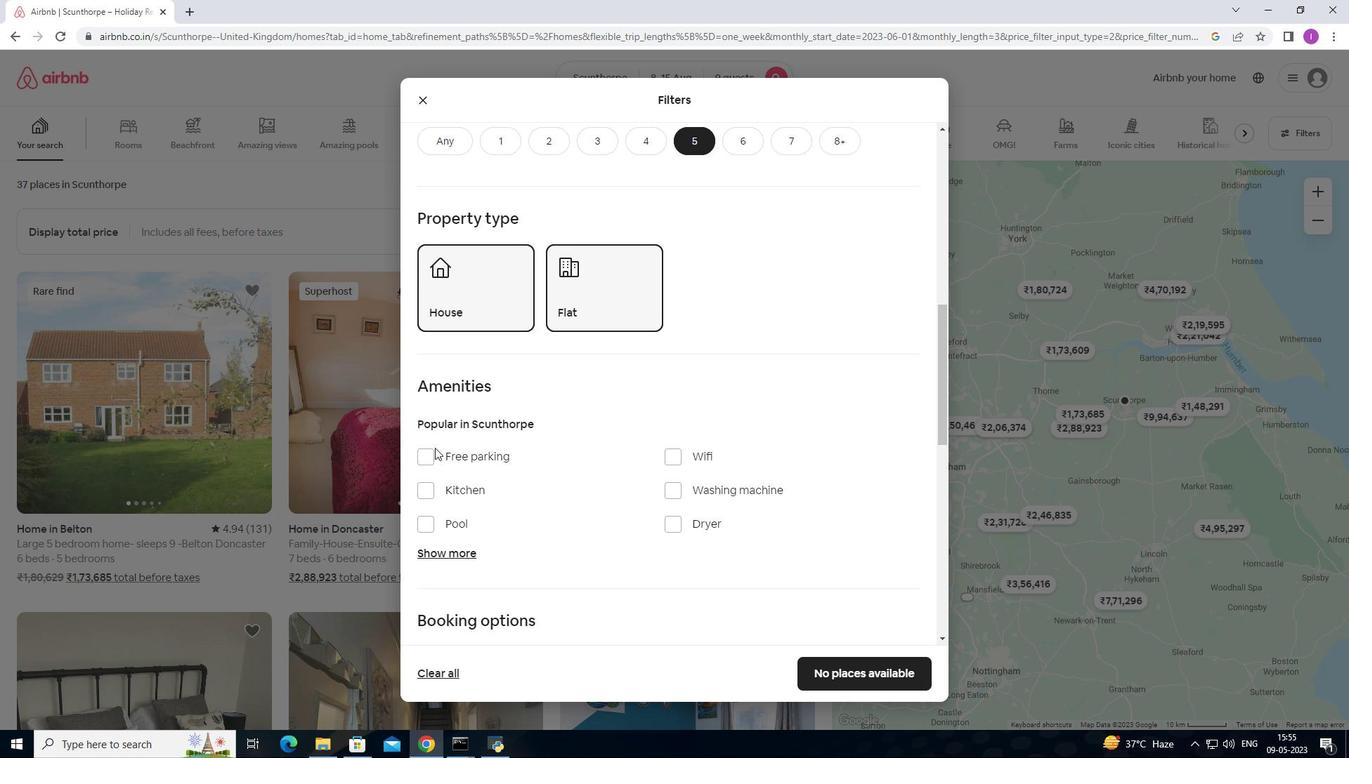 
Action: Mouse pressed left at (427, 454)
Screenshot: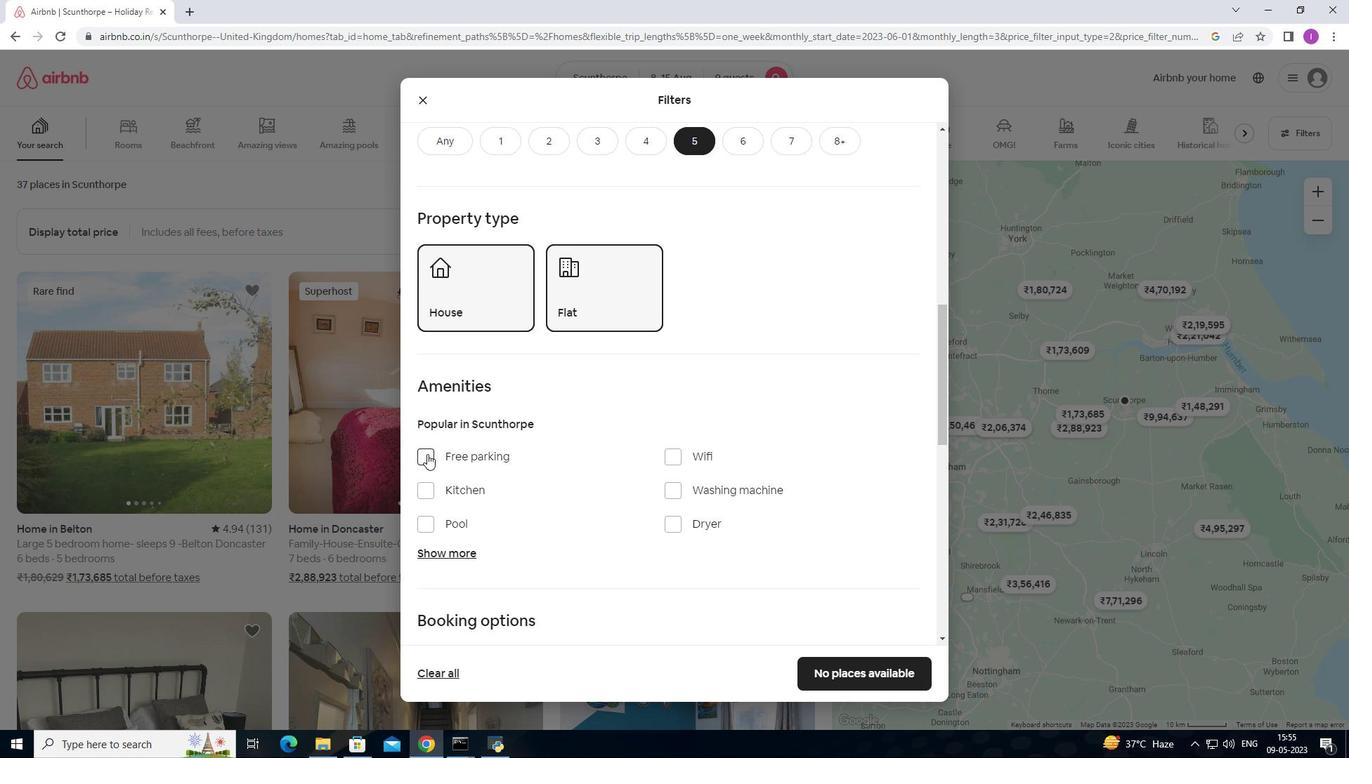 
Action: Mouse moved to (676, 456)
Screenshot: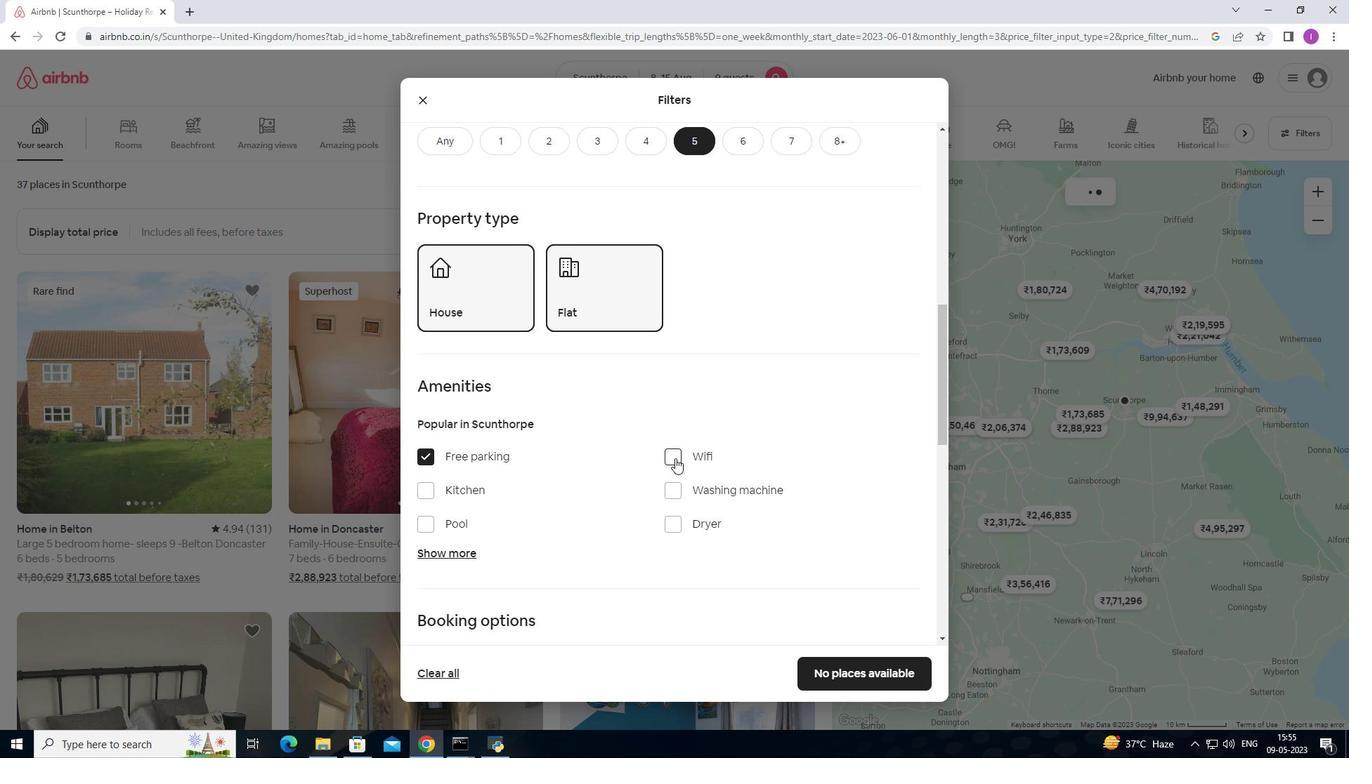 
Action: Mouse pressed left at (676, 456)
Screenshot: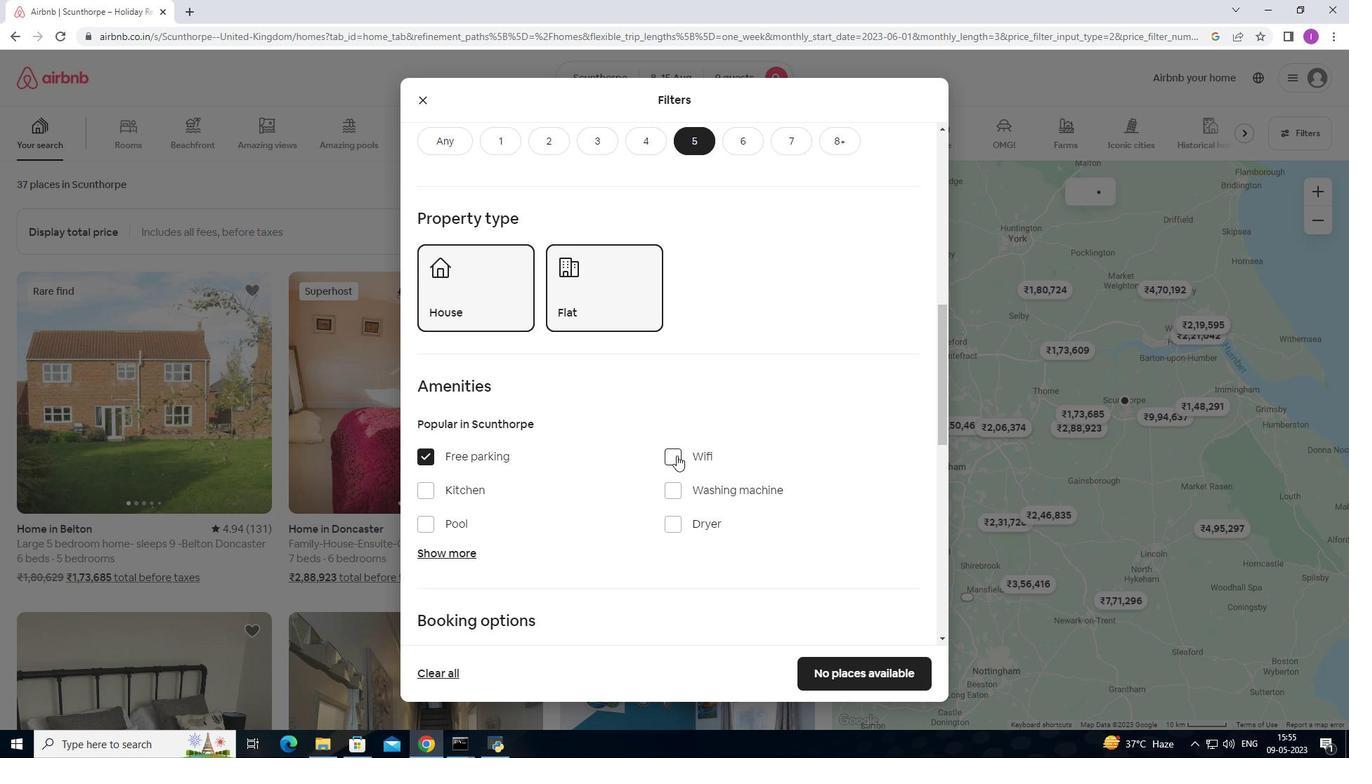 
Action: Mouse moved to (562, 523)
Screenshot: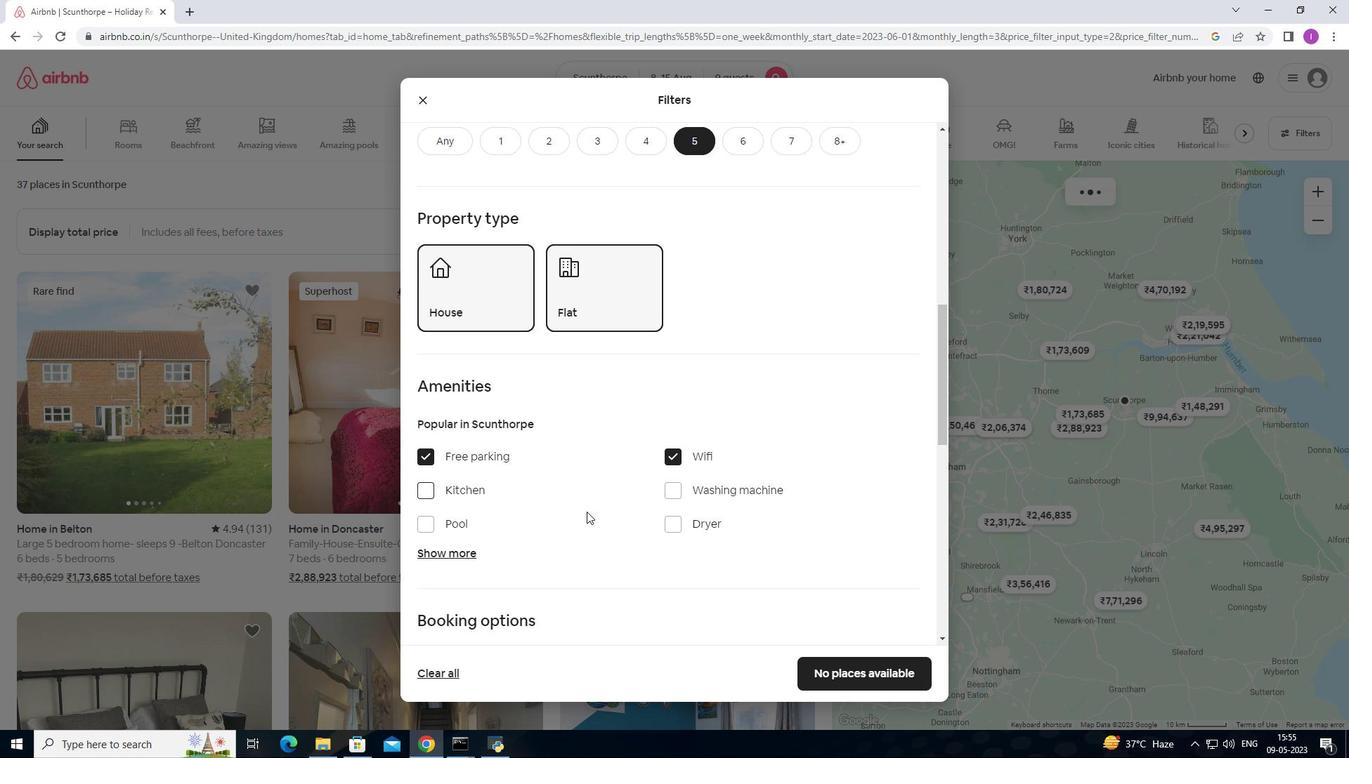
Action: Mouse scrolled (562, 522) with delta (0, 0)
Screenshot: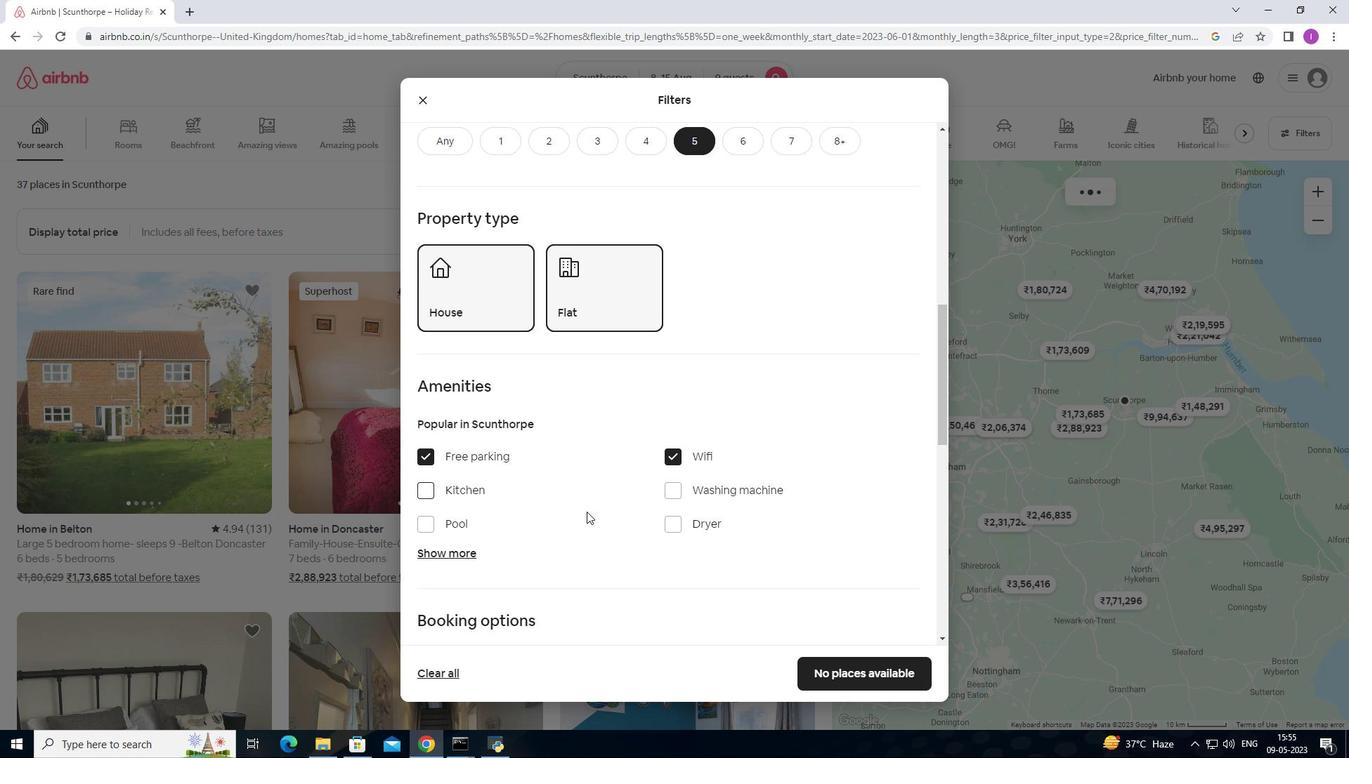 
Action: Mouse scrolled (562, 522) with delta (0, 0)
Screenshot: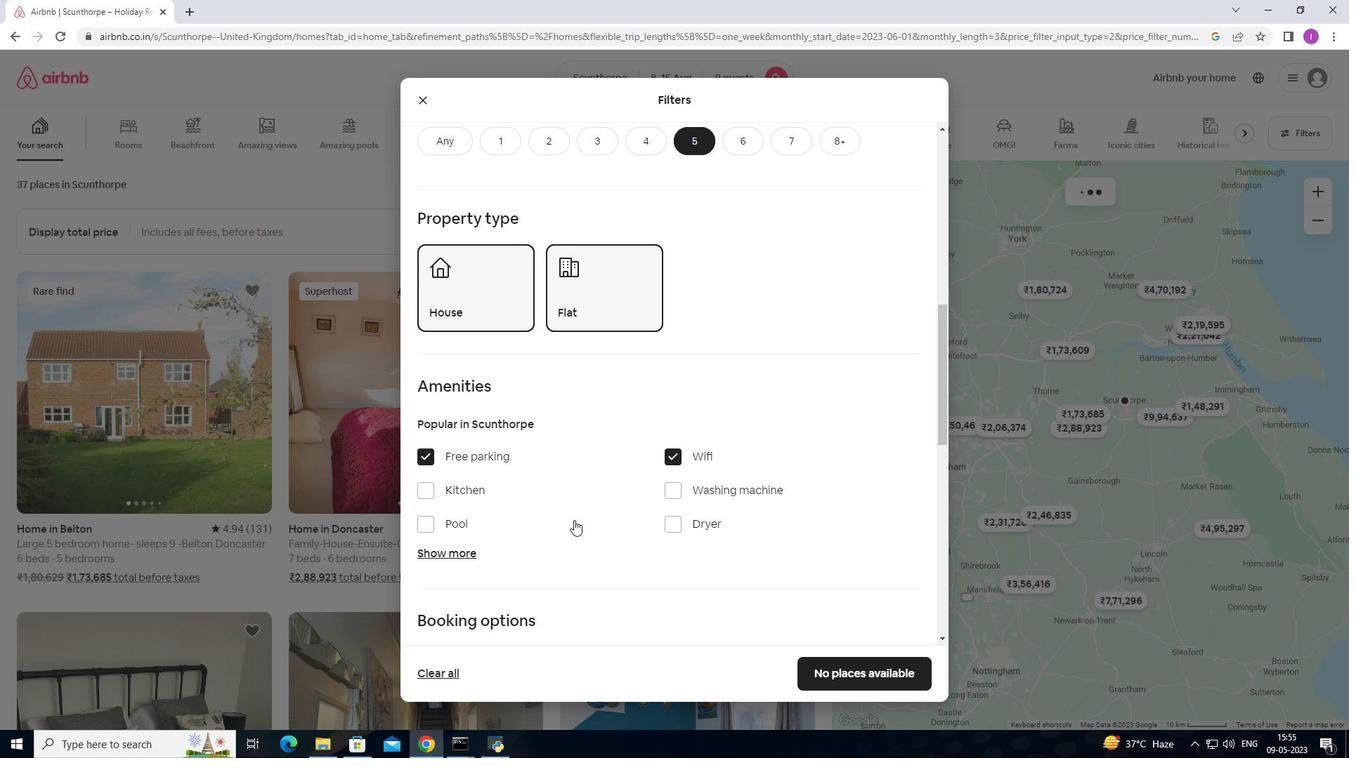 
Action: Mouse scrolled (562, 522) with delta (0, 0)
Screenshot: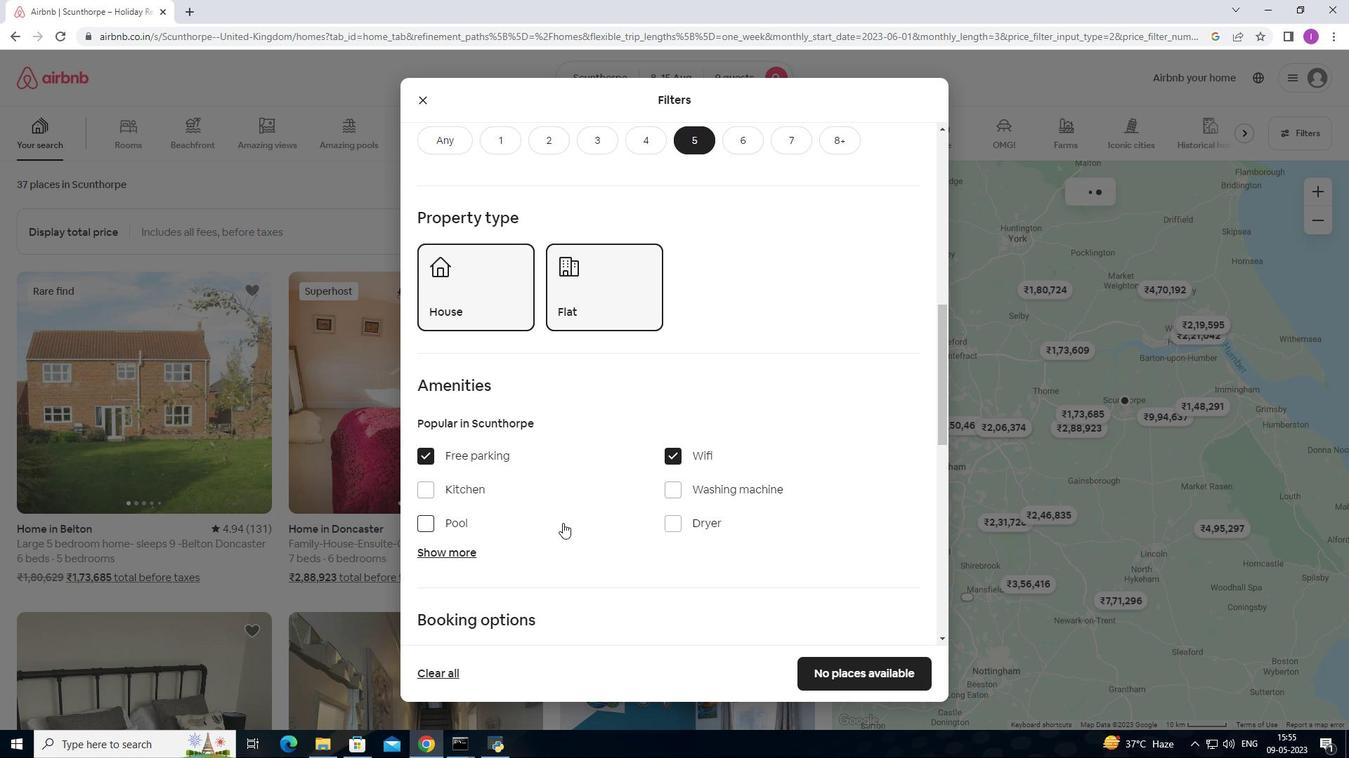 
Action: Mouse moved to (434, 344)
Screenshot: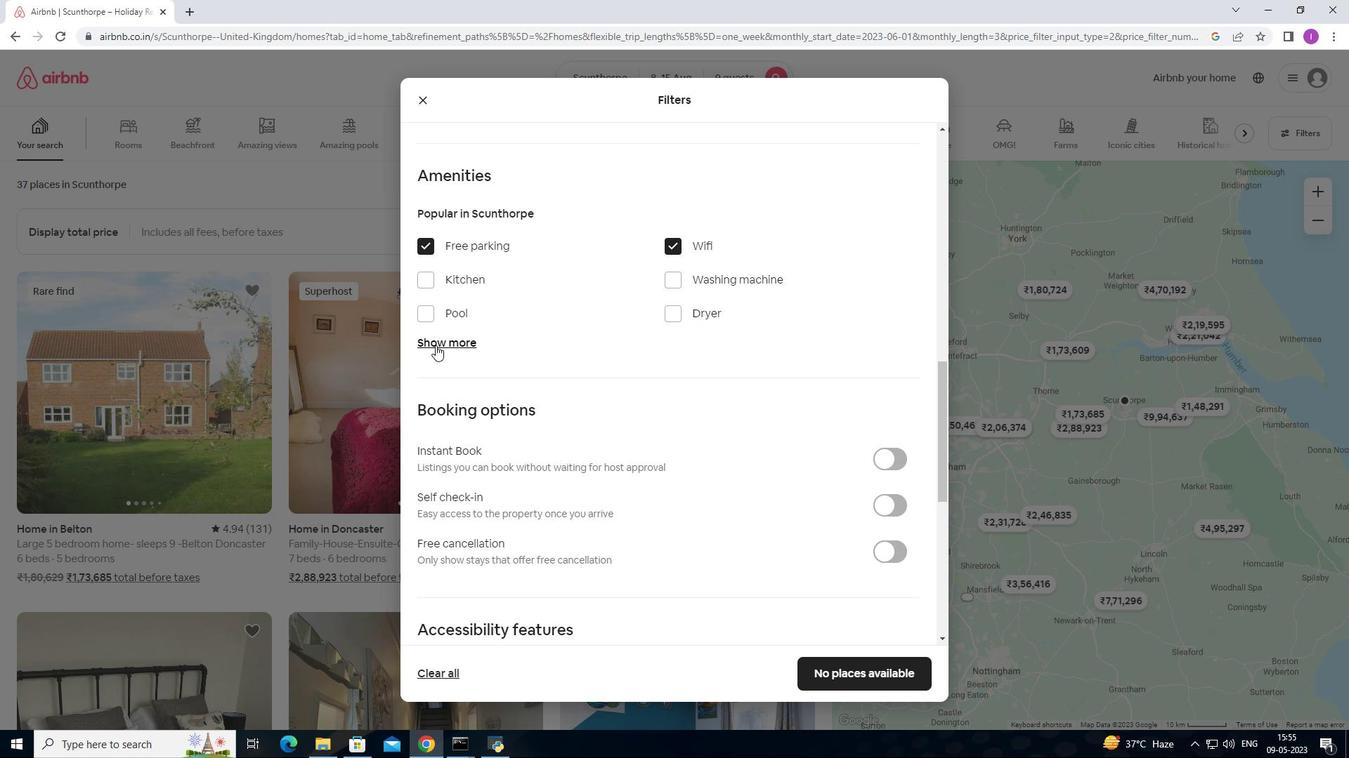 
Action: Mouse pressed left at (434, 344)
Screenshot: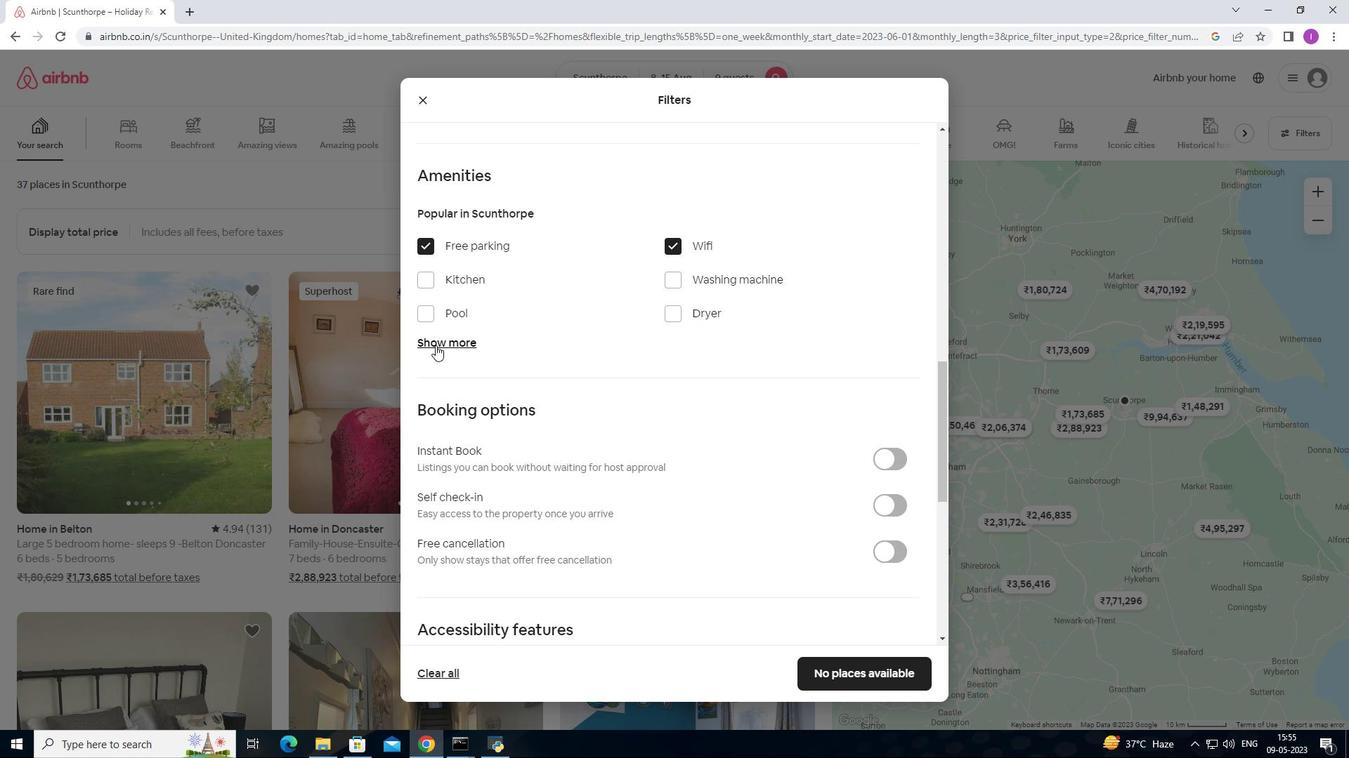 
Action: Mouse moved to (536, 456)
Screenshot: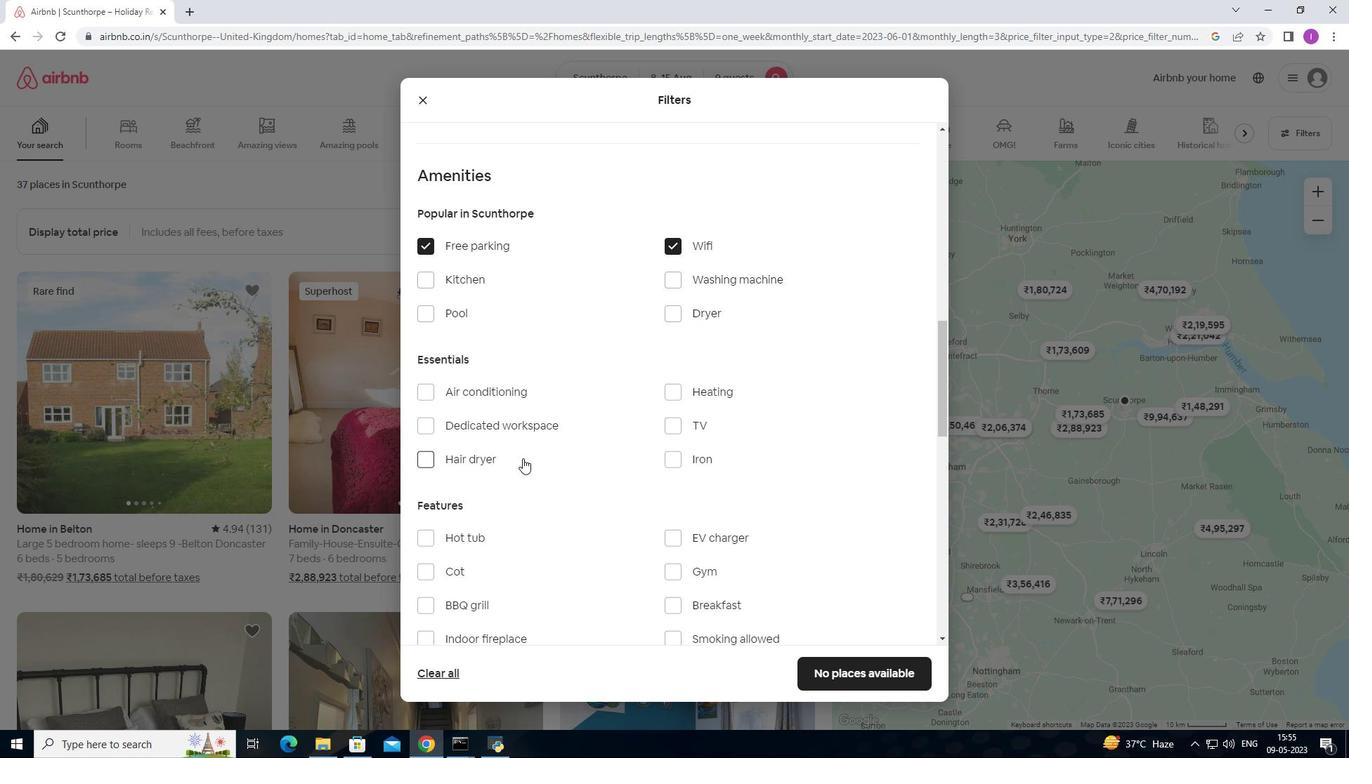 
Action: Mouse scrolled (536, 455) with delta (0, 0)
Screenshot: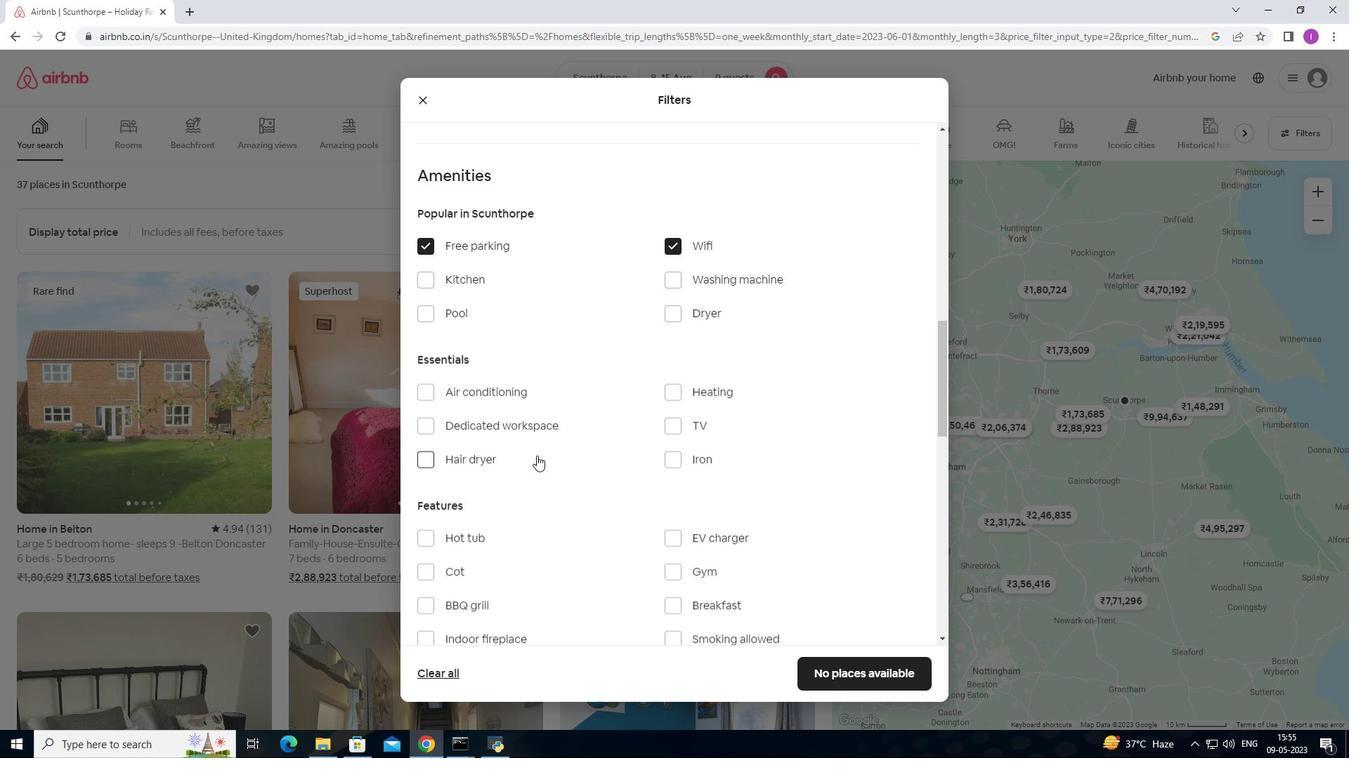 
Action: Mouse moved to (674, 361)
Screenshot: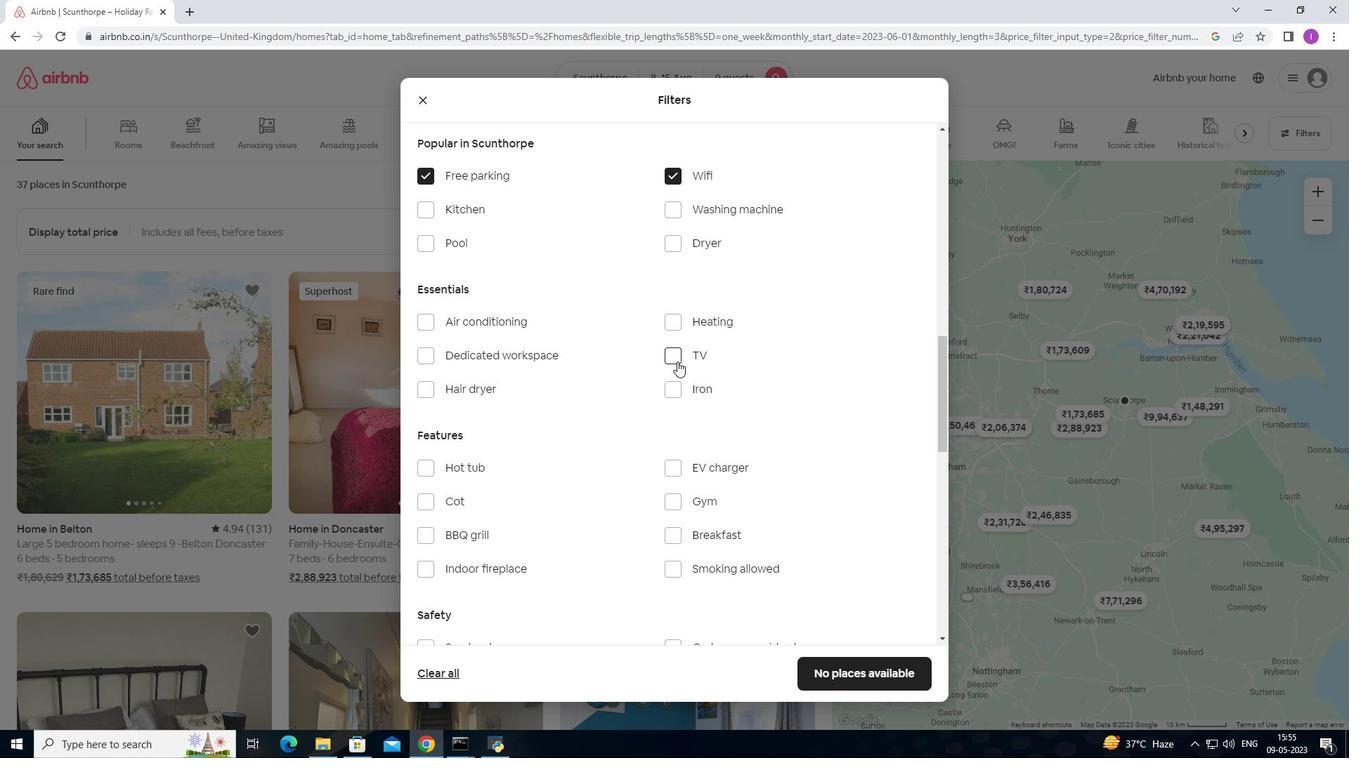 
Action: Mouse pressed left at (674, 361)
Screenshot: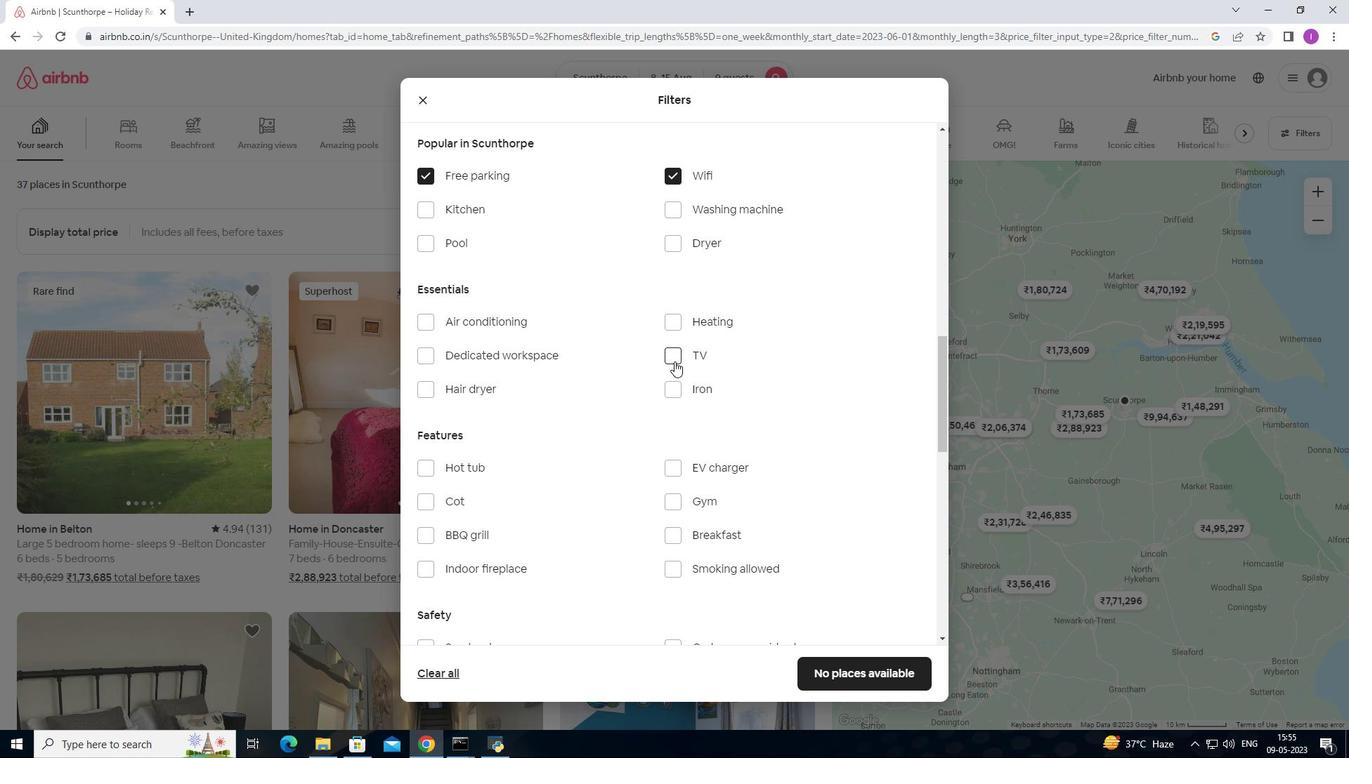 
Action: Mouse moved to (504, 522)
Screenshot: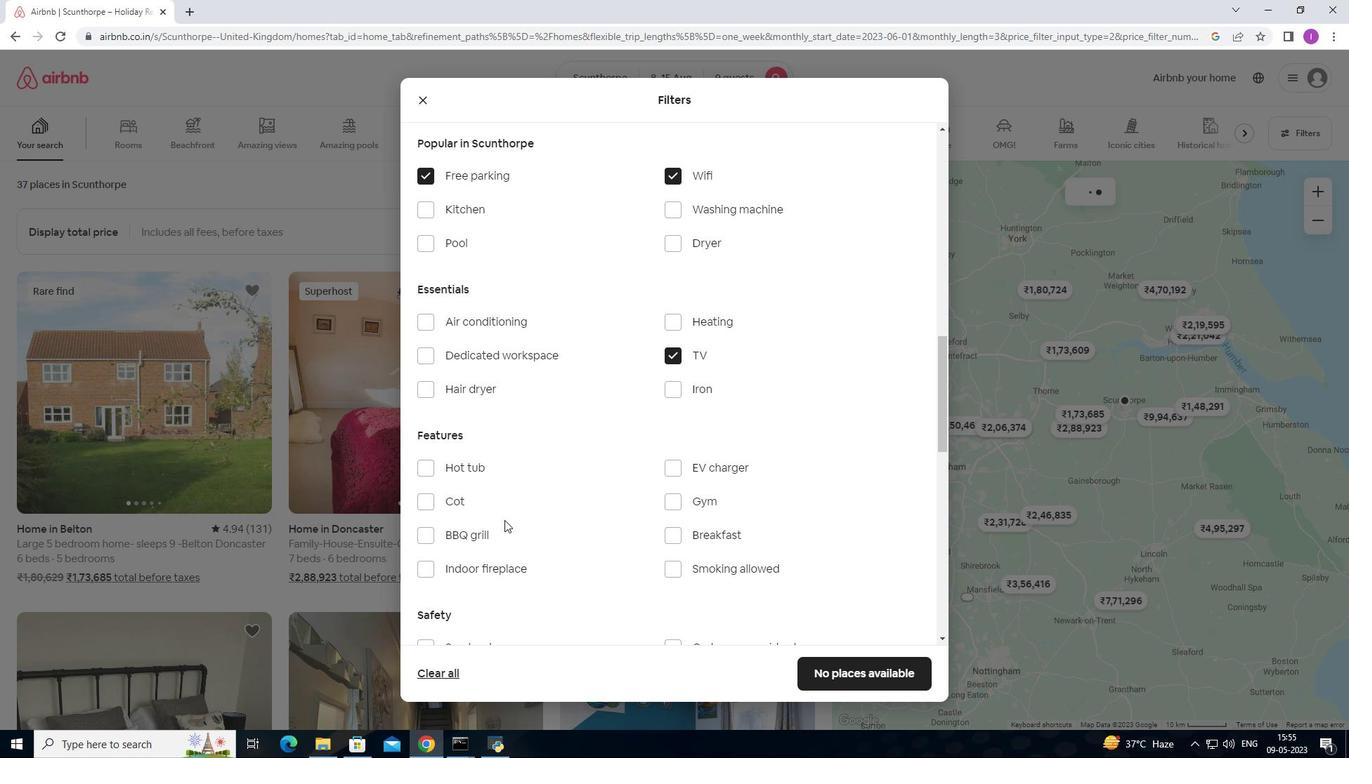 
Action: Mouse scrolled (504, 522) with delta (0, 0)
Screenshot: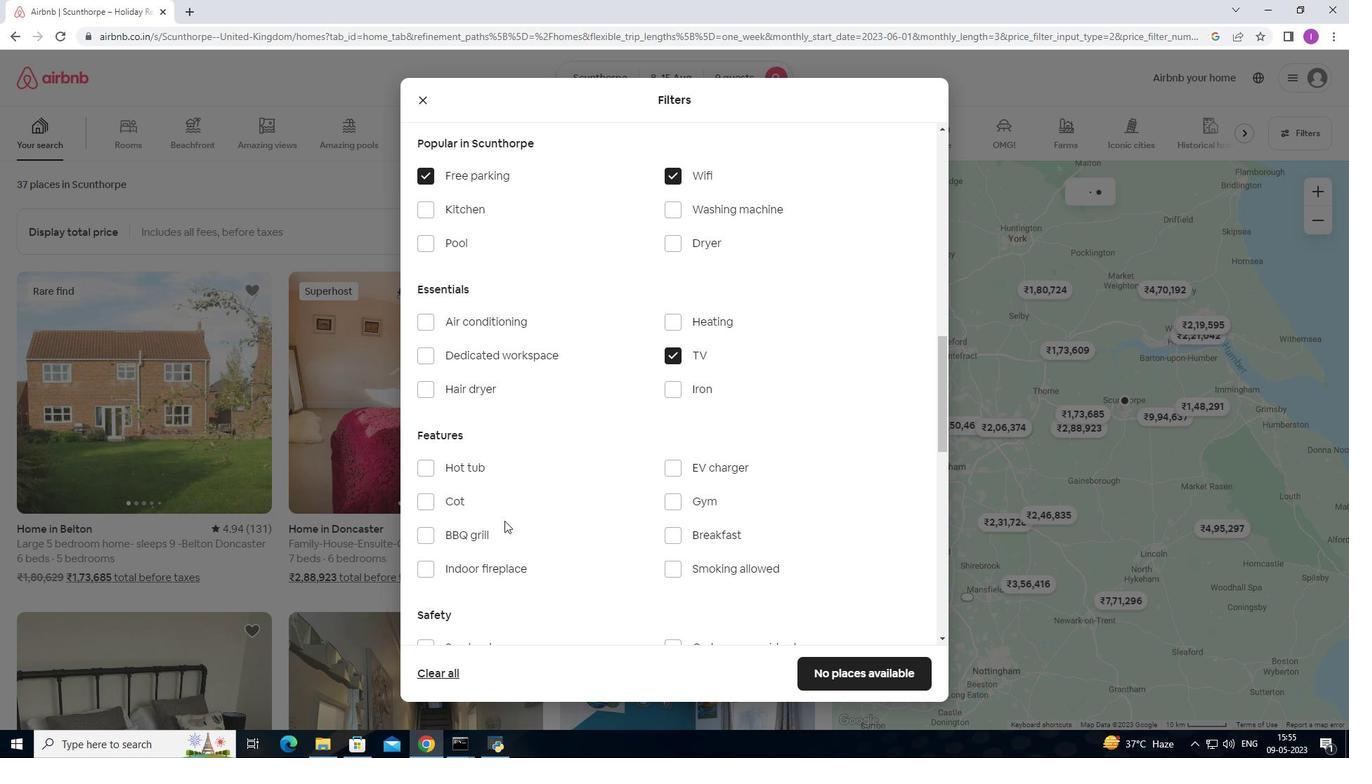 
Action: Mouse scrolled (504, 522) with delta (0, 0)
Screenshot: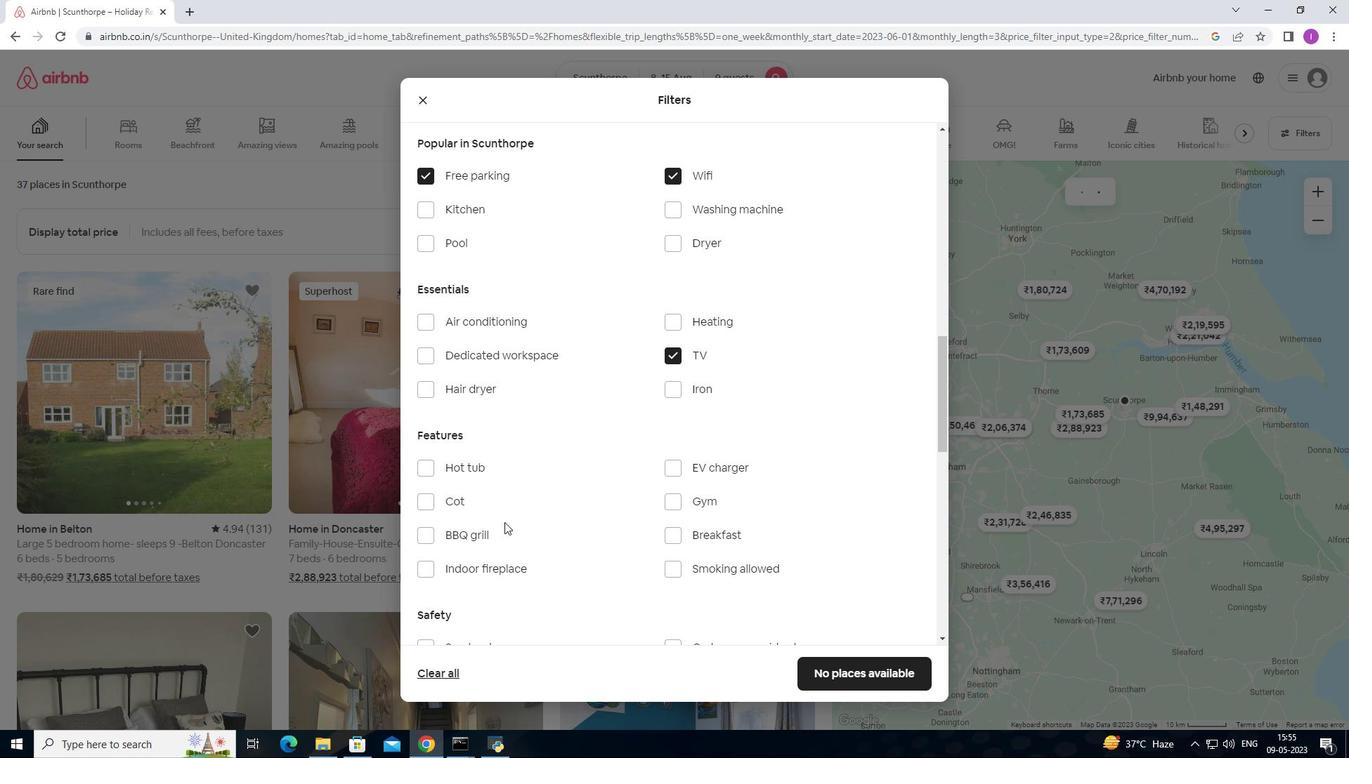 
Action: Mouse moved to (669, 368)
Screenshot: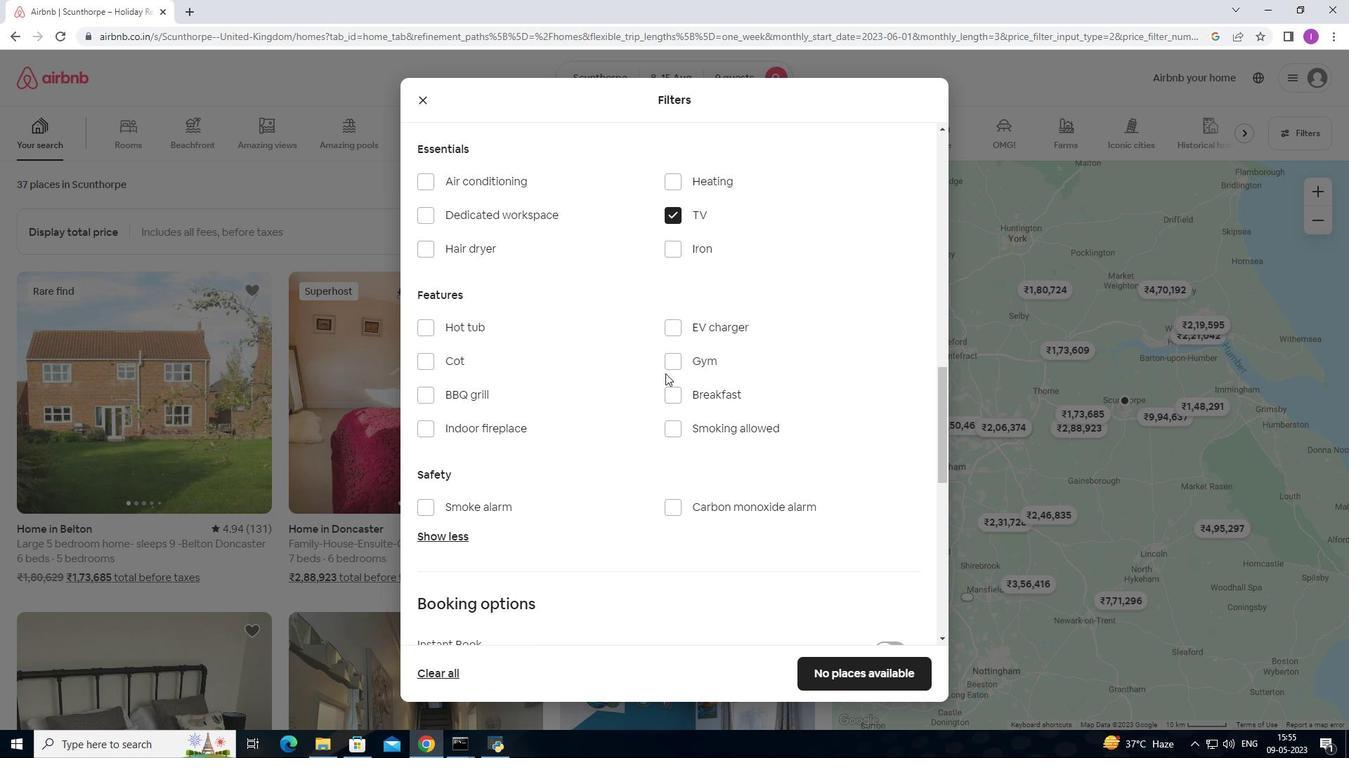 
Action: Mouse pressed left at (669, 368)
Screenshot: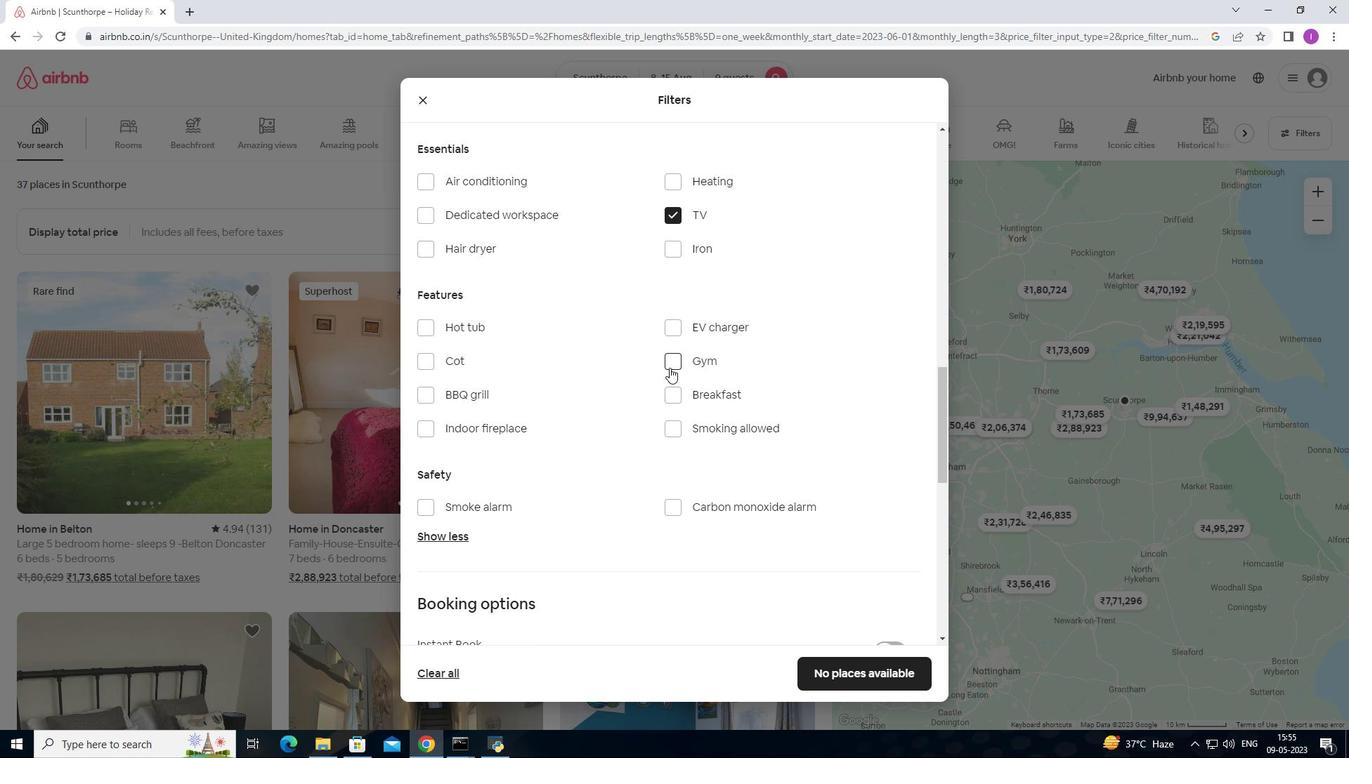 
Action: Mouse moved to (667, 394)
Screenshot: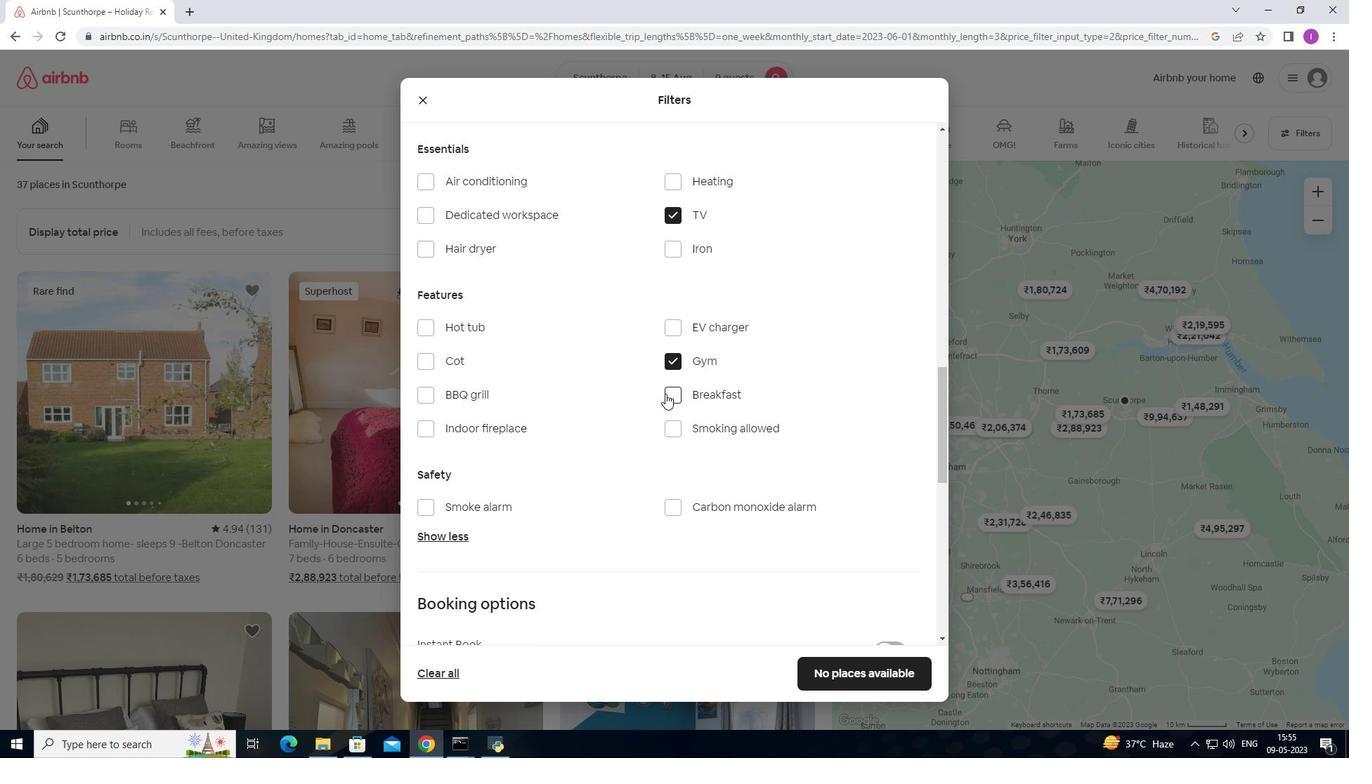
Action: Mouse pressed left at (667, 394)
Screenshot: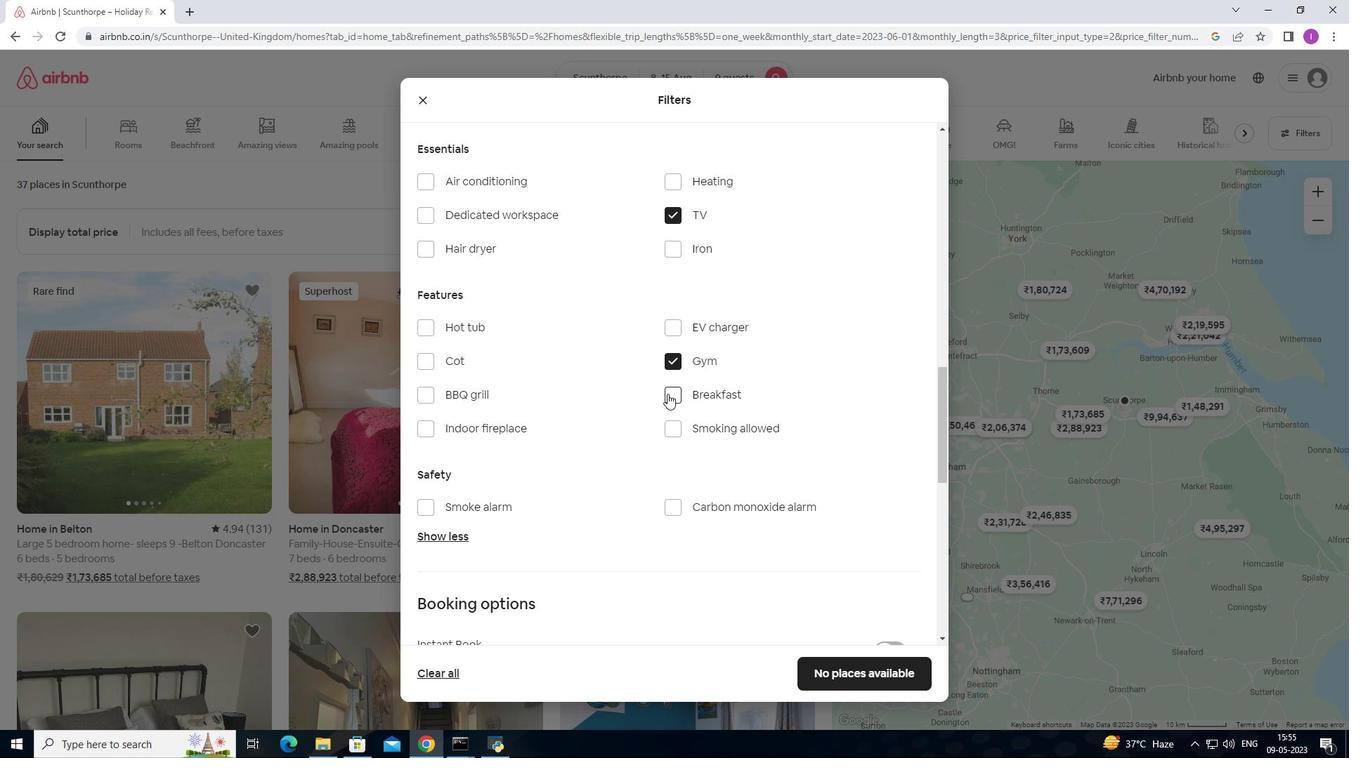 
Action: Mouse moved to (631, 498)
Screenshot: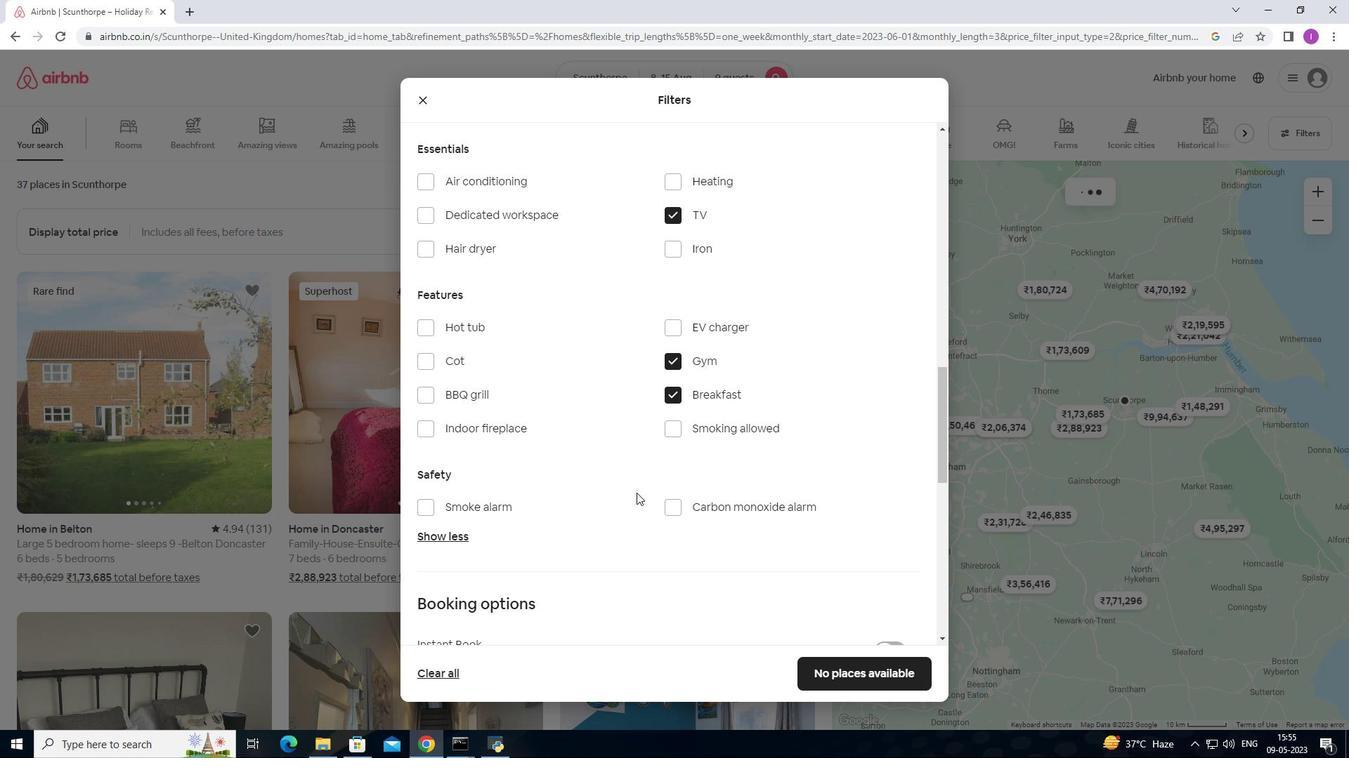 
Action: Mouse scrolled (631, 497) with delta (0, 0)
Screenshot: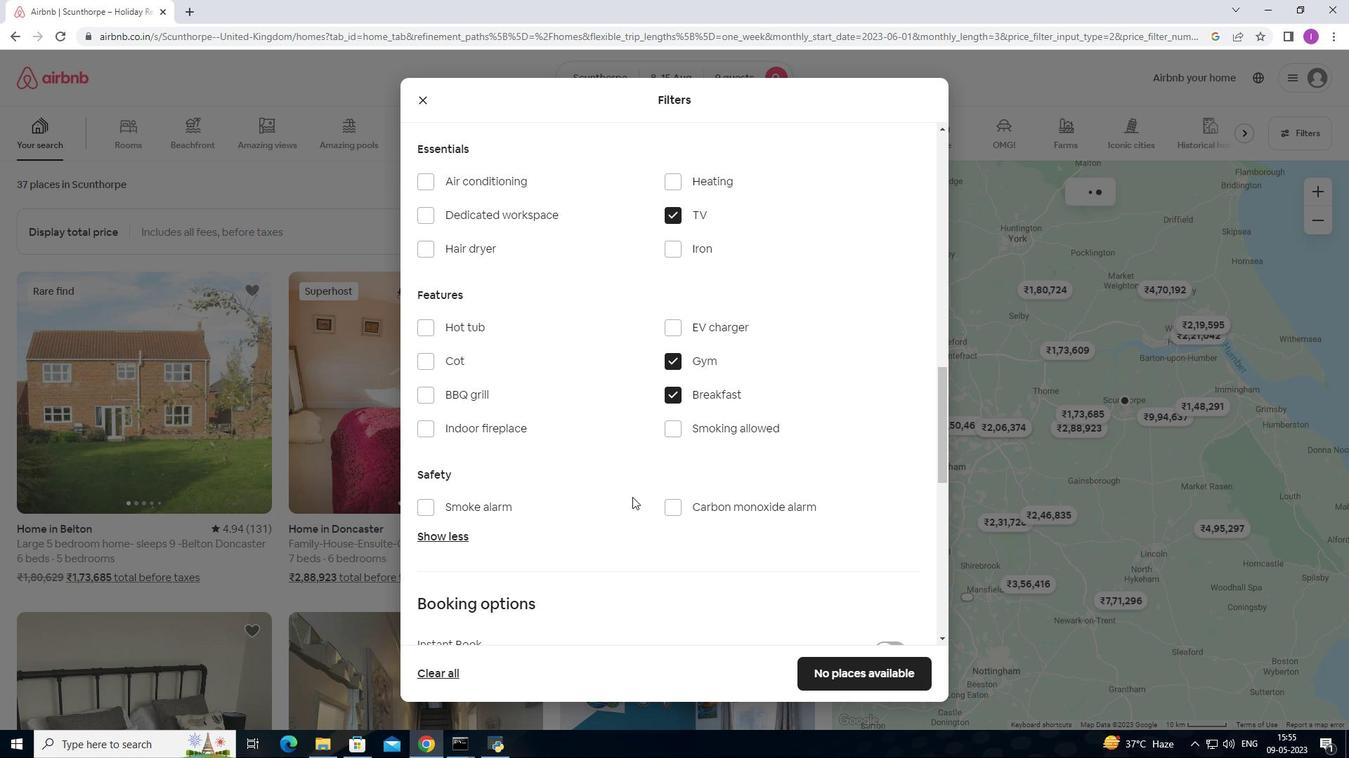 
Action: Mouse scrolled (631, 497) with delta (0, 0)
Screenshot: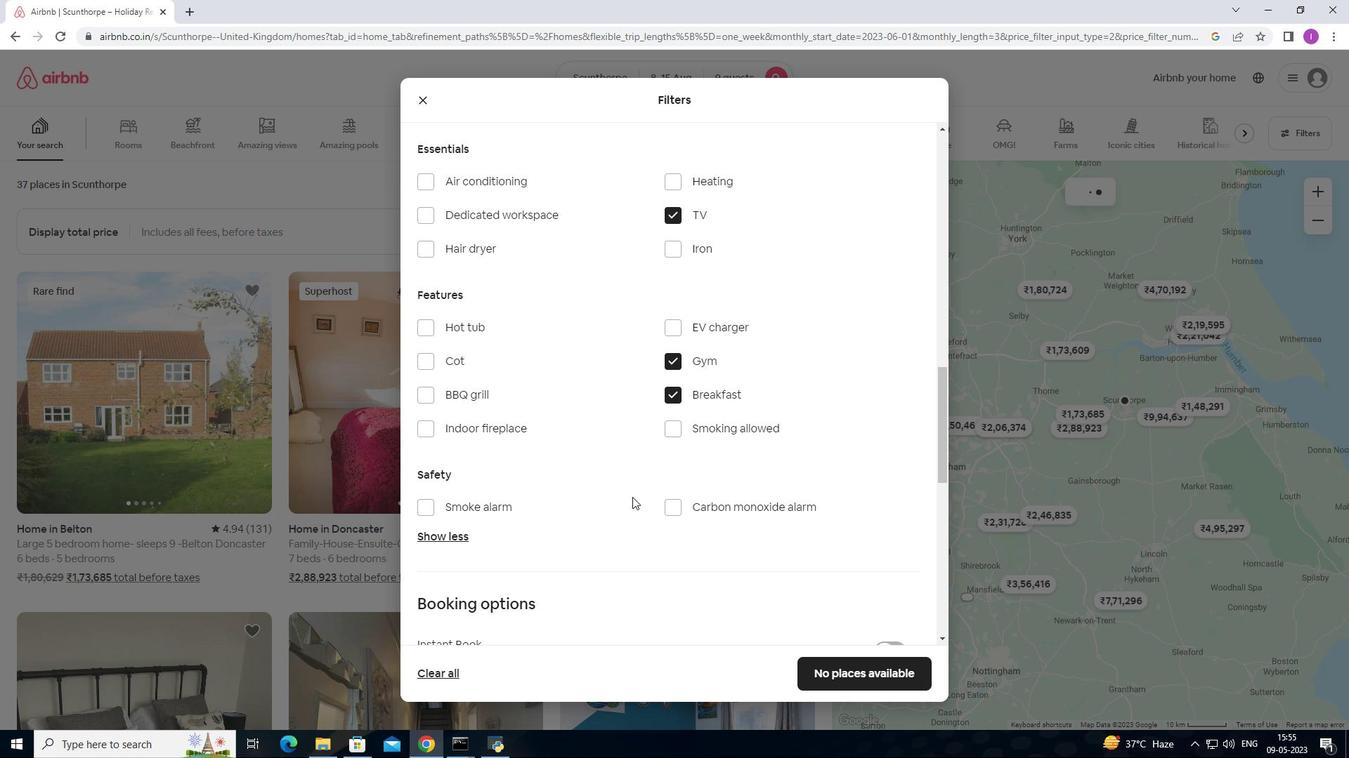 
Action: Mouse moved to (828, 487)
Screenshot: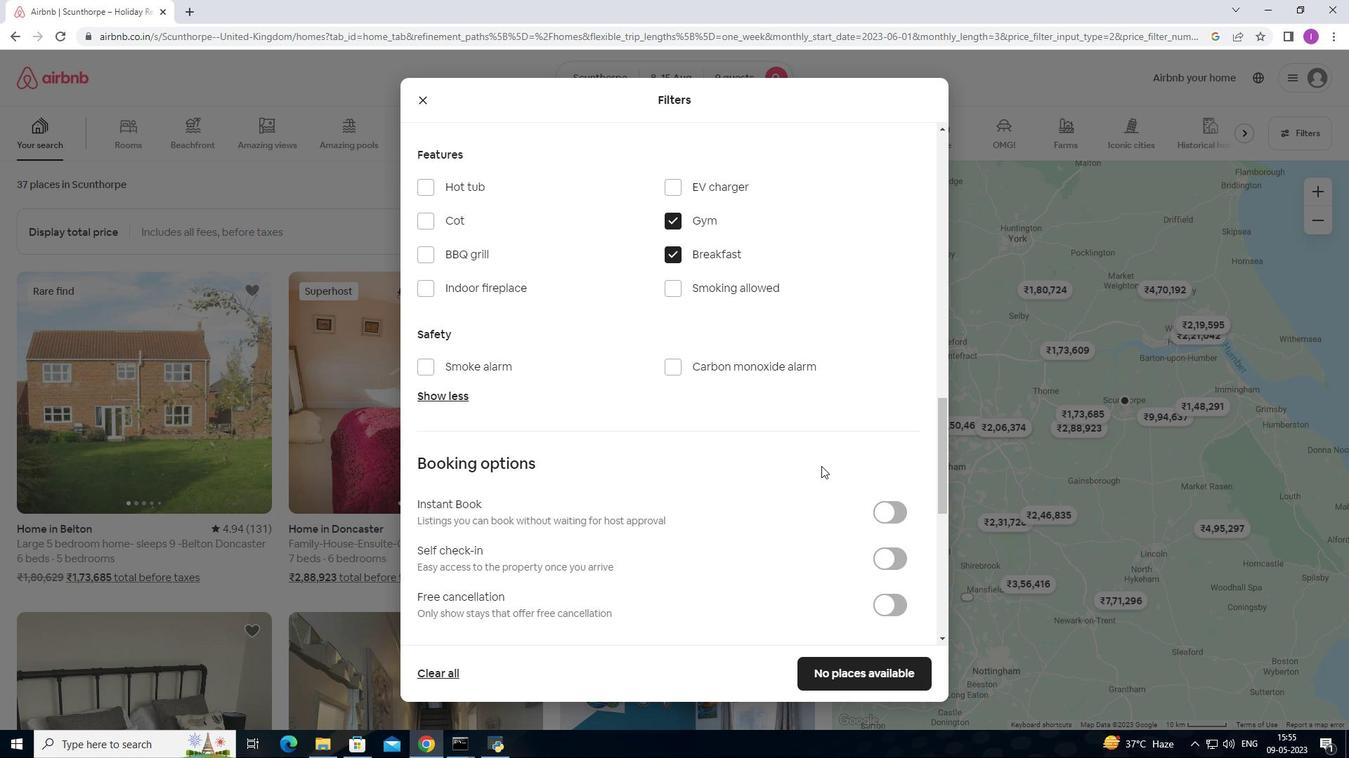 
Action: Mouse scrolled (828, 486) with delta (0, 0)
Screenshot: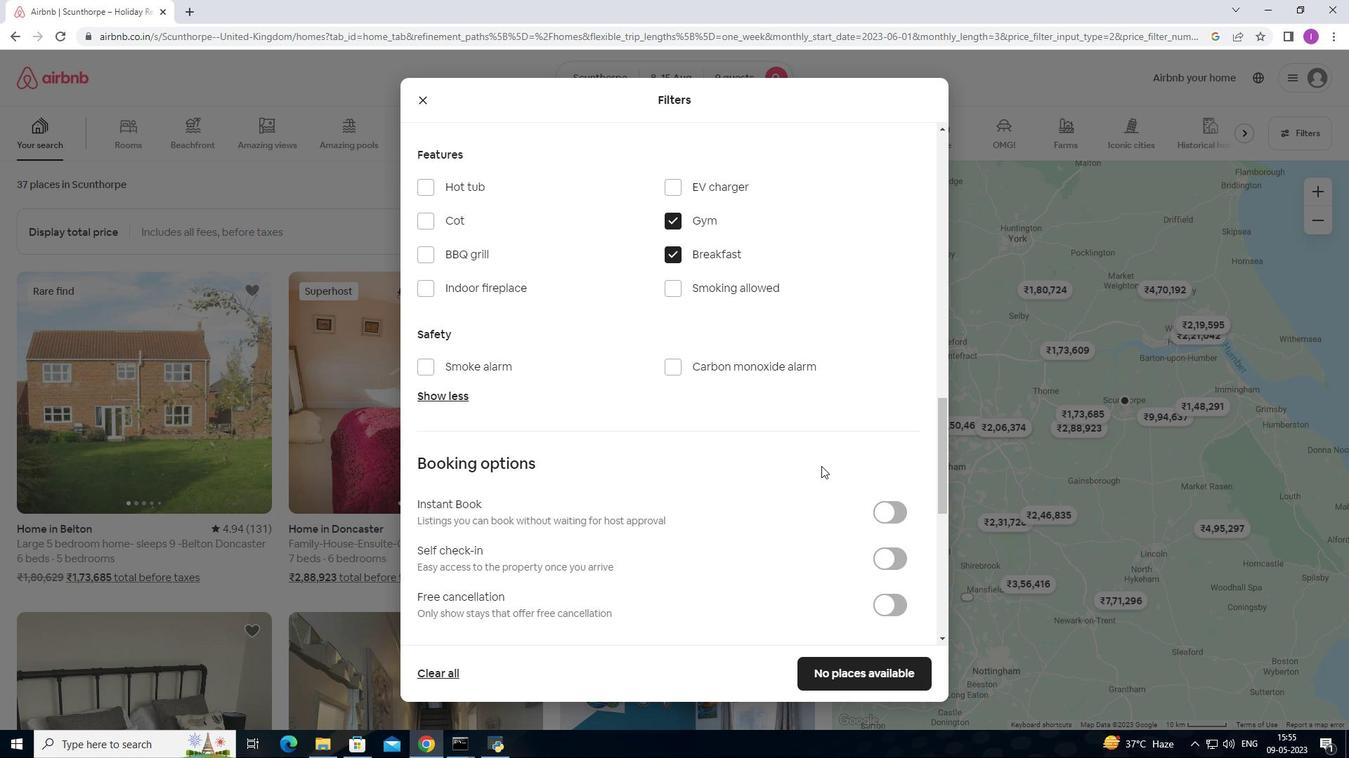 
Action: Mouse moved to (893, 491)
Screenshot: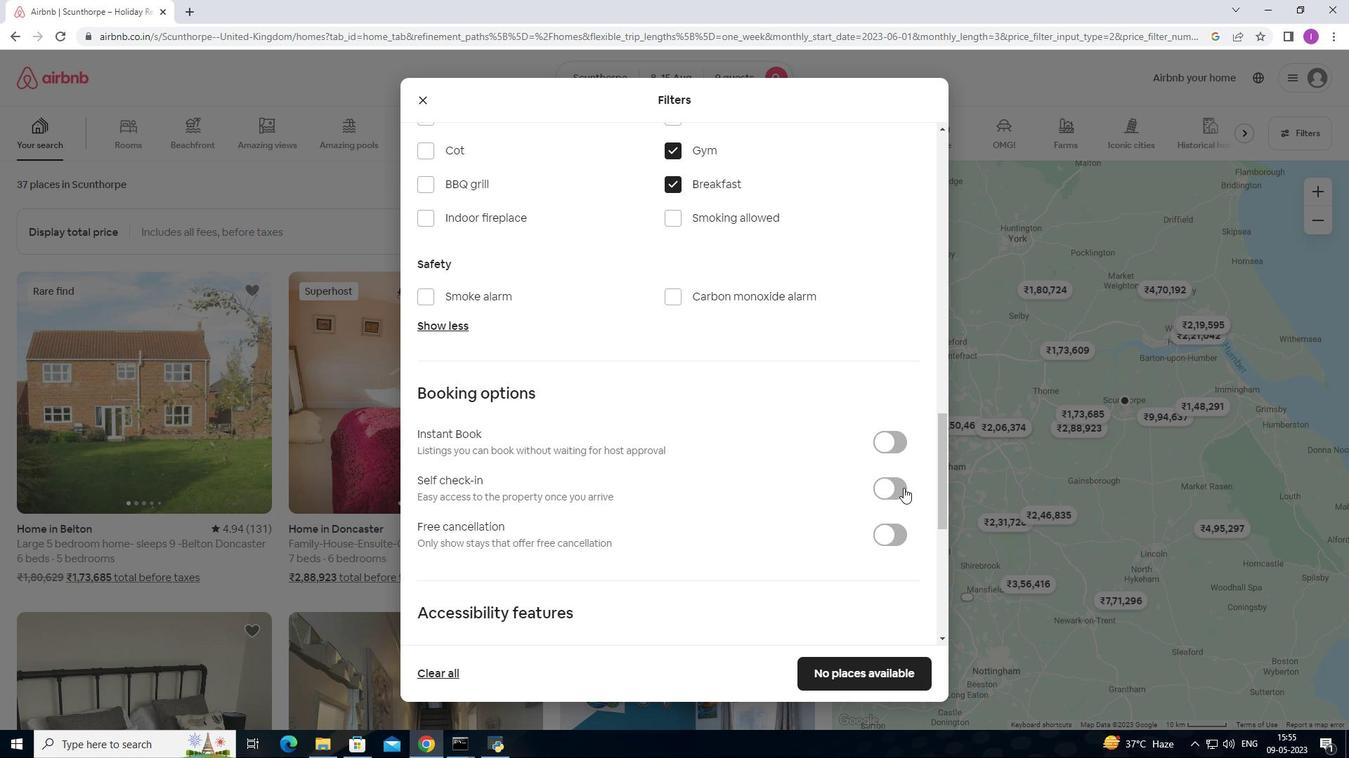 
Action: Mouse pressed left at (893, 491)
Screenshot: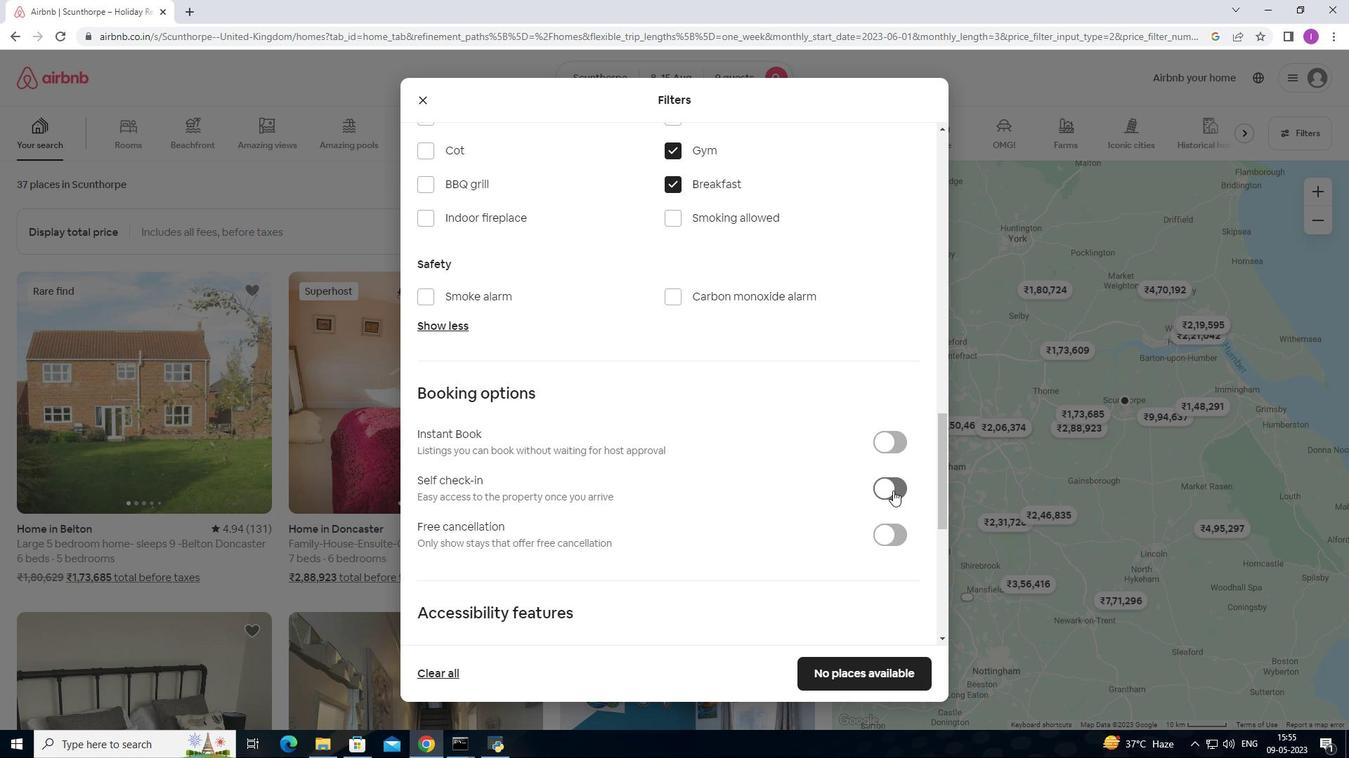 
Action: Mouse moved to (746, 557)
Screenshot: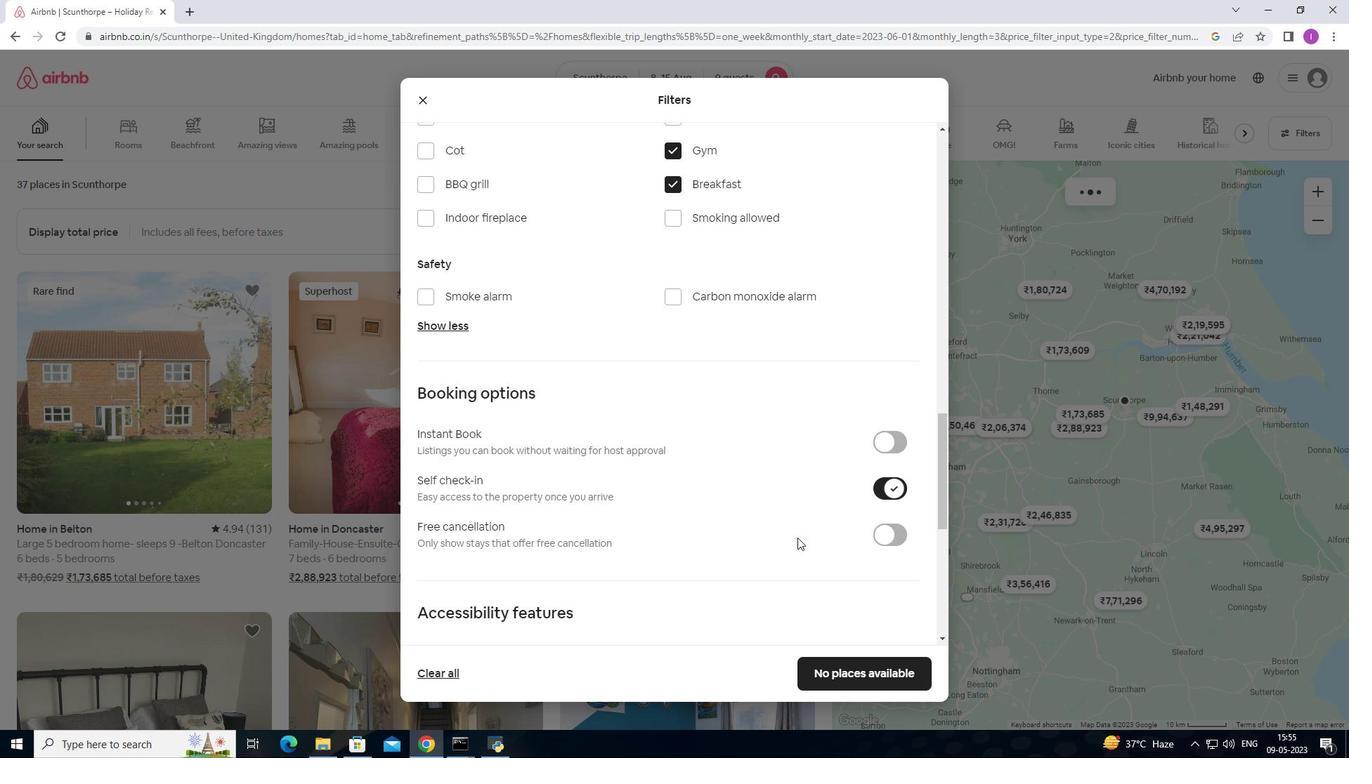 
Action: Mouse scrolled (746, 557) with delta (0, 0)
Screenshot: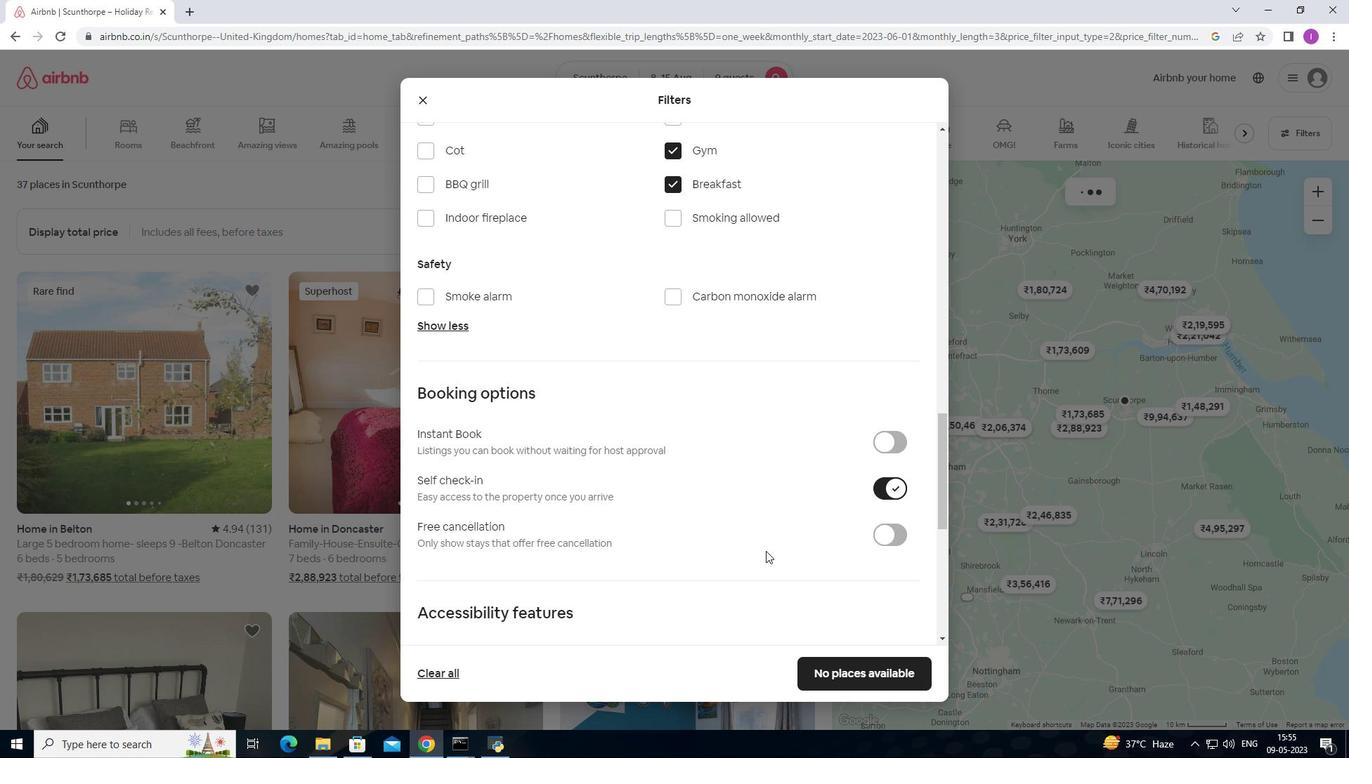 
Action: Mouse scrolled (746, 557) with delta (0, 0)
Screenshot: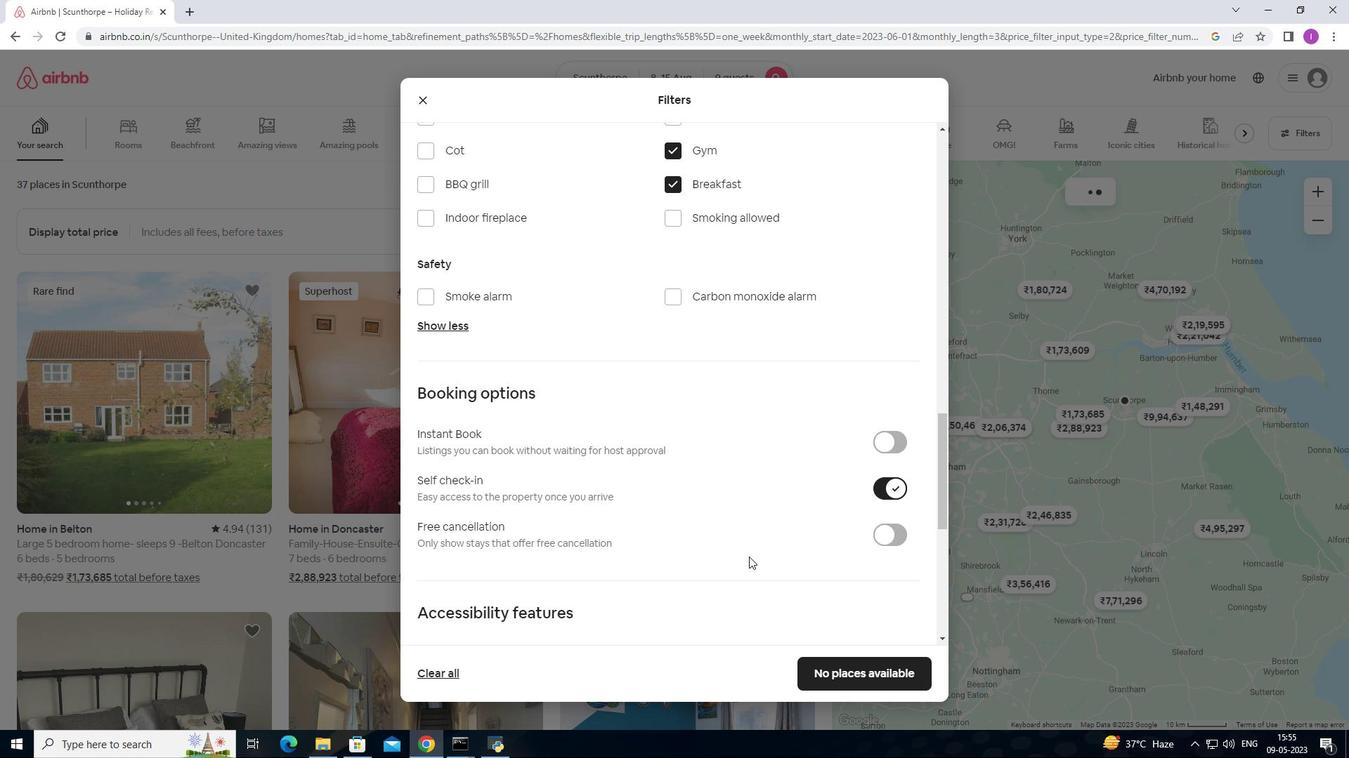 
Action: Mouse scrolled (746, 557) with delta (0, 0)
Screenshot: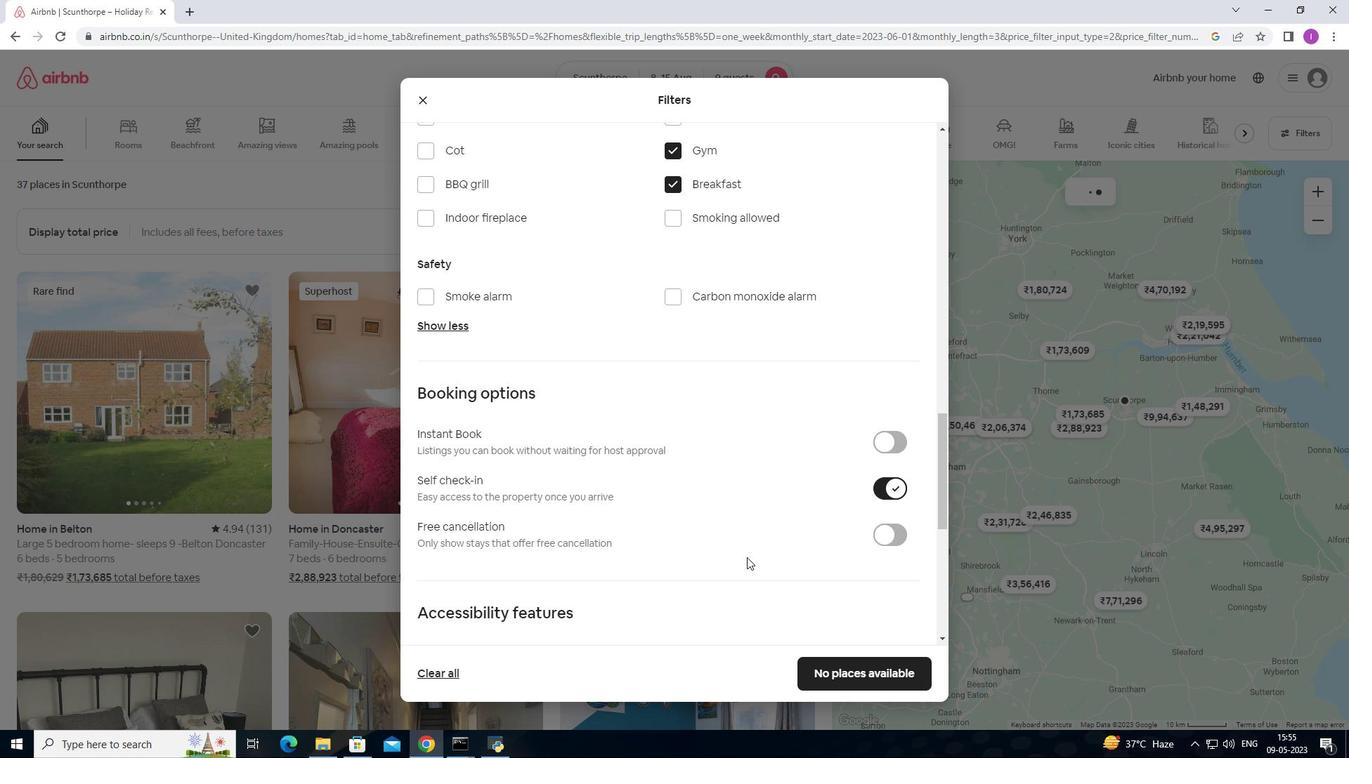 
Action: Mouse scrolled (746, 557) with delta (0, 0)
Screenshot: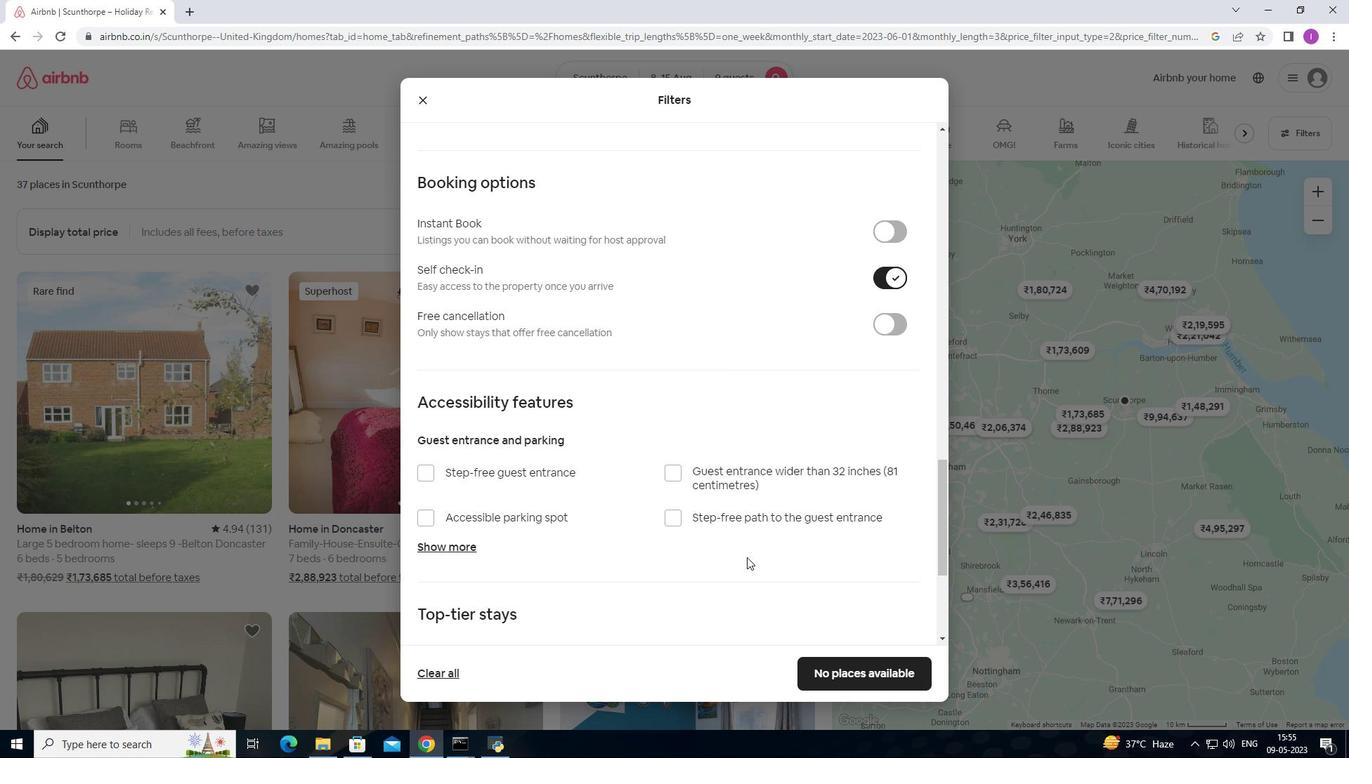 
Action: Mouse scrolled (746, 557) with delta (0, 0)
Screenshot: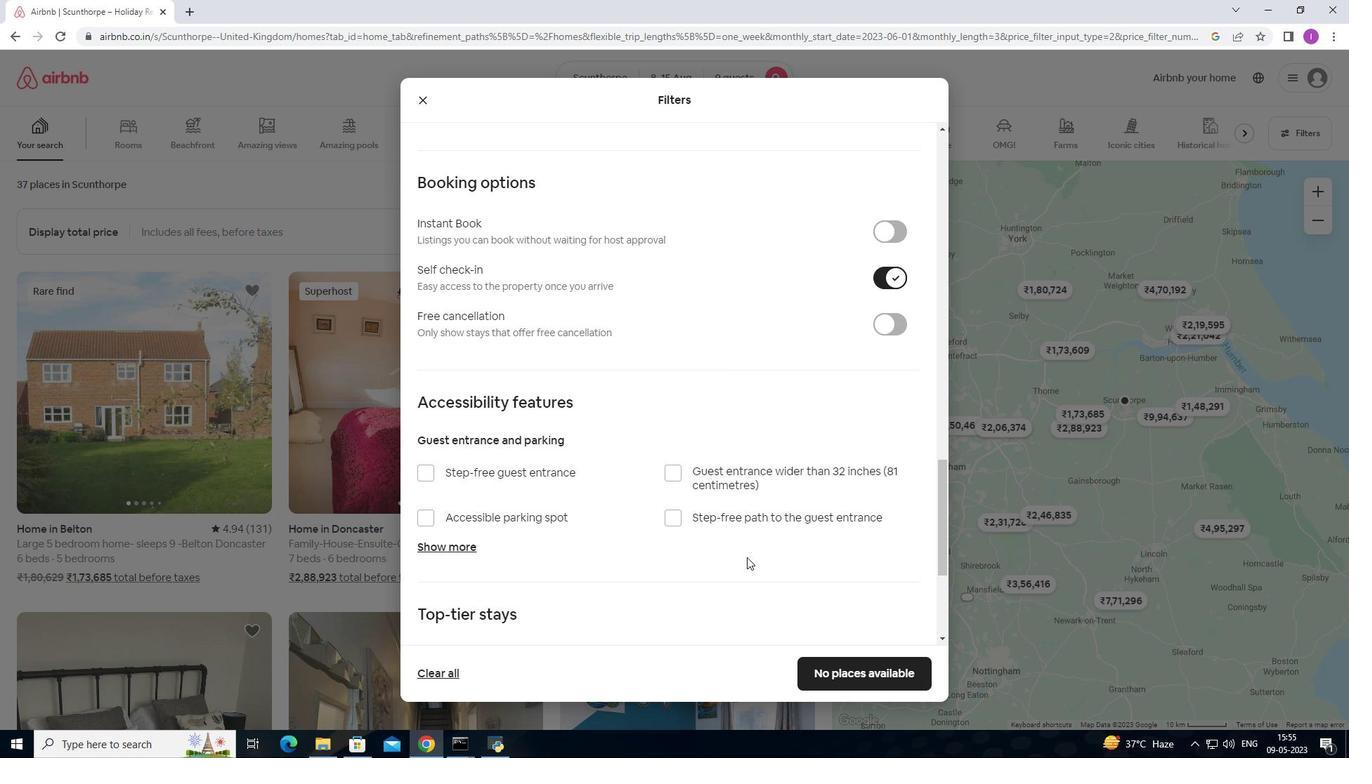 
Action: Mouse moved to (604, 506)
Screenshot: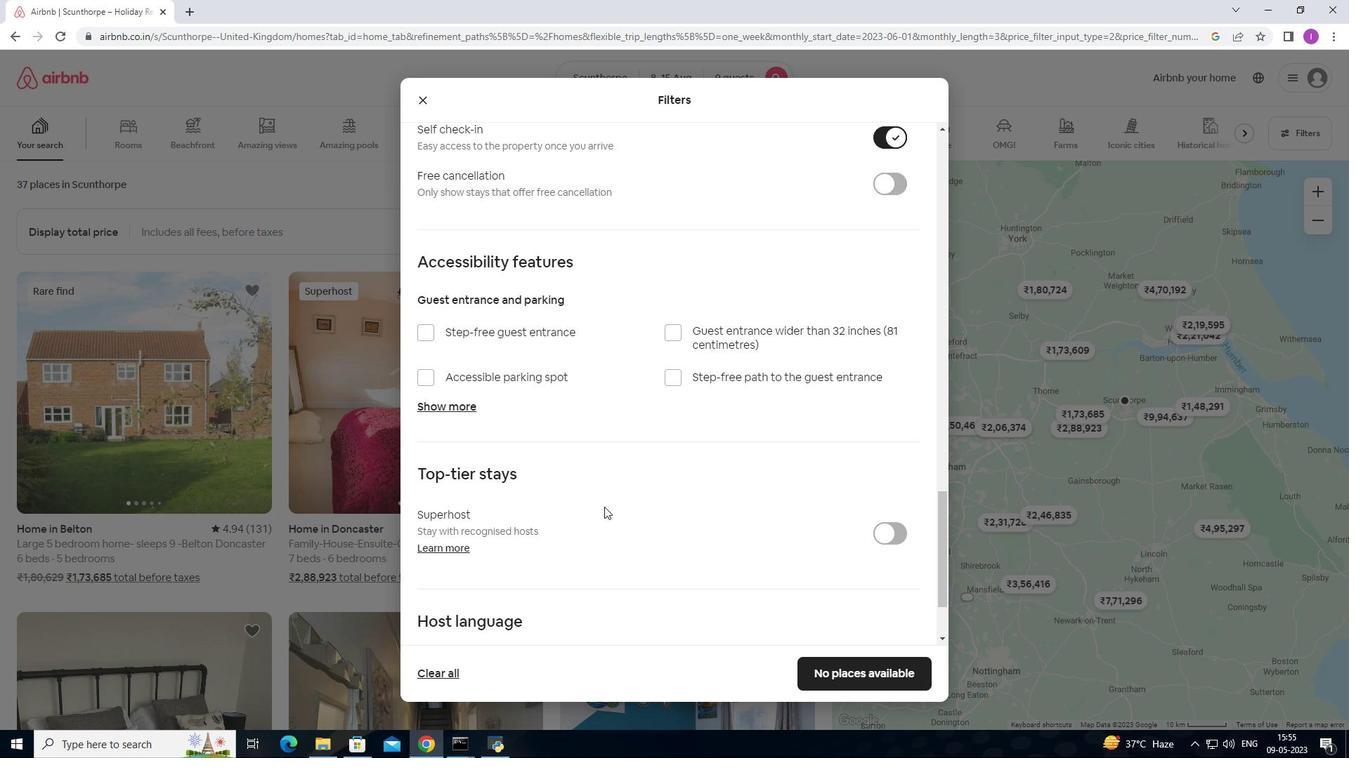 
Action: Mouse scrolled (604, 505) with delta (0, 0)
Screenshot: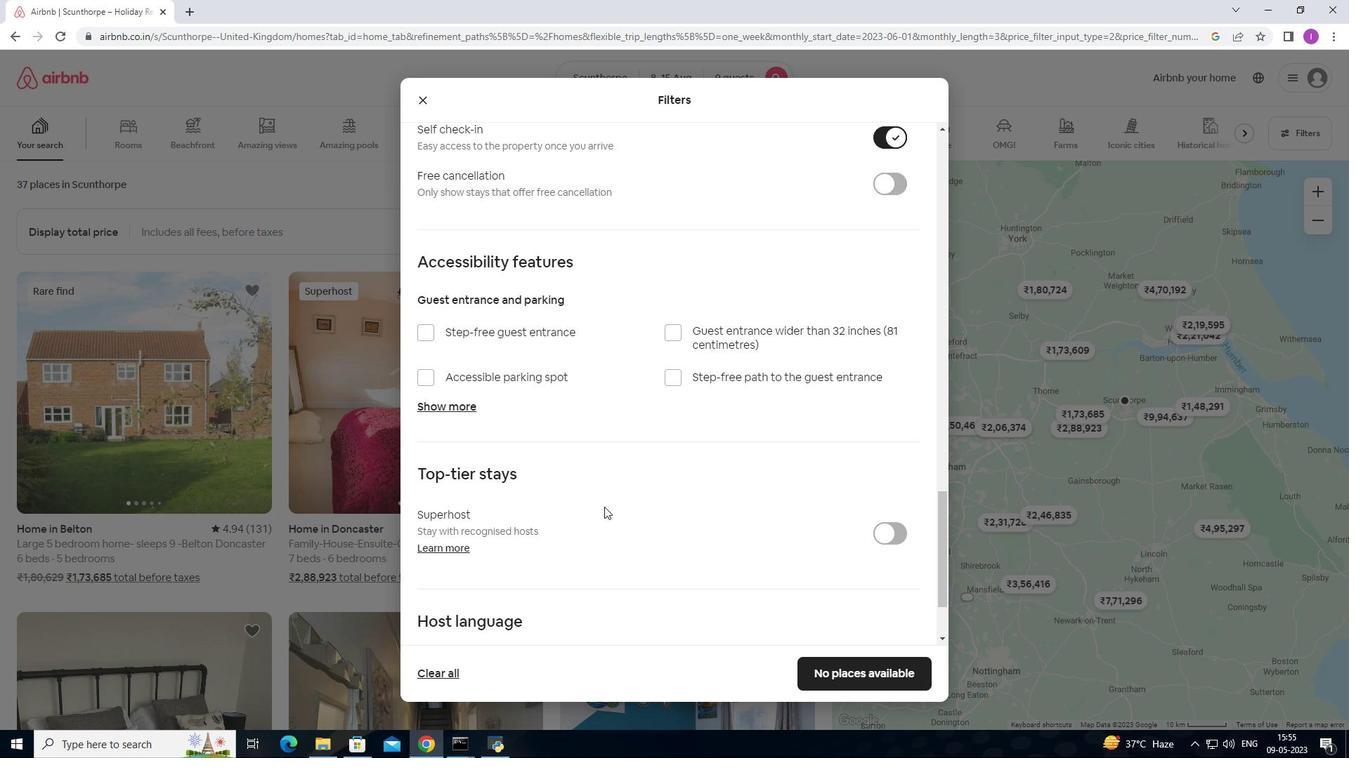 
Action: Mouse scrolled (604, 505) with delta (0, 0)
Screenshot: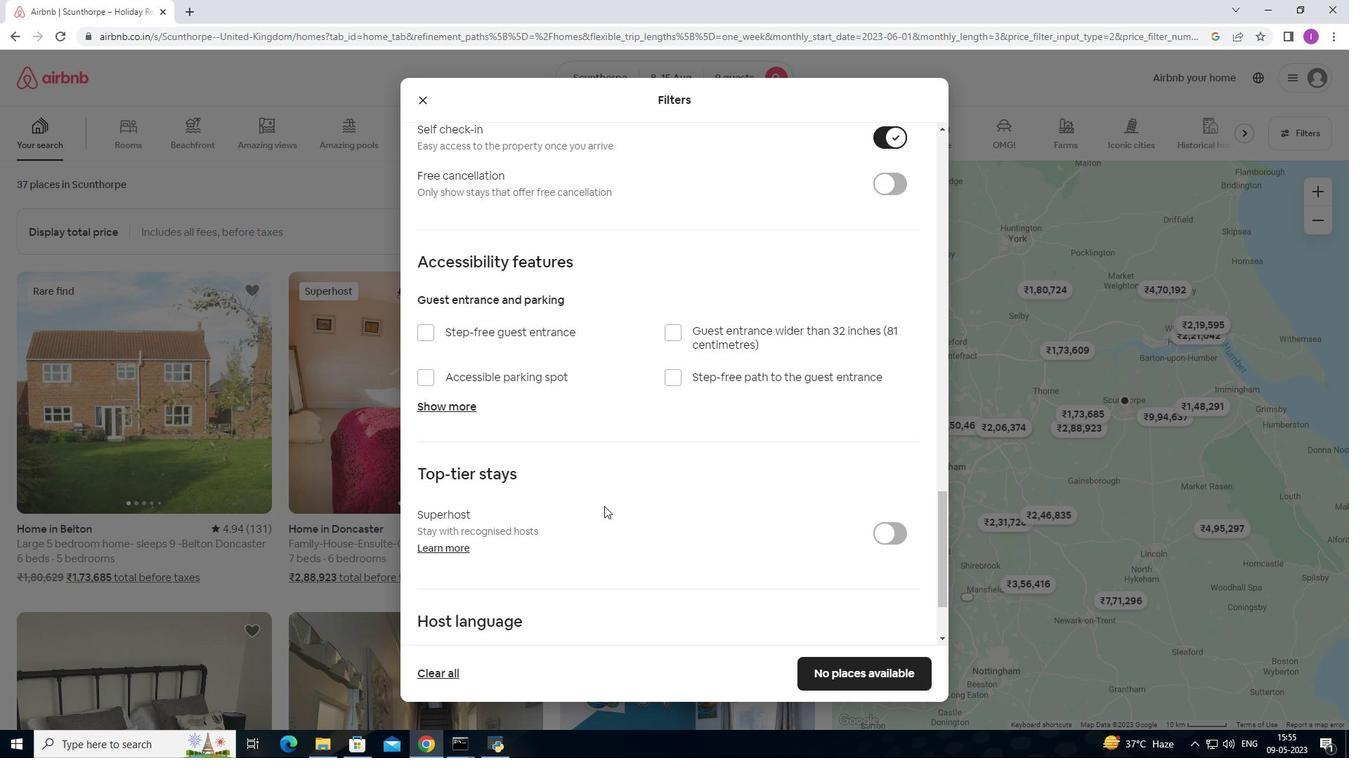 
Action: Mouse scrolled (604, 505) with delta (0, 0)
Screenshot: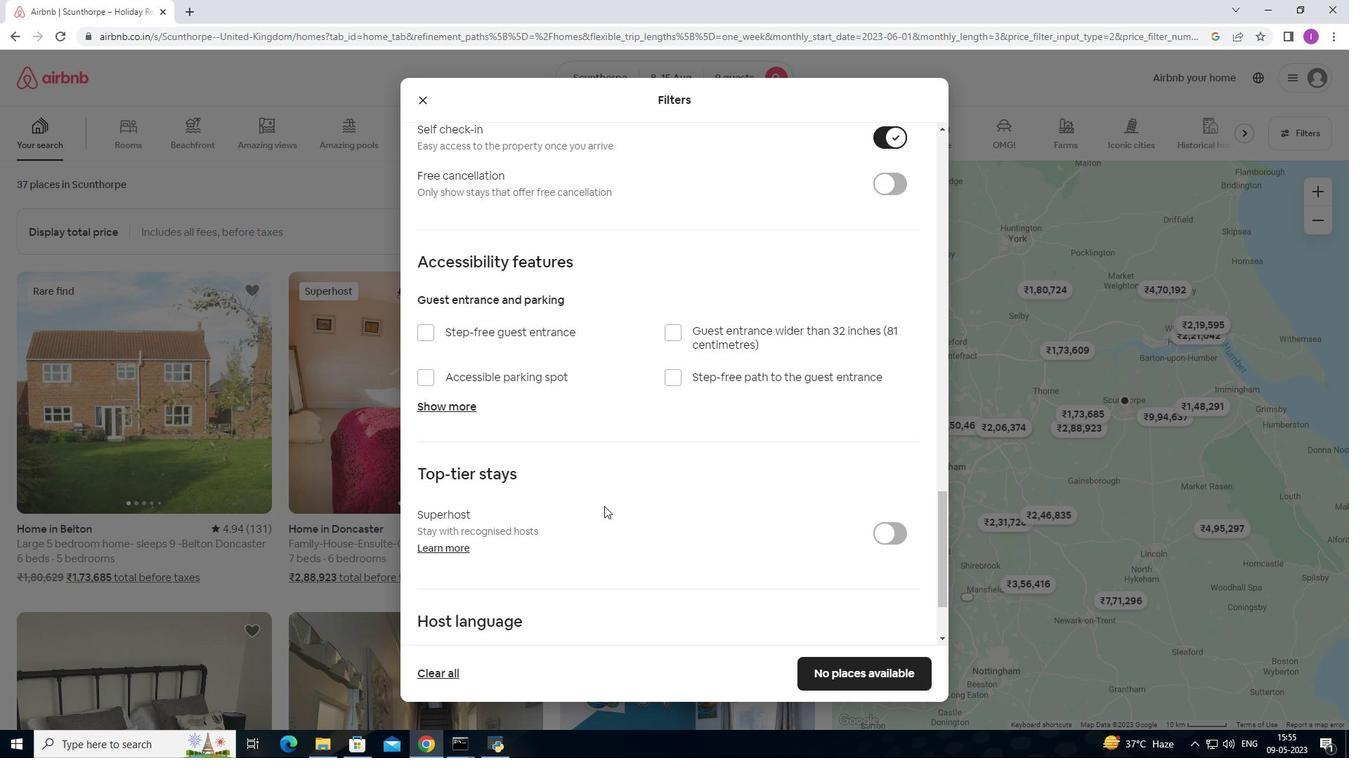 
Action: Mouse scrolled (604, 505) with delta (0, 0)
Screenshot: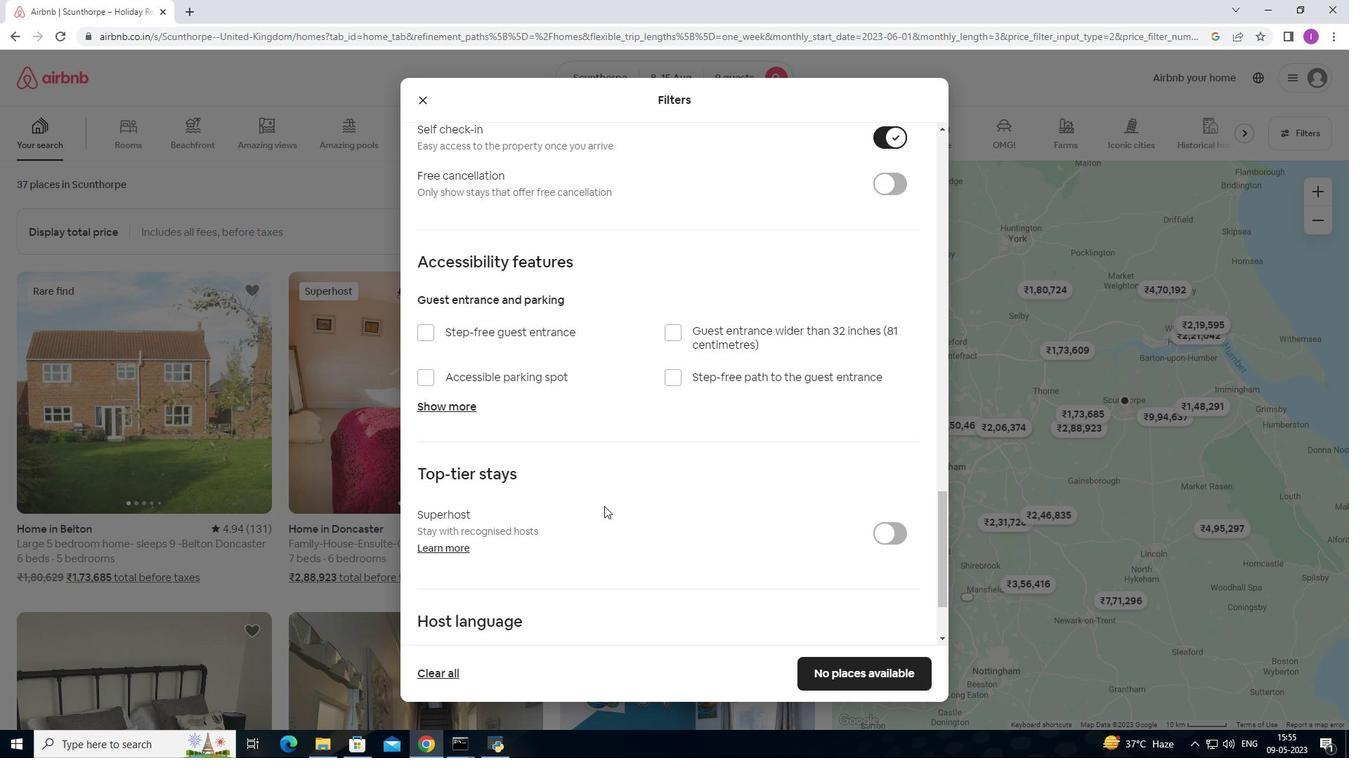 
Action: Mouse scrolled (604, 505) with delta (0, 0)
Screenshot: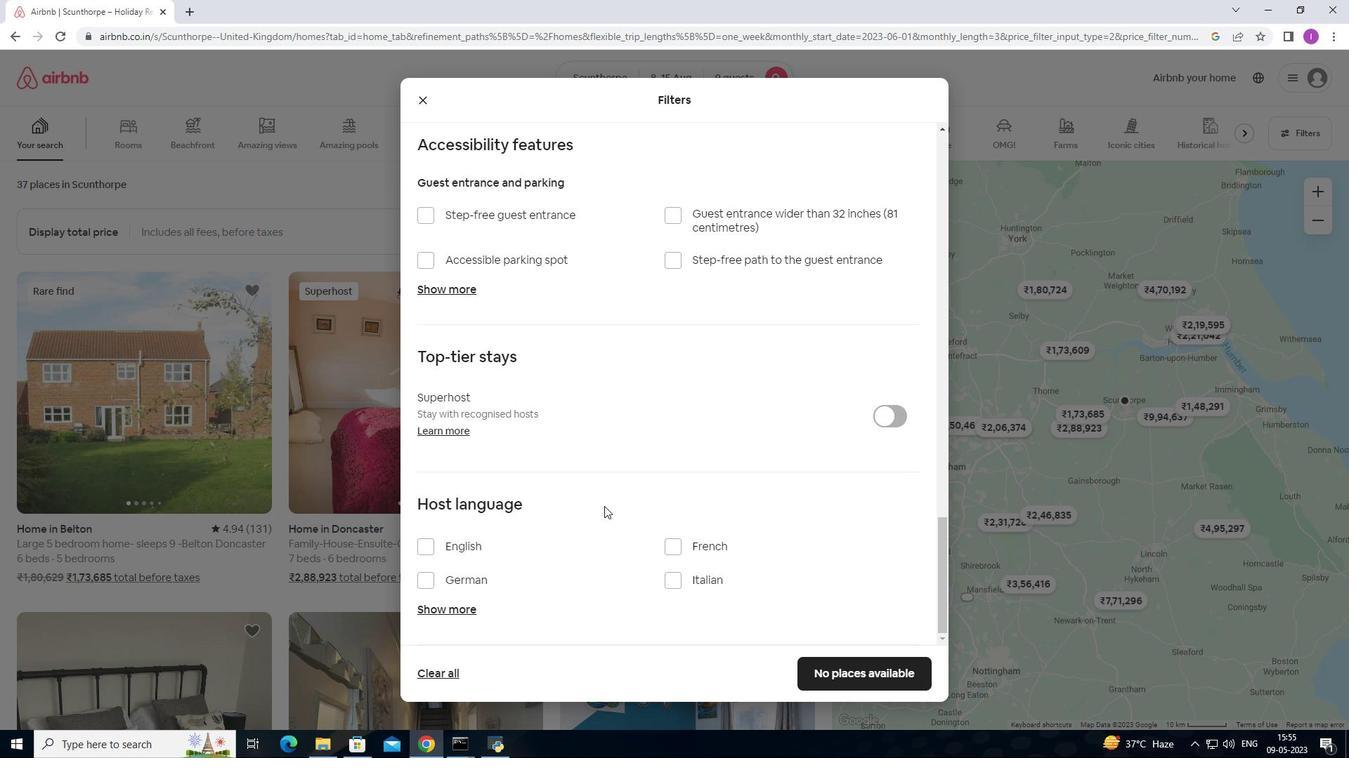 
Action: Mouse scrolled (604, 505) with delta (0, 0)
Screenshot: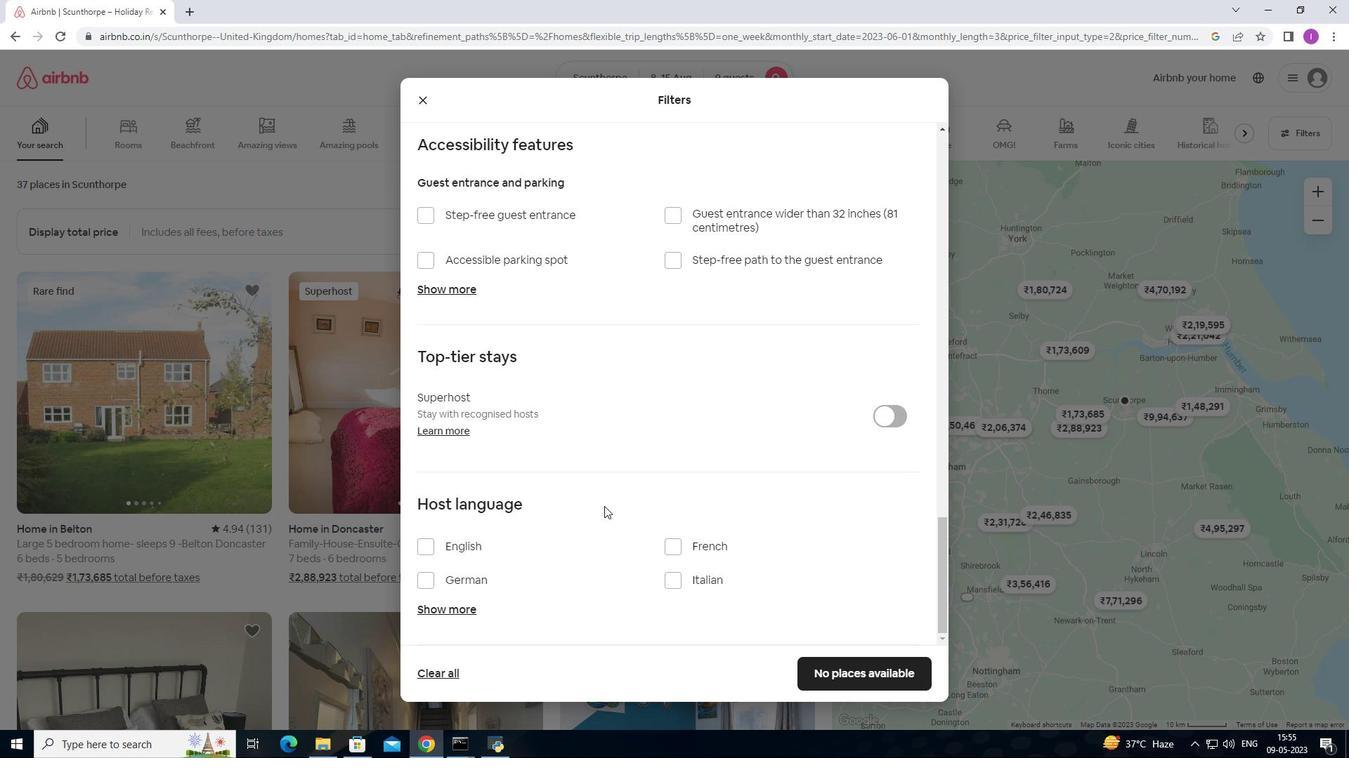 
Action: Mouse scrolled (604, 505) with delta (0, 0)
Screenshot: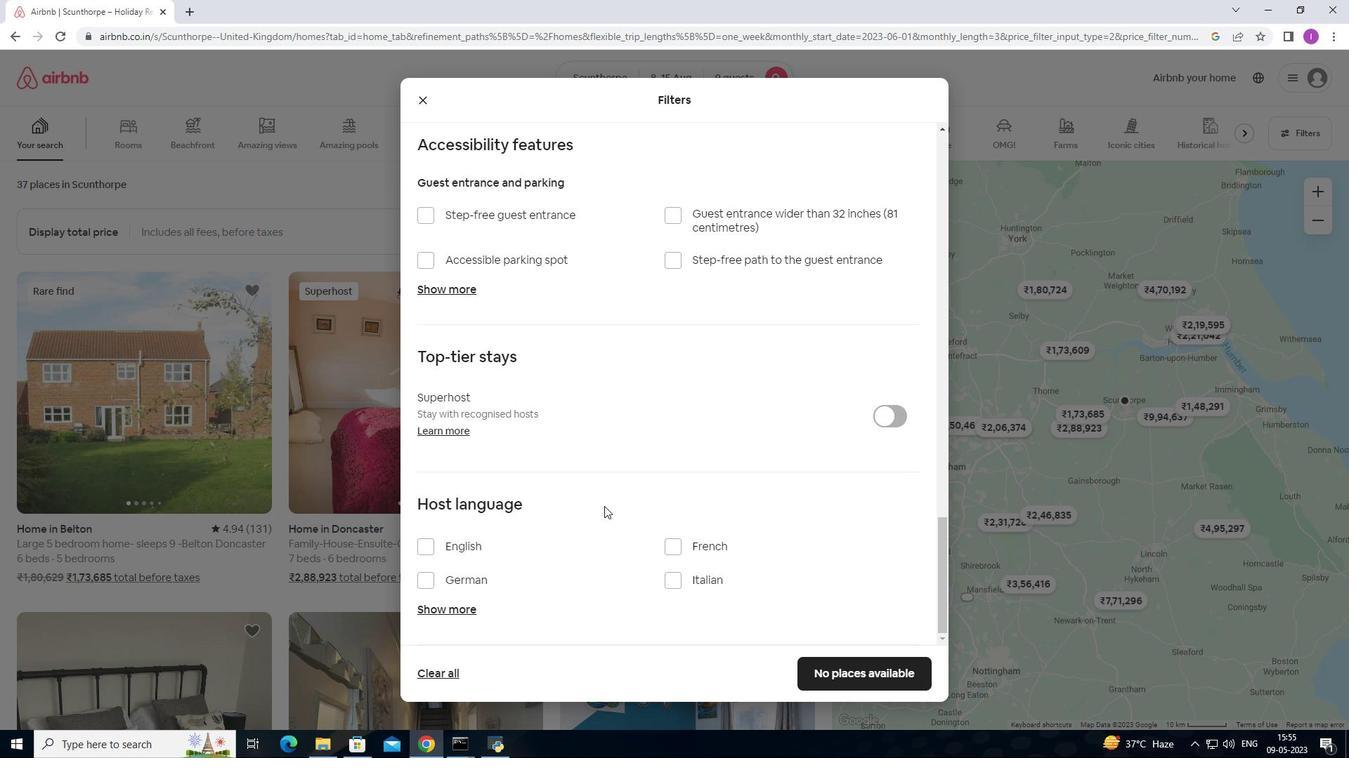 
Action: Mouse moved to (434, 547)
Screenshot: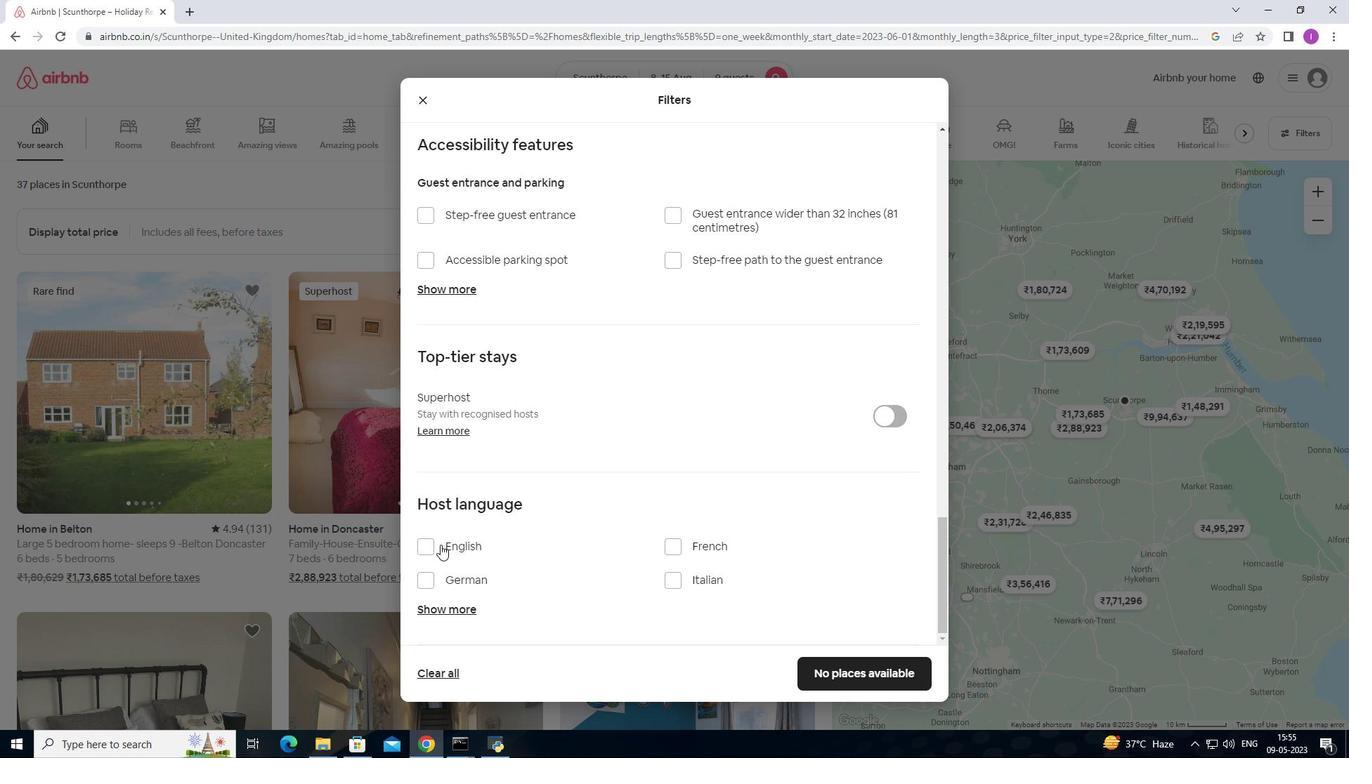 
Action: Mouse pressed left at (434, 547)
Screenshot: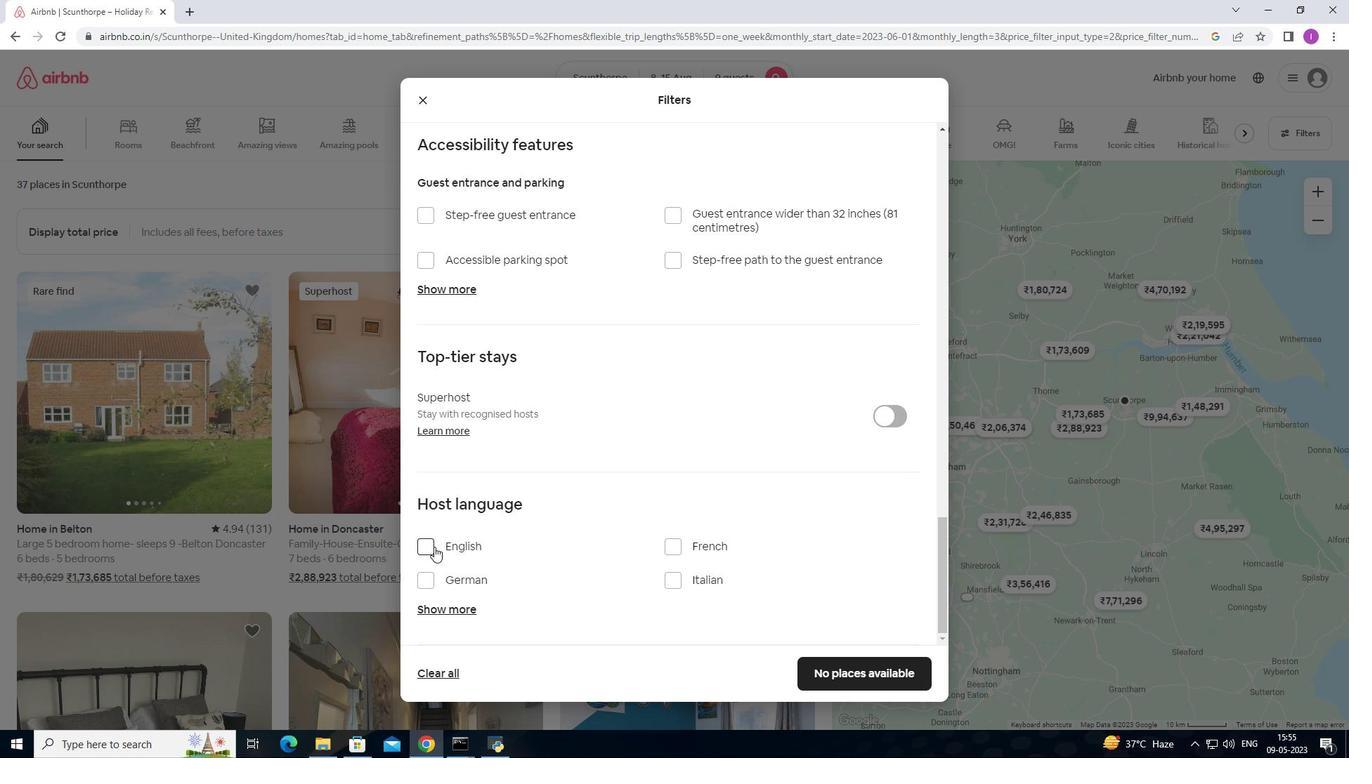 
Action: Mouse moved to (819, 666)
Screenshot: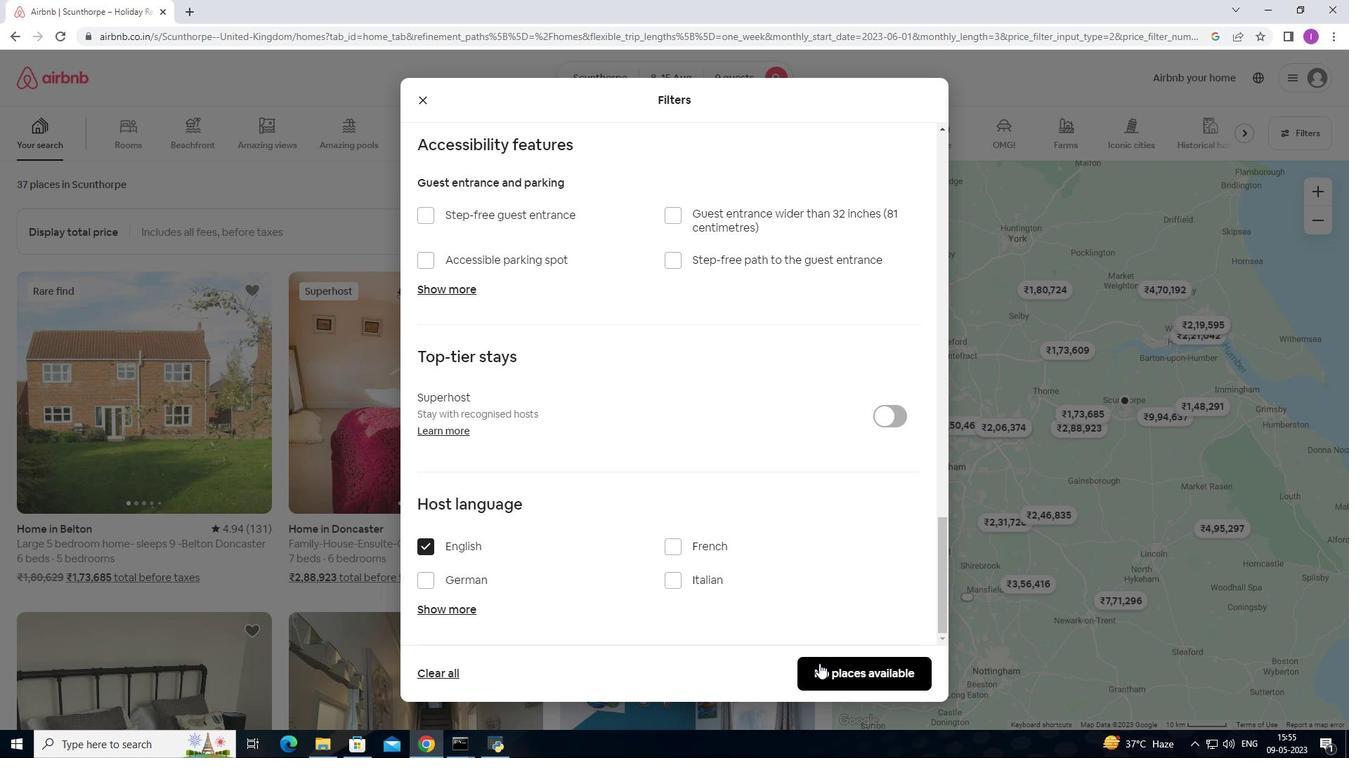 
Action: Mouse pressed left at (819, 666)
Screenshot: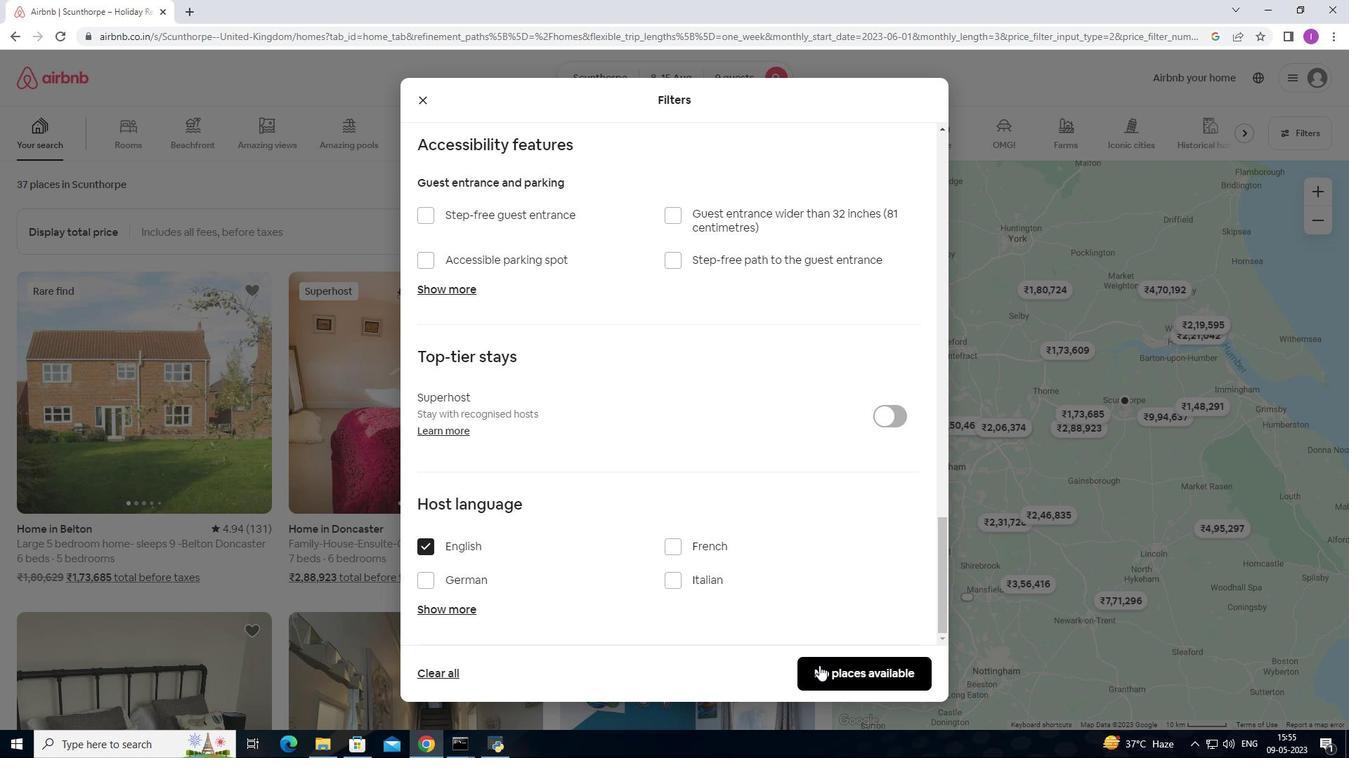 
Action: Mouse moved to (714, 440)
Screenshot: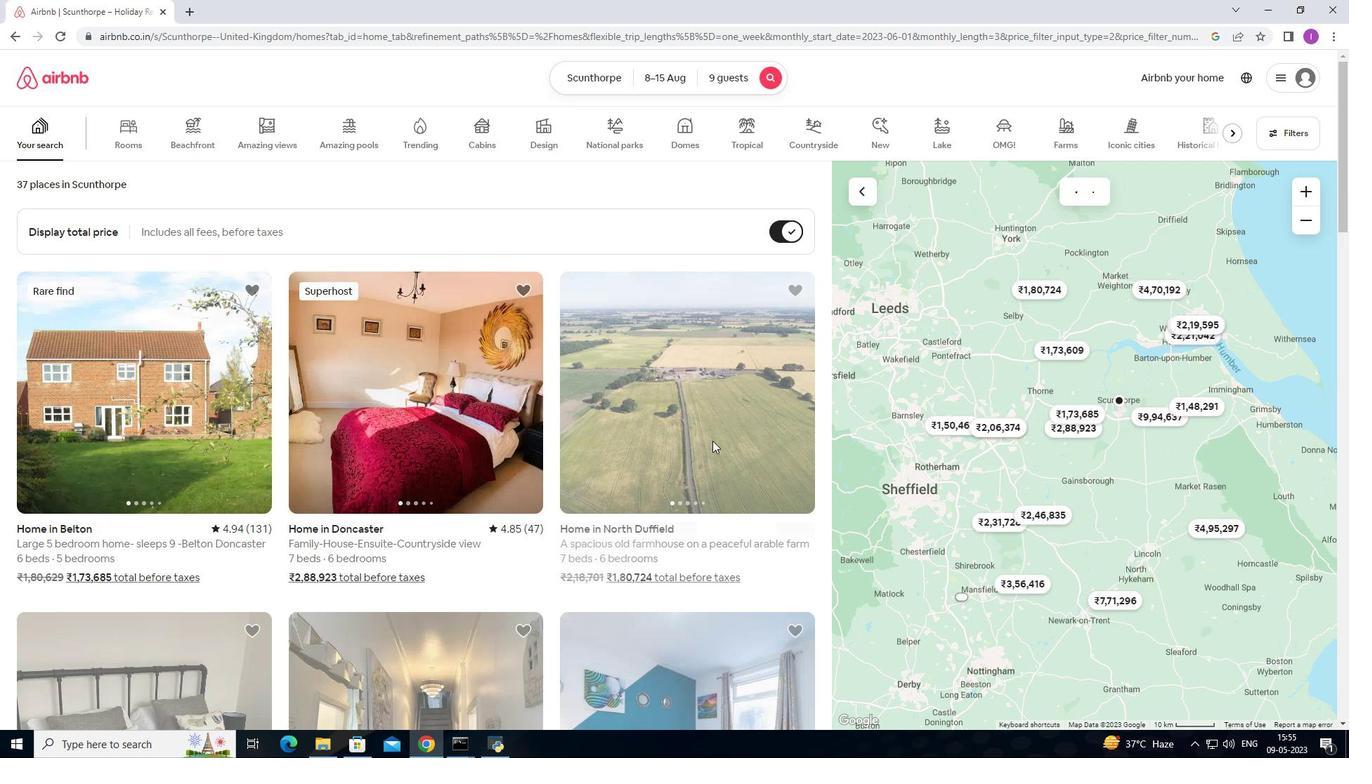 
